 Task: Find connections with filter location Gudiyatham with filter topic #Inspirationwith filter profile language English with filter current company Arabian Construction Co. with filter school Sri Balaji University,Pune with filter industry Entertainment Providers with filter service category Coaching & Mentoring with filter keywords title Brand Strategist
Action: Mouse pressed left at (691, 115)
Screenshot: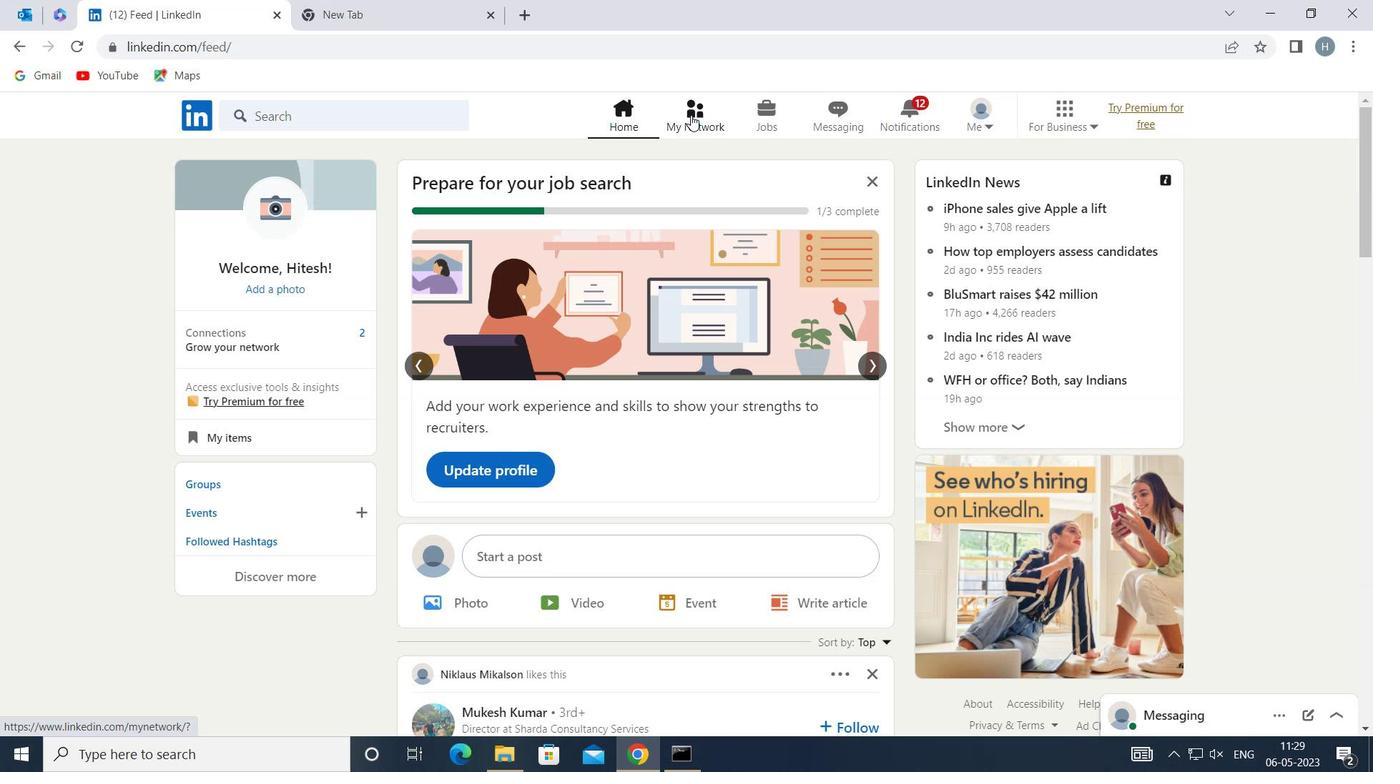 
Action: Mouse moved to (393, 214)
Screenshot: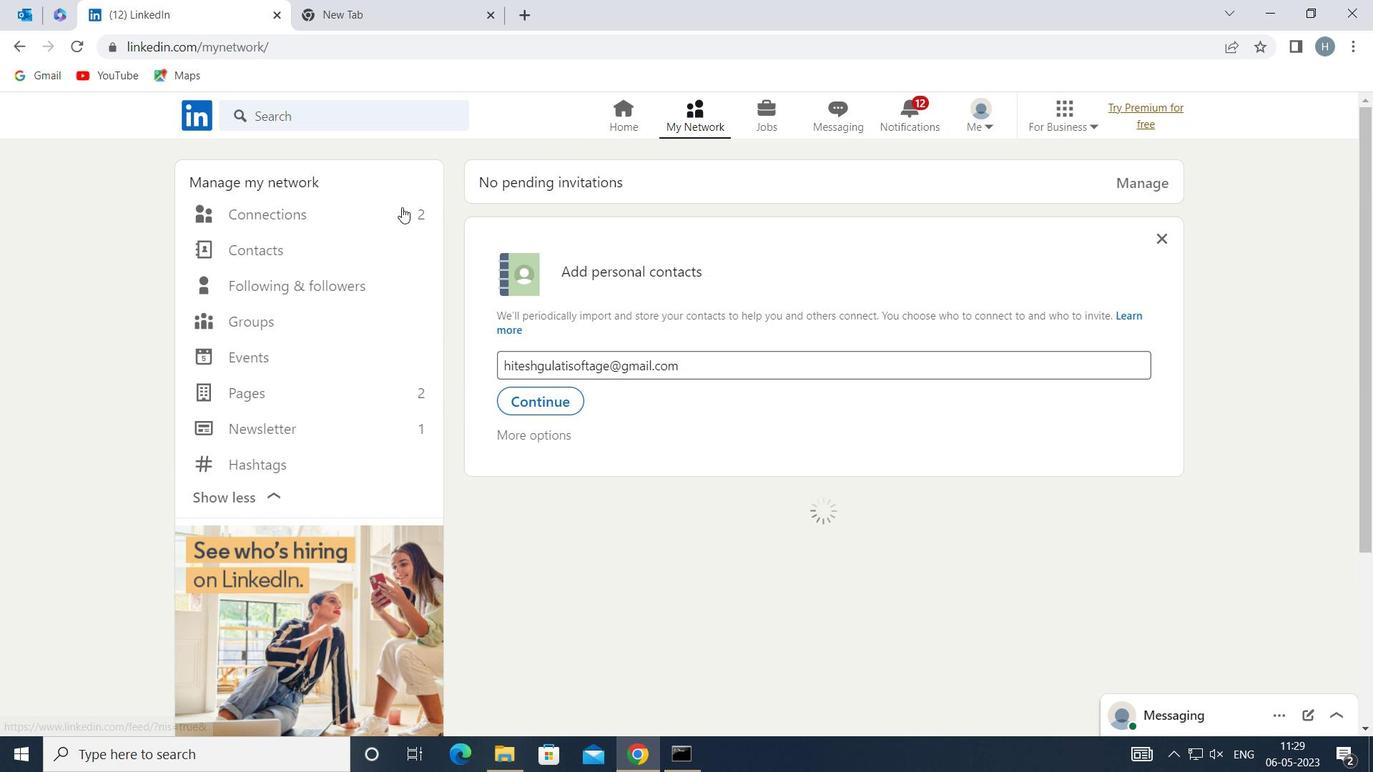 
Action: Mouse pressed left at (393, 214)
Screenshot: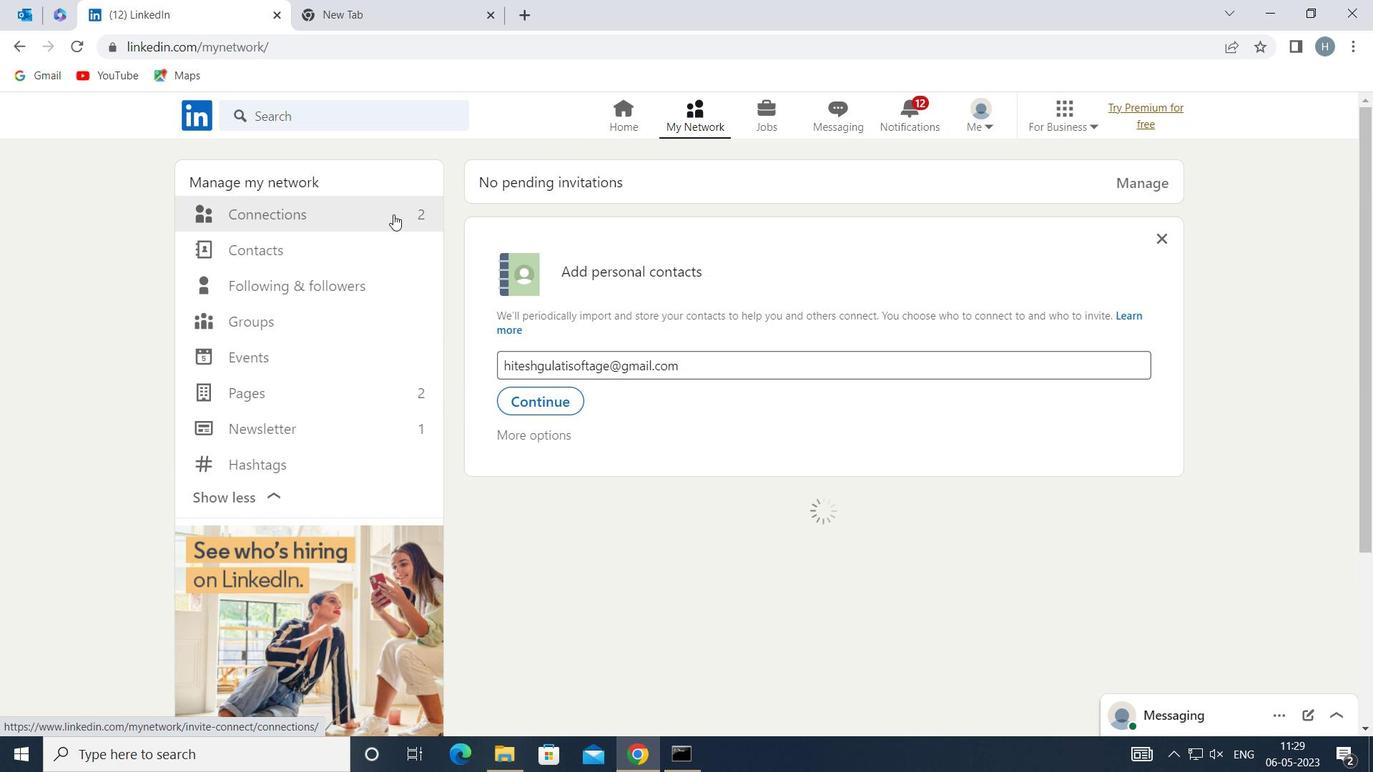 
Action: Mouse moved to (784, 216)
Screenshot: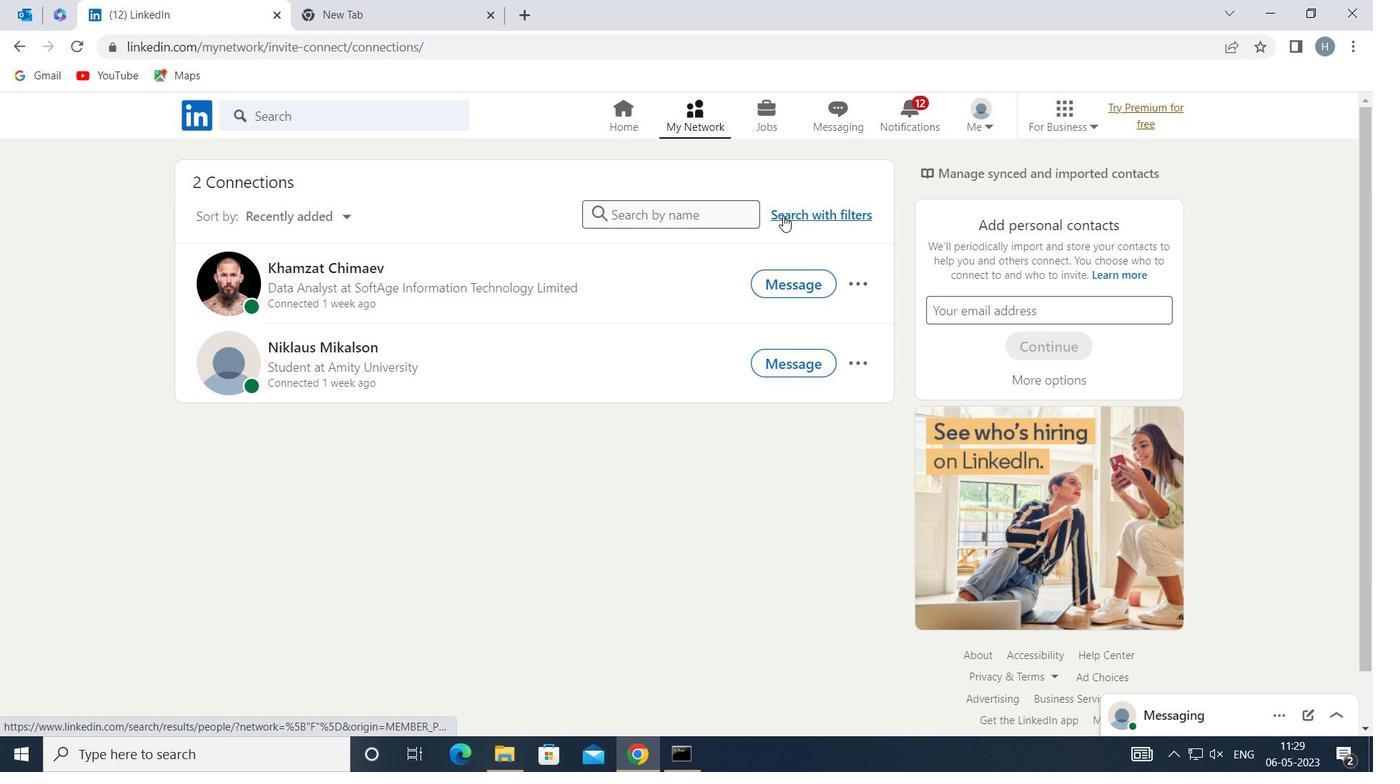 
Action: Mouse pressed left at (784, 216)
Screenshot: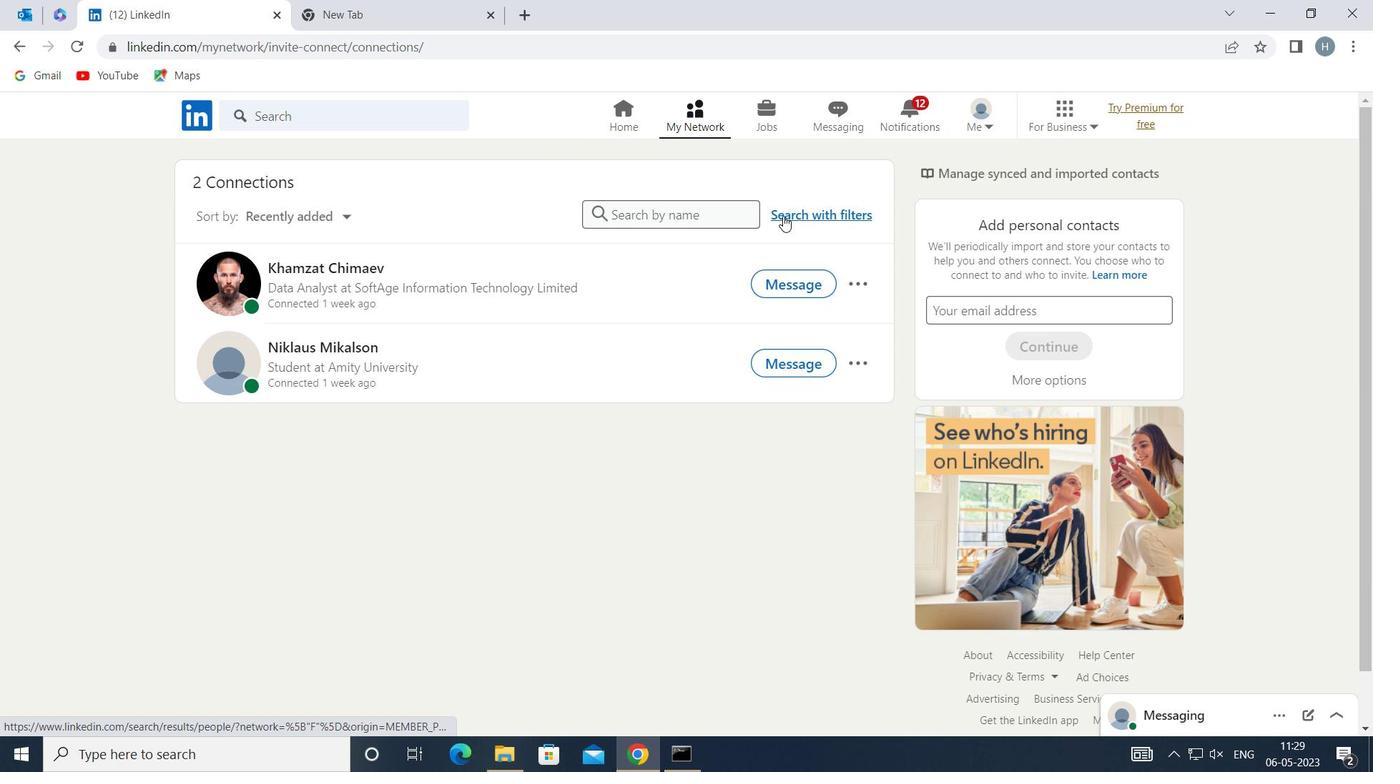 
Action: Mouse moved to (754, 163)
Screenshot: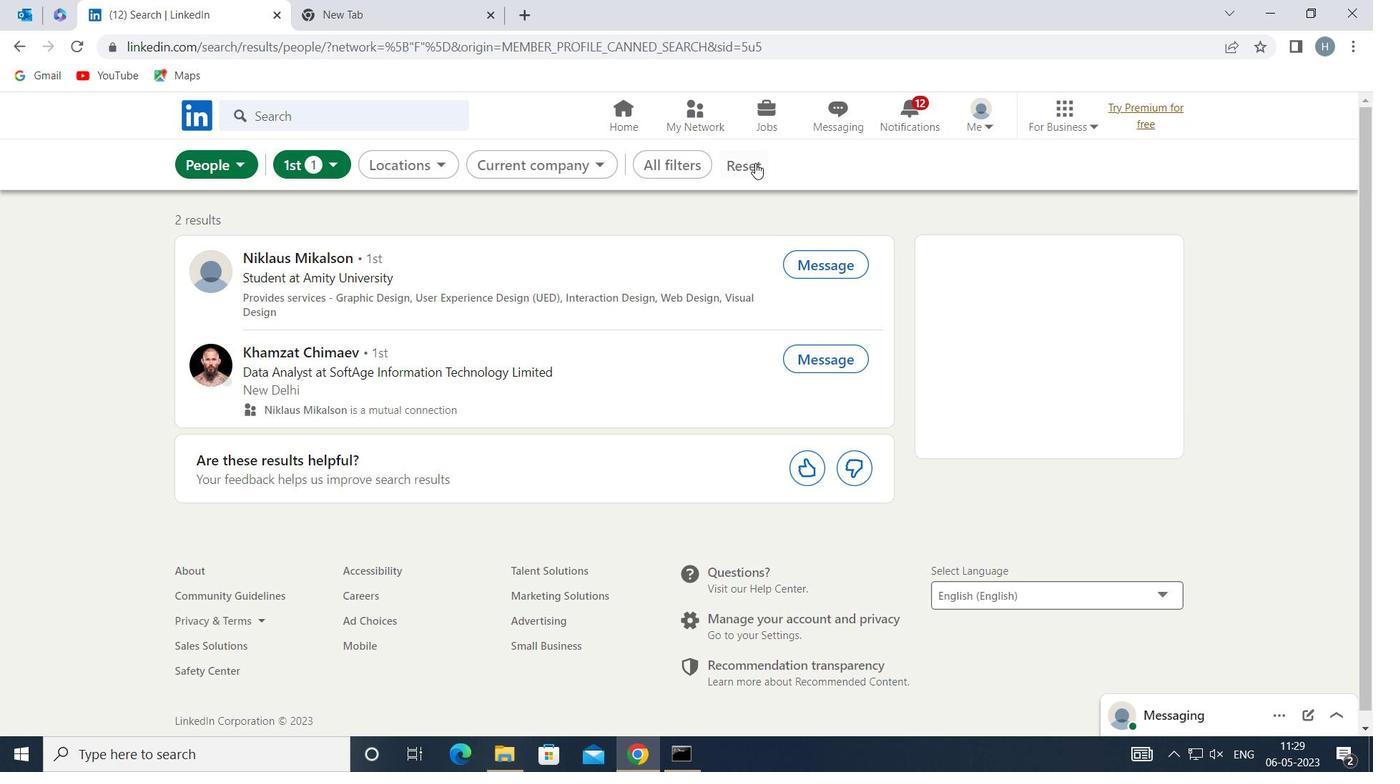 
Action: Mouse pressed left at (754, 163)
Screenshot: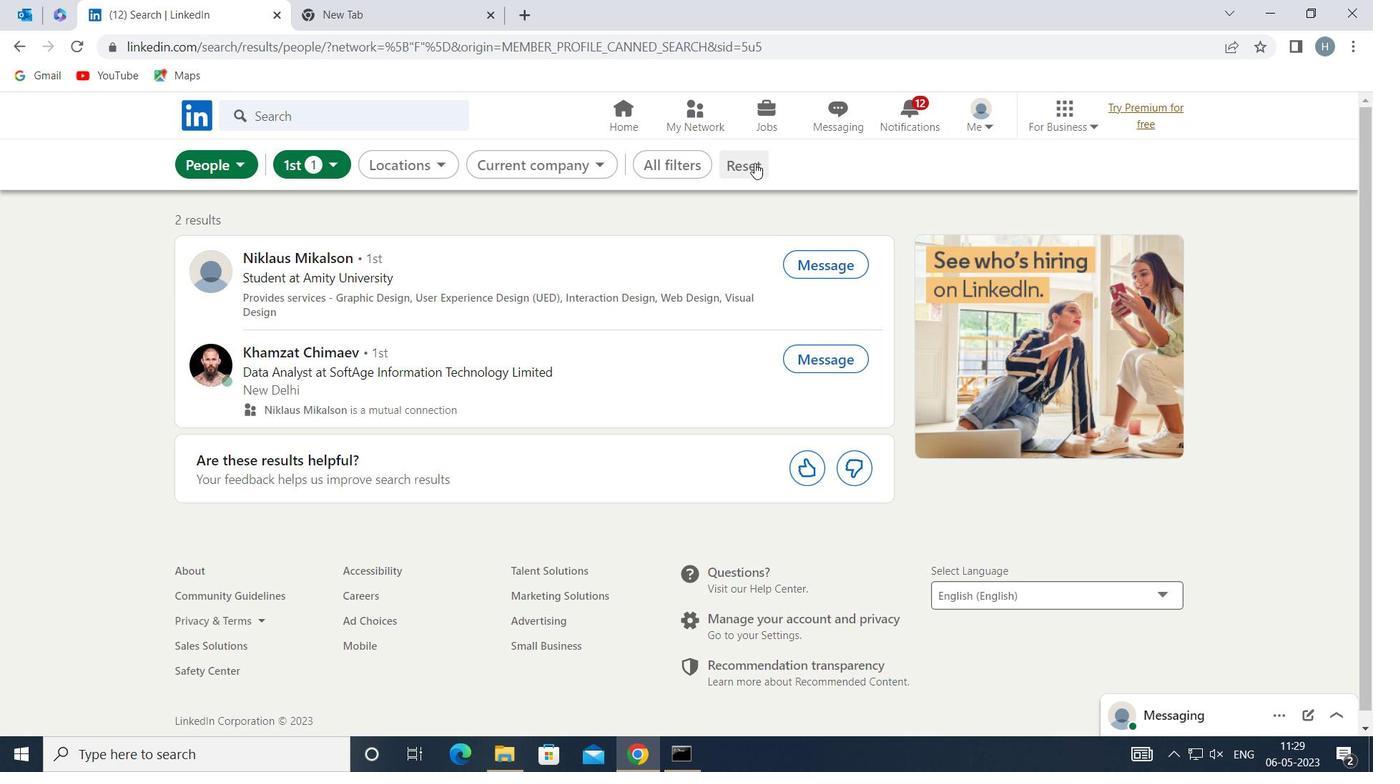 
Action: Mouse moved to (727, 162)
Screenshot: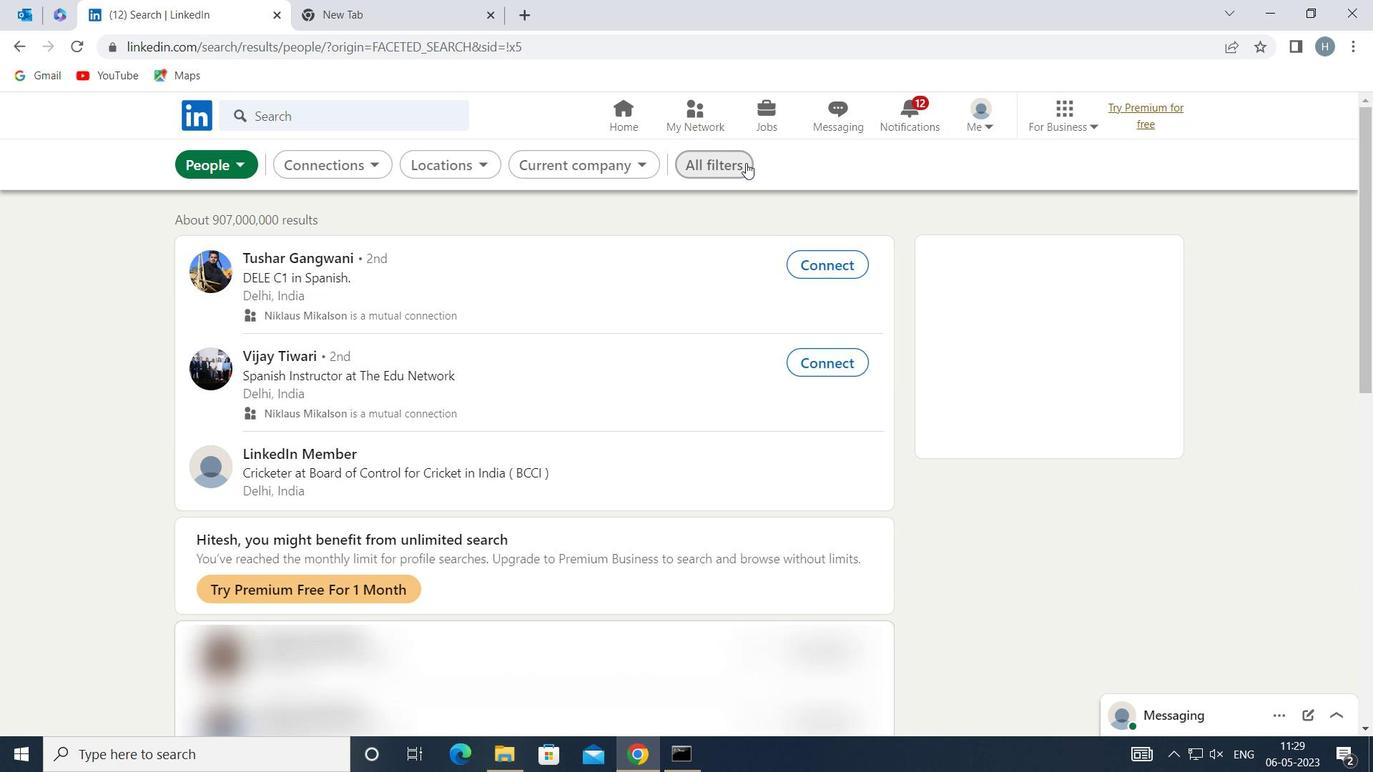 
Action: Mouse pressed left at (727, 162)
Screenshot: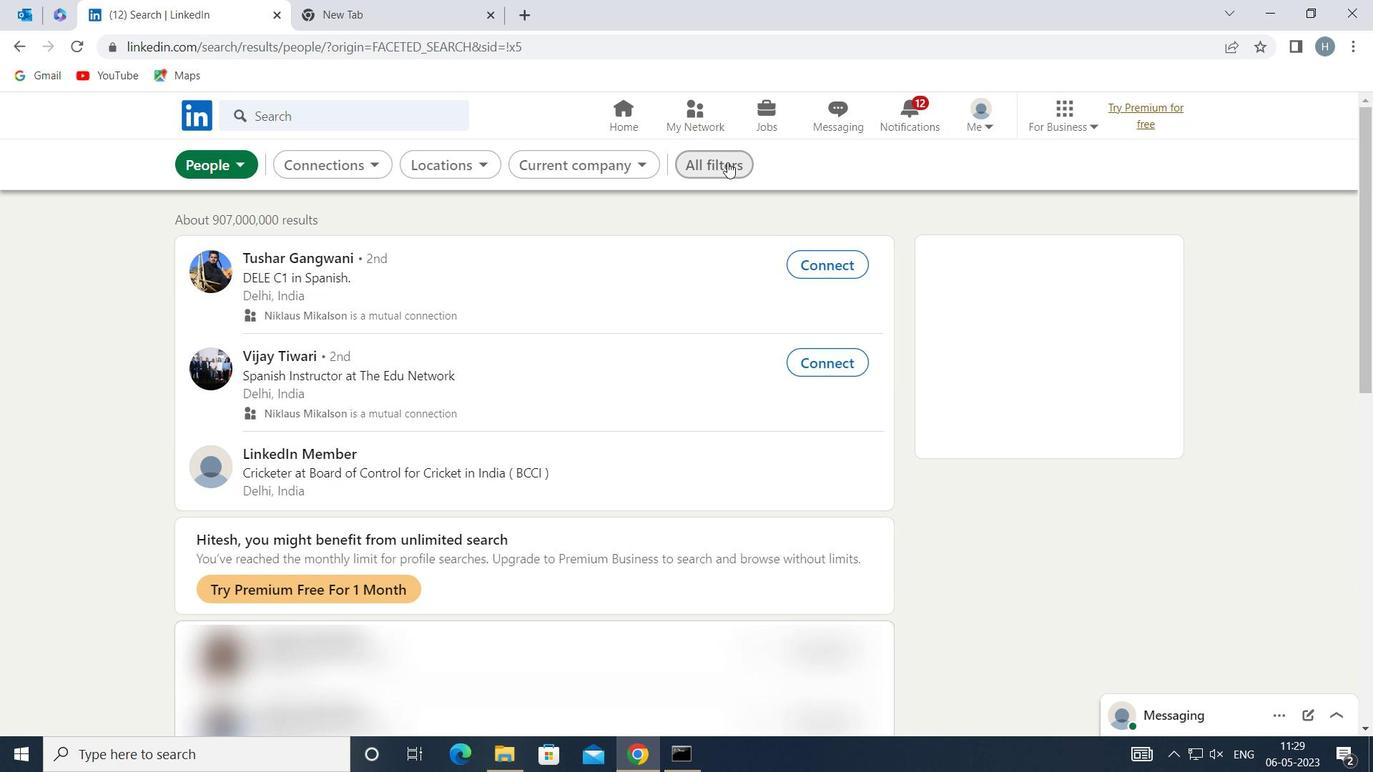 
Action: Mouse moved to (1145, 409)
Screenshot: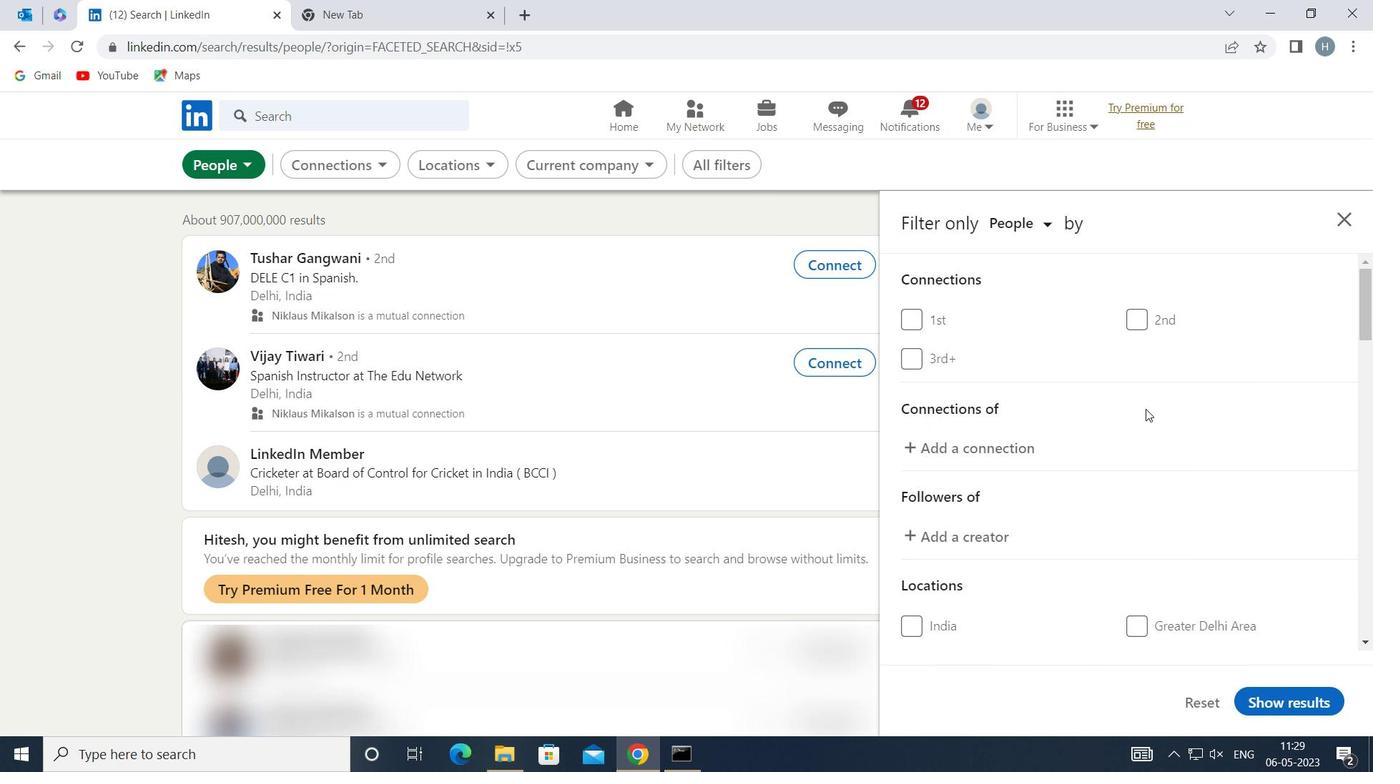 
Action: Mouse scrolled (1145, 409) with delta (0, 0)
Screenshot: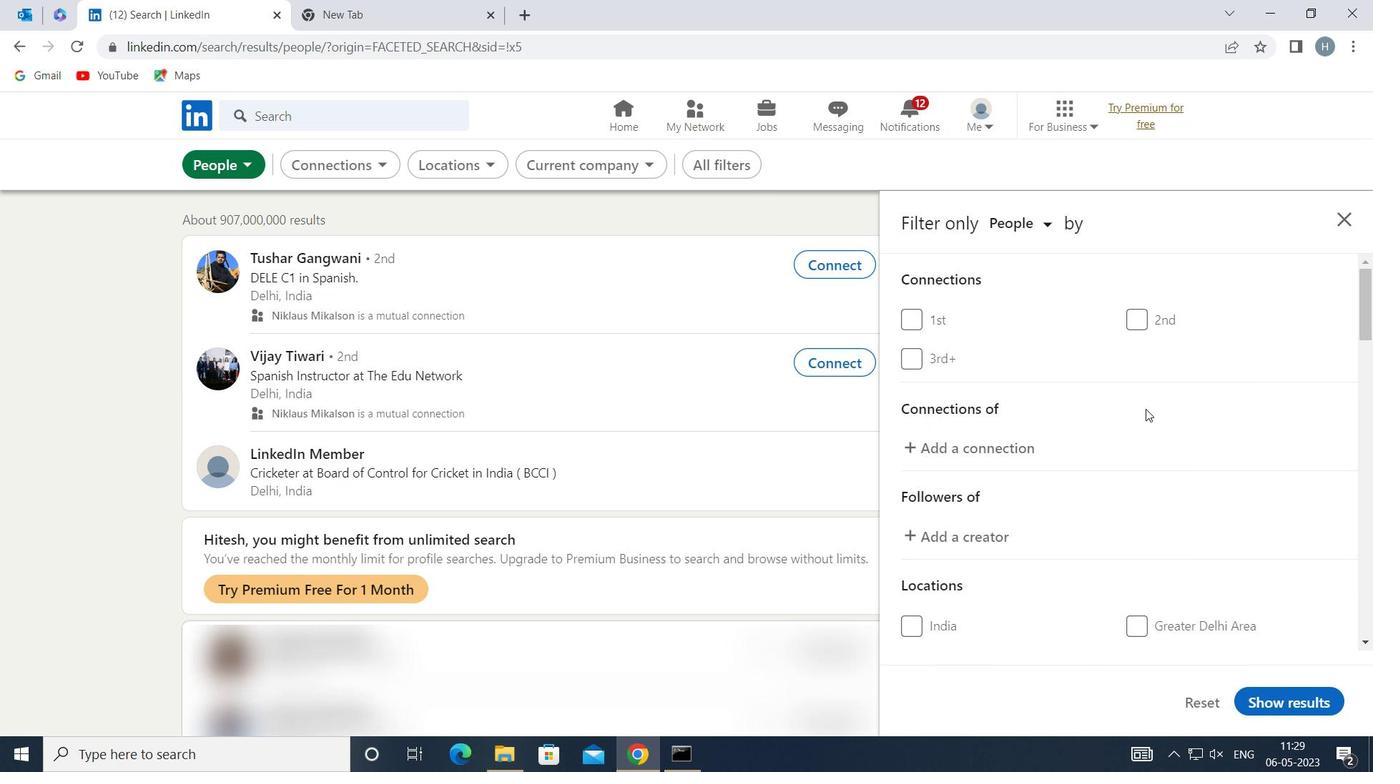 
Action: Mouse moved to (1145, 409)
Screenshot: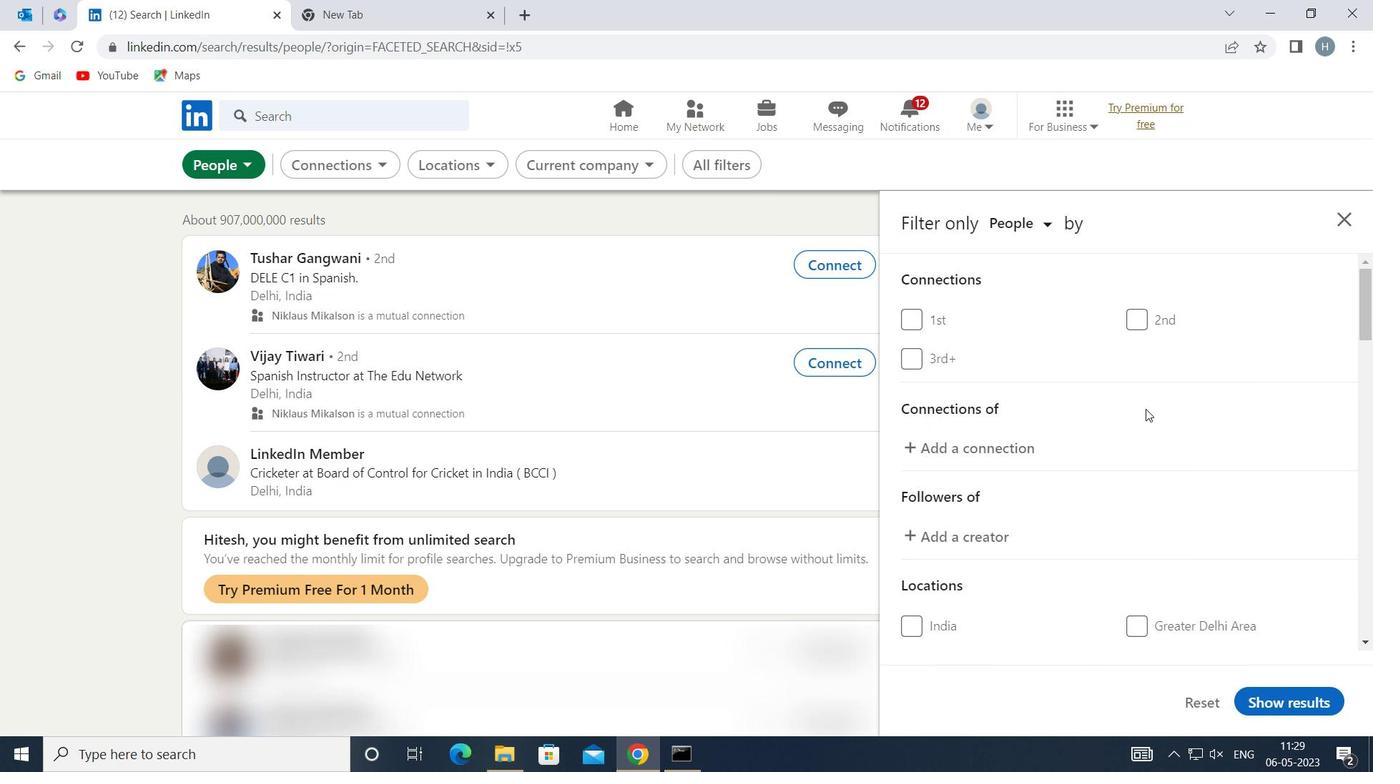 
Action: Mouse scrolled (1145, 409) with delta (0, 0)
Screenshot: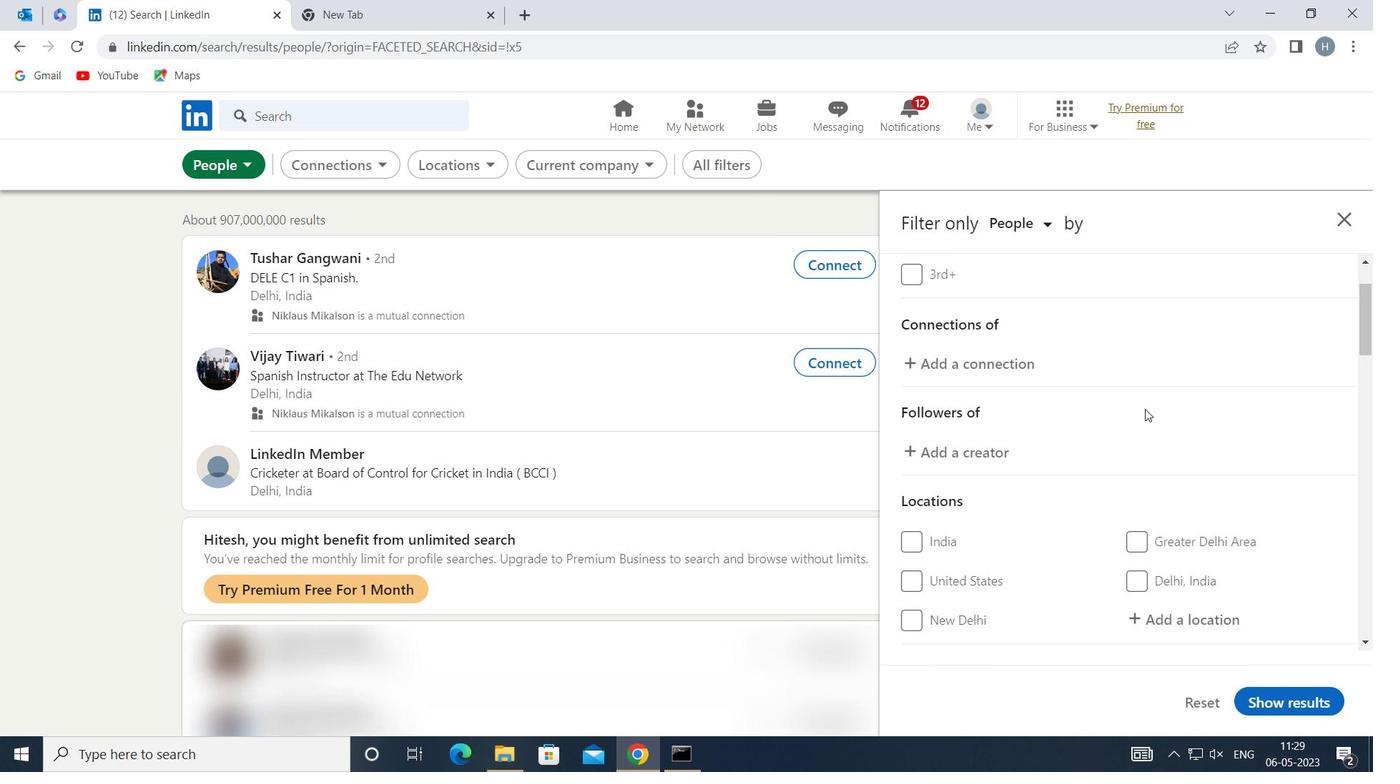 
Action: Mouse moved to (1224, 516)
Screenshot: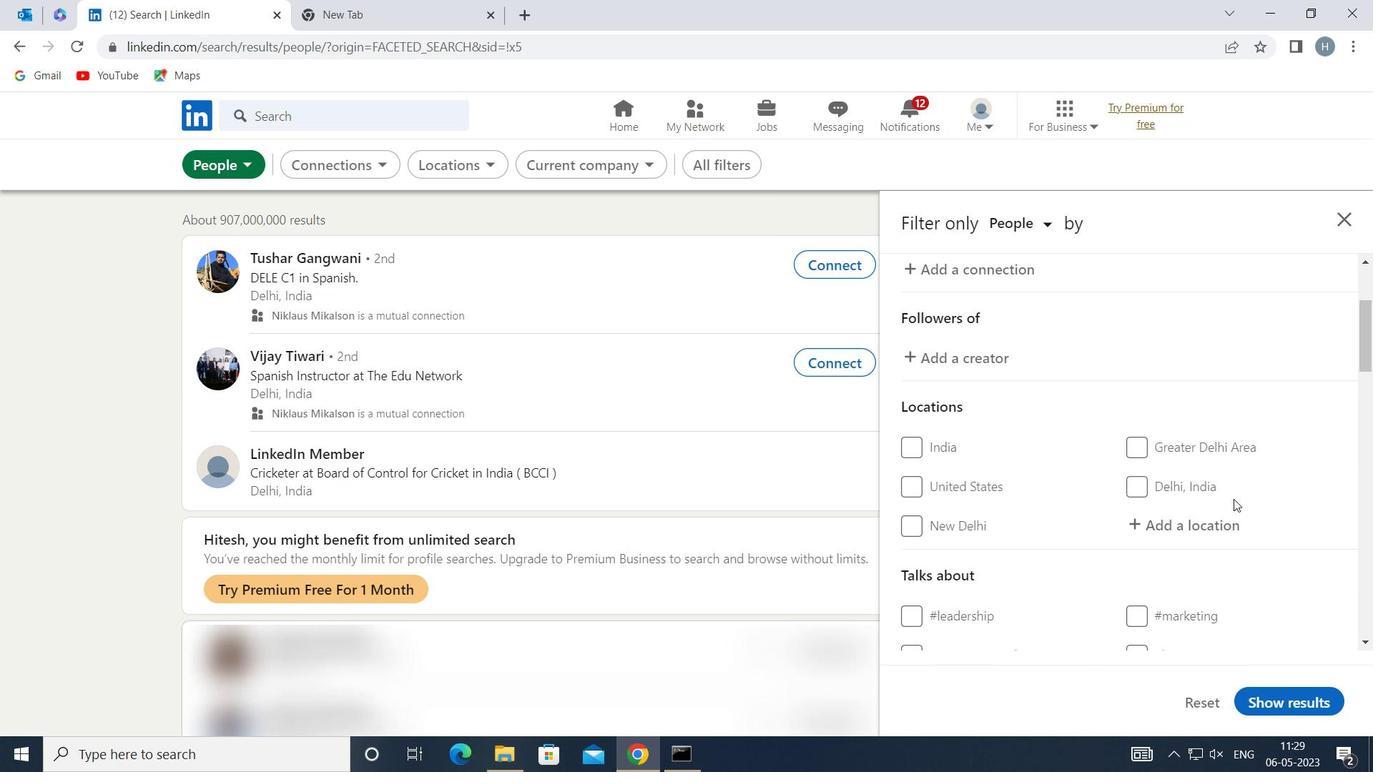 
Action: Mouse pressed left at (1224, 516)
Screenshot: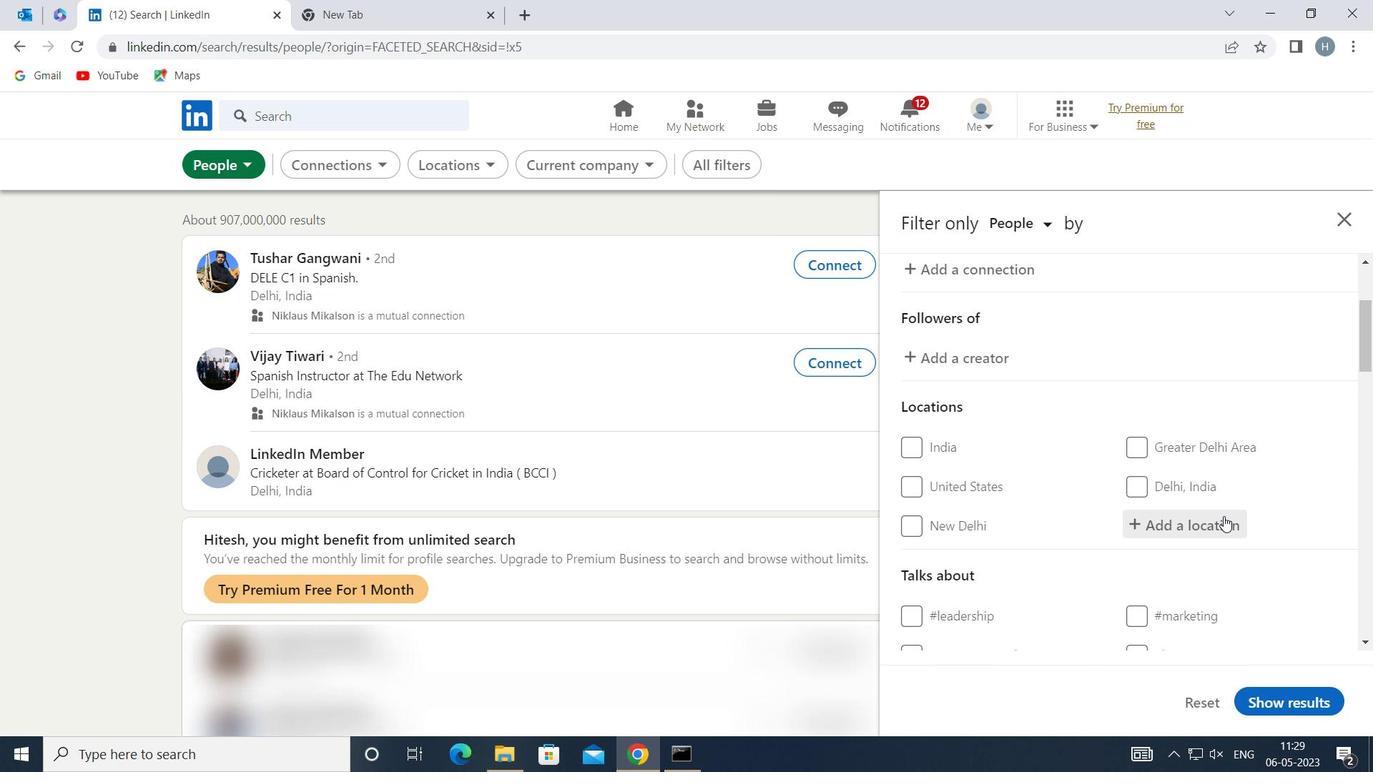 
Action: Key pressed <Key.shift>GUDIYATHAM
Screenshot: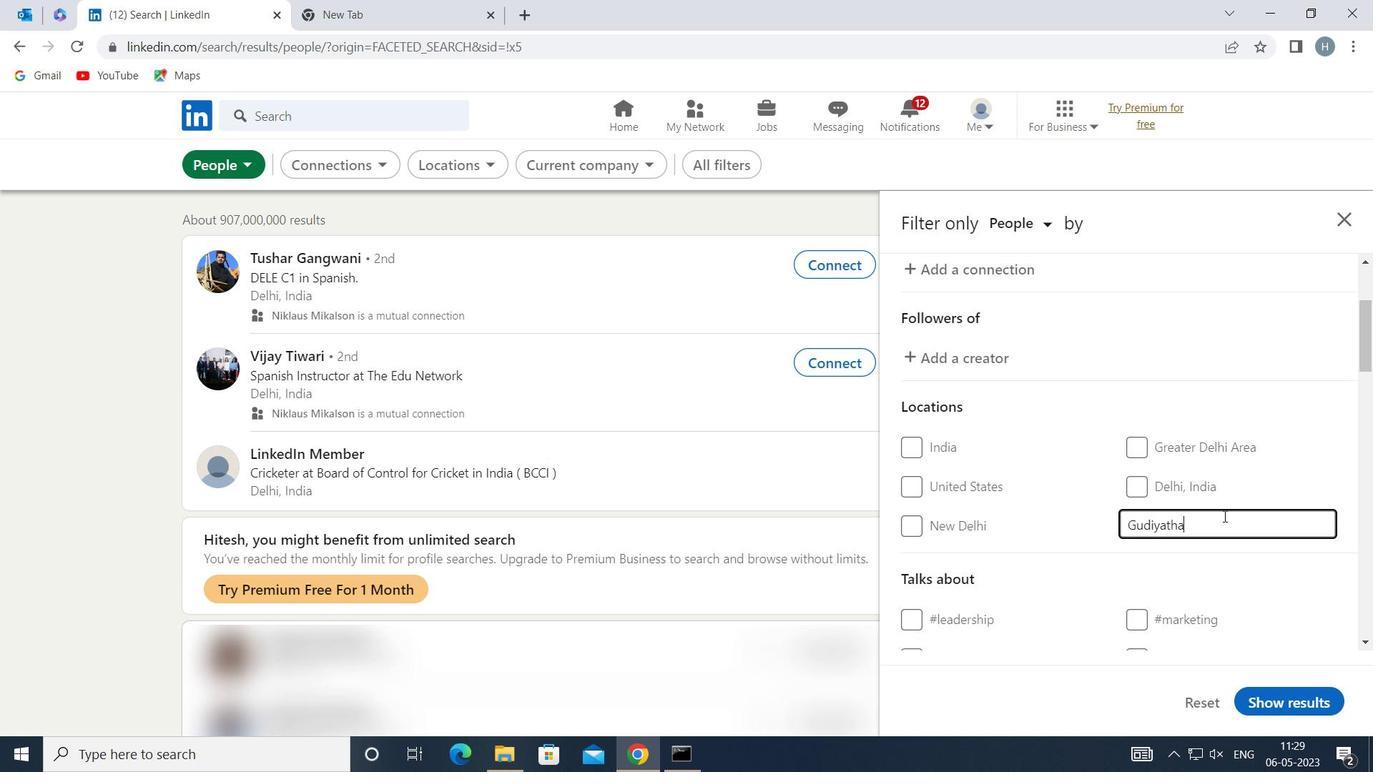 
Action: Mouse moved to (1189, 558)
Screenshot: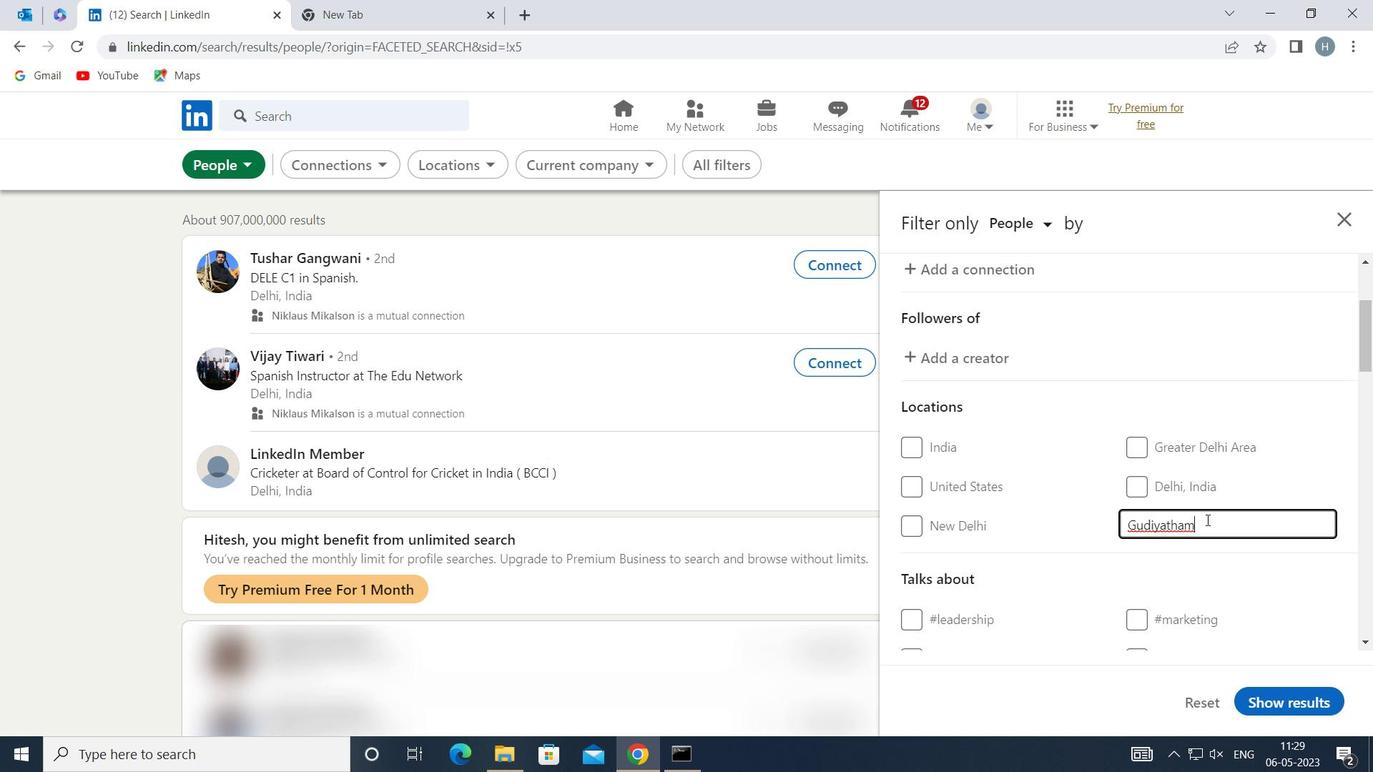 
Action: Mouse pressed left at (1189, 558)
Screenshot: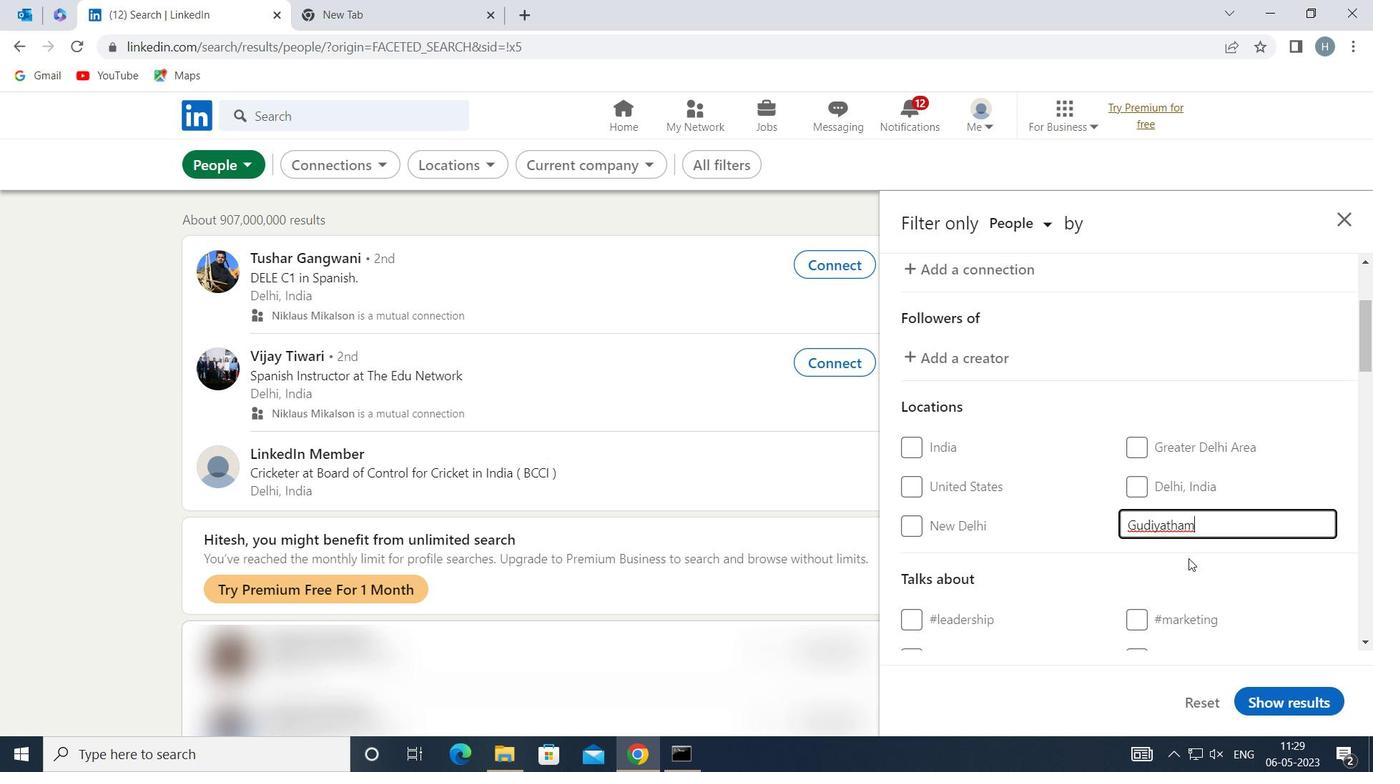 
Action: Mouse moved to (1171, 524)
Screenshot: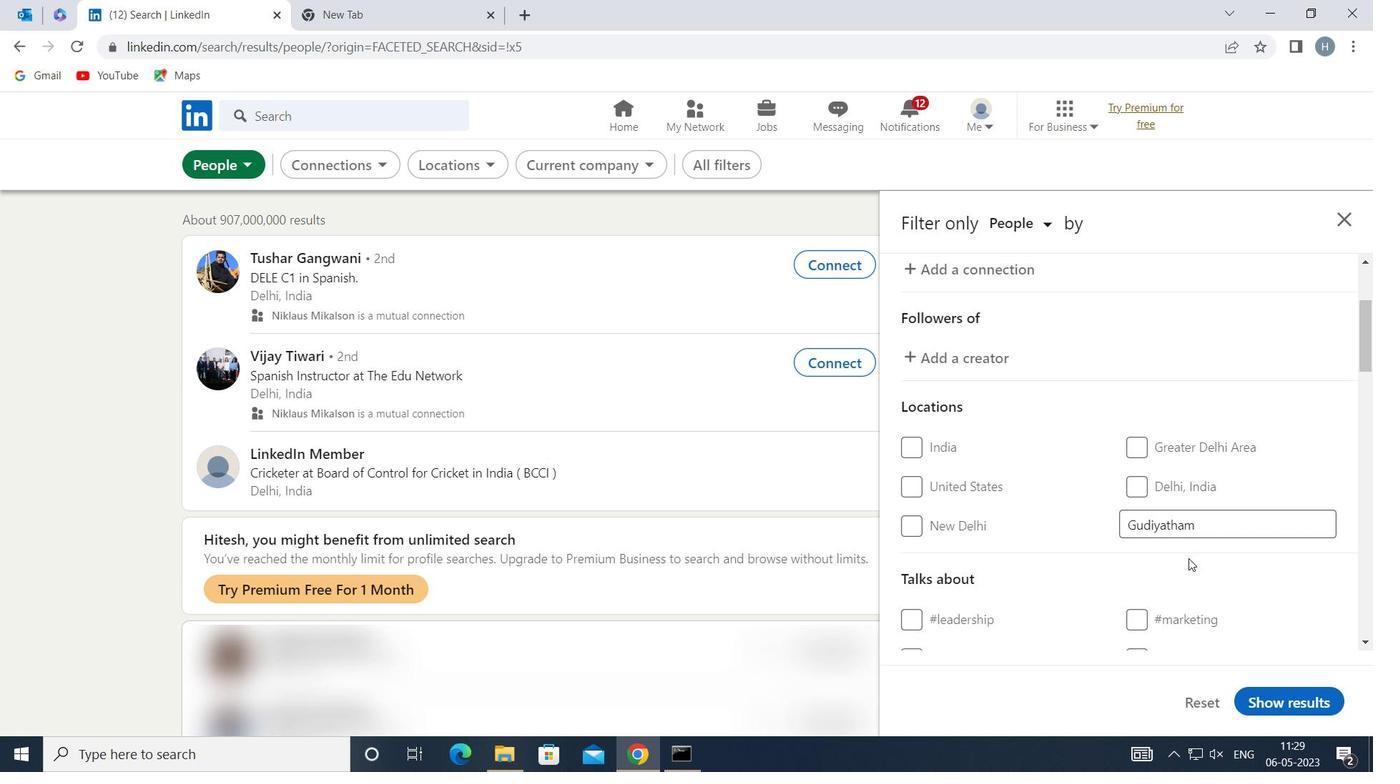 
Action: Mouse scrolled (1171, 523) with delta (0, 0)
Screenshot: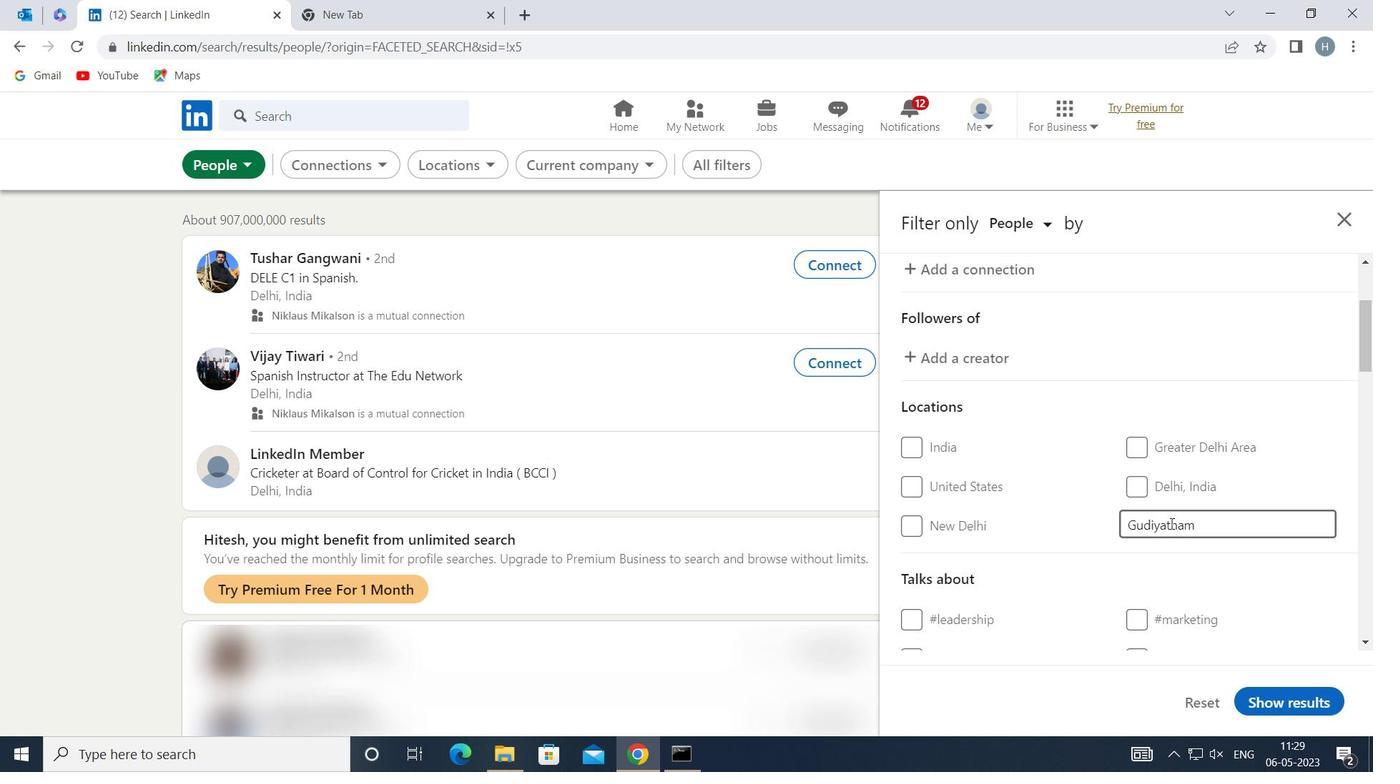 
Action: Mouse scrolled (1171, 523) with delta (0, 0)
Screenshot: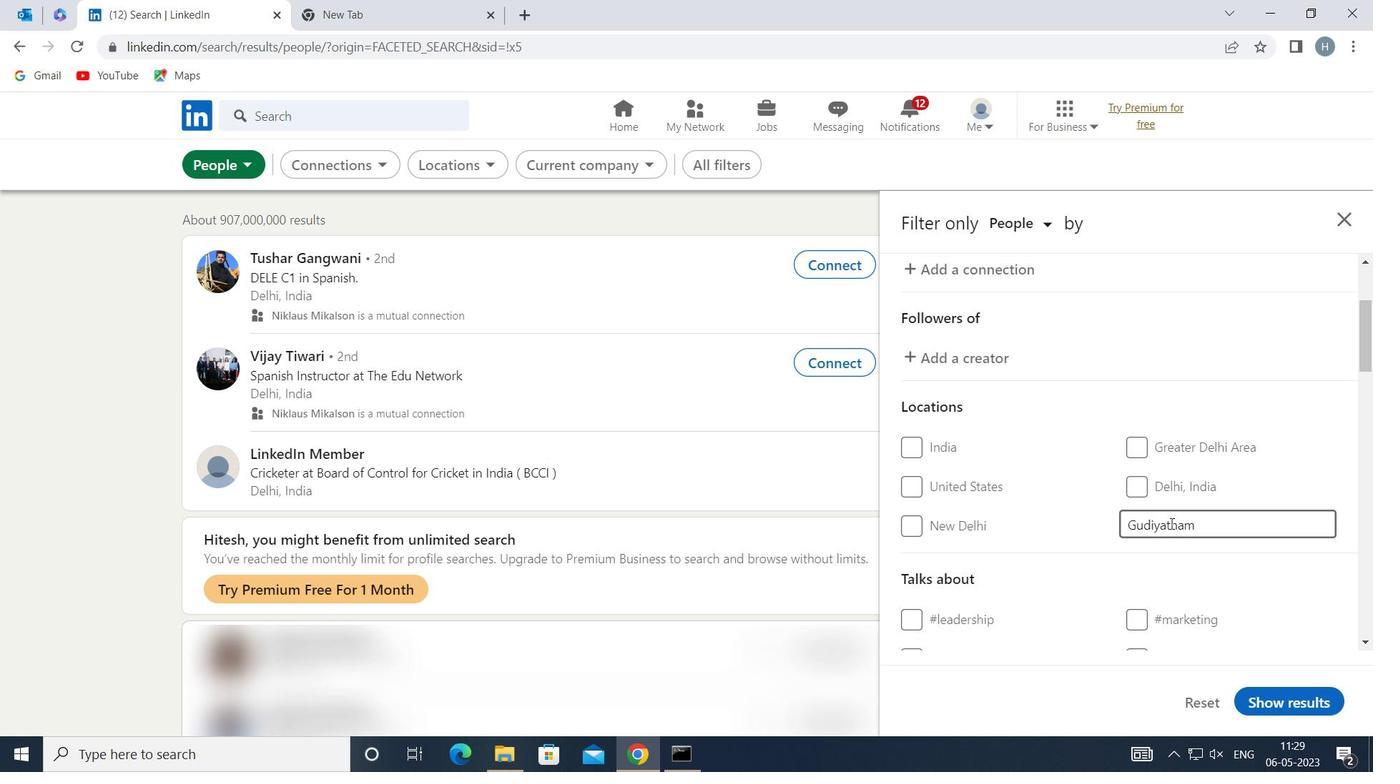 
Action: Mouse moved to (1185, 510)
Screenshot: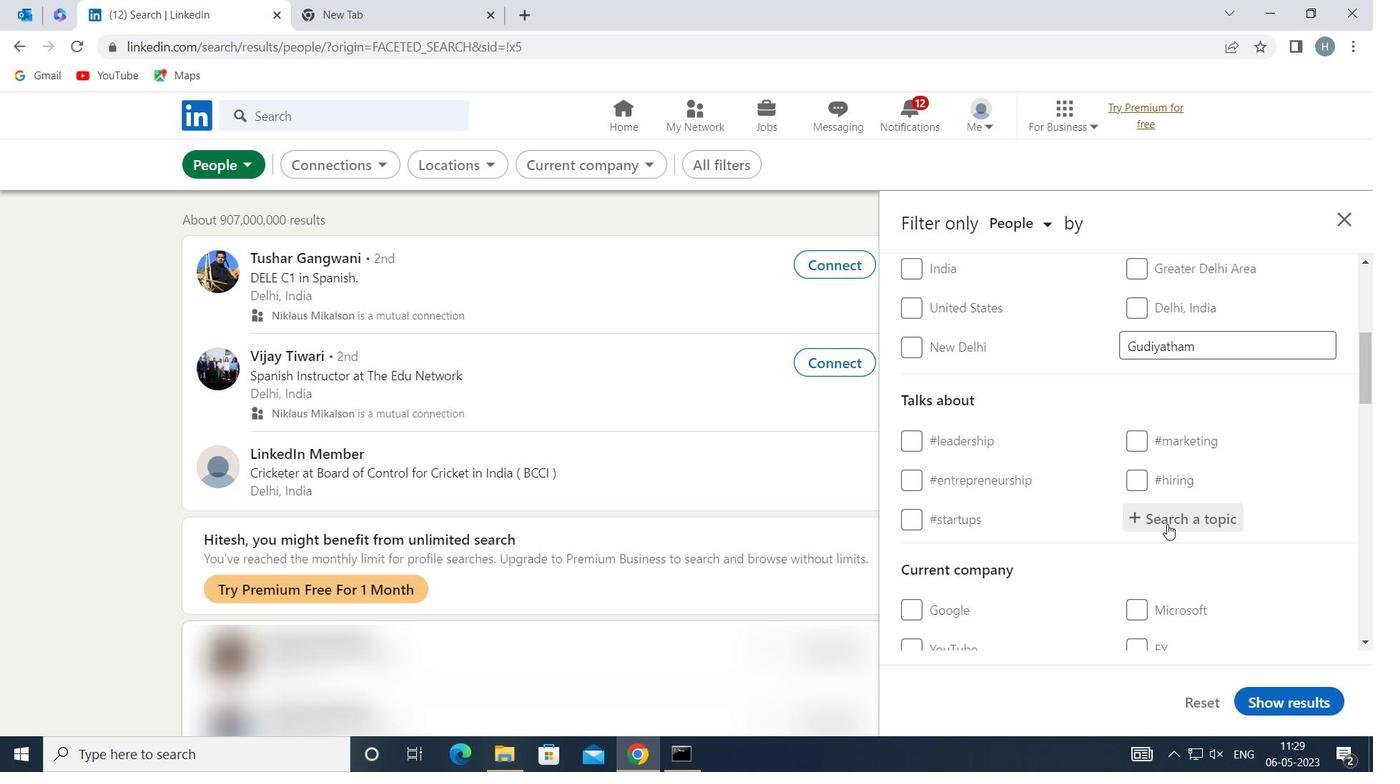 
Action: Mouse pressed left at (1185, 510)
Screenshot: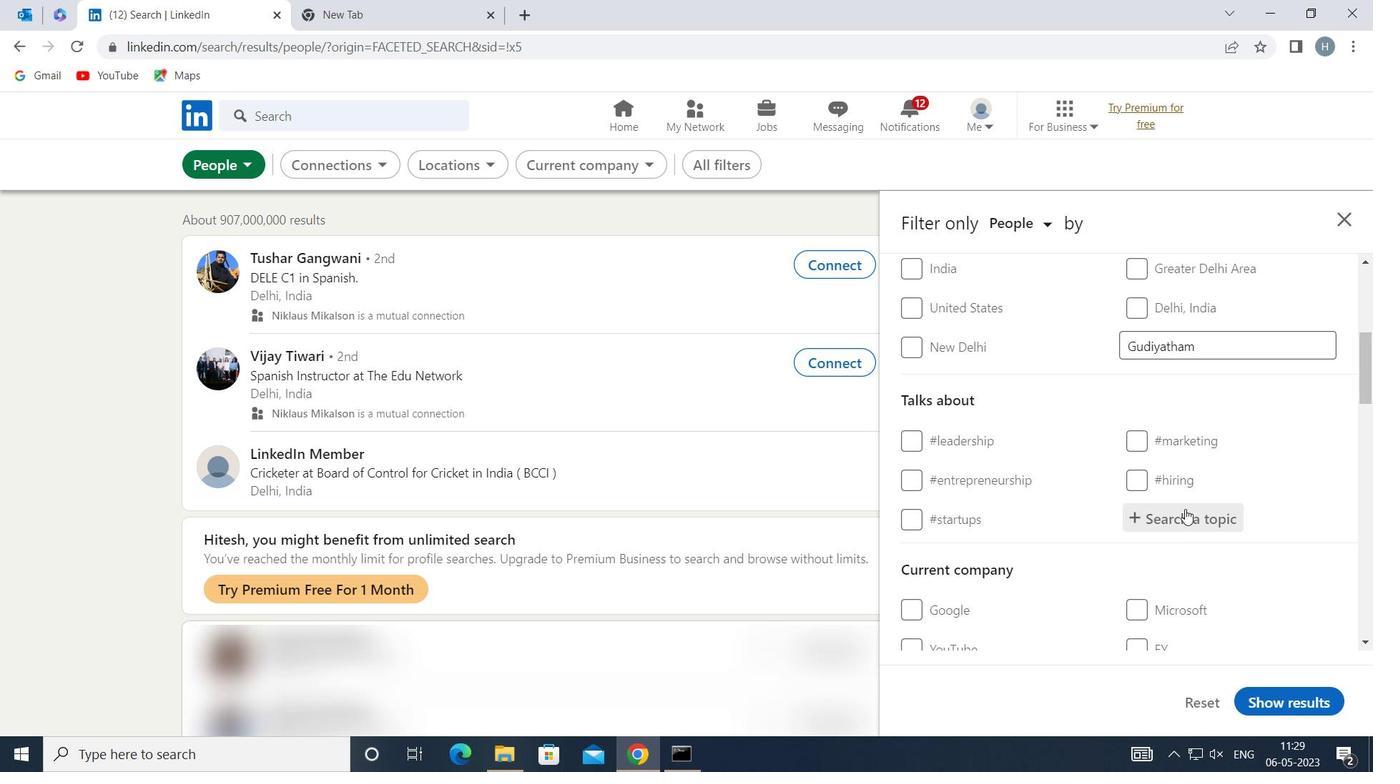 
Action: Key pressed <Key.shift>INSPIRATION
Screenshot: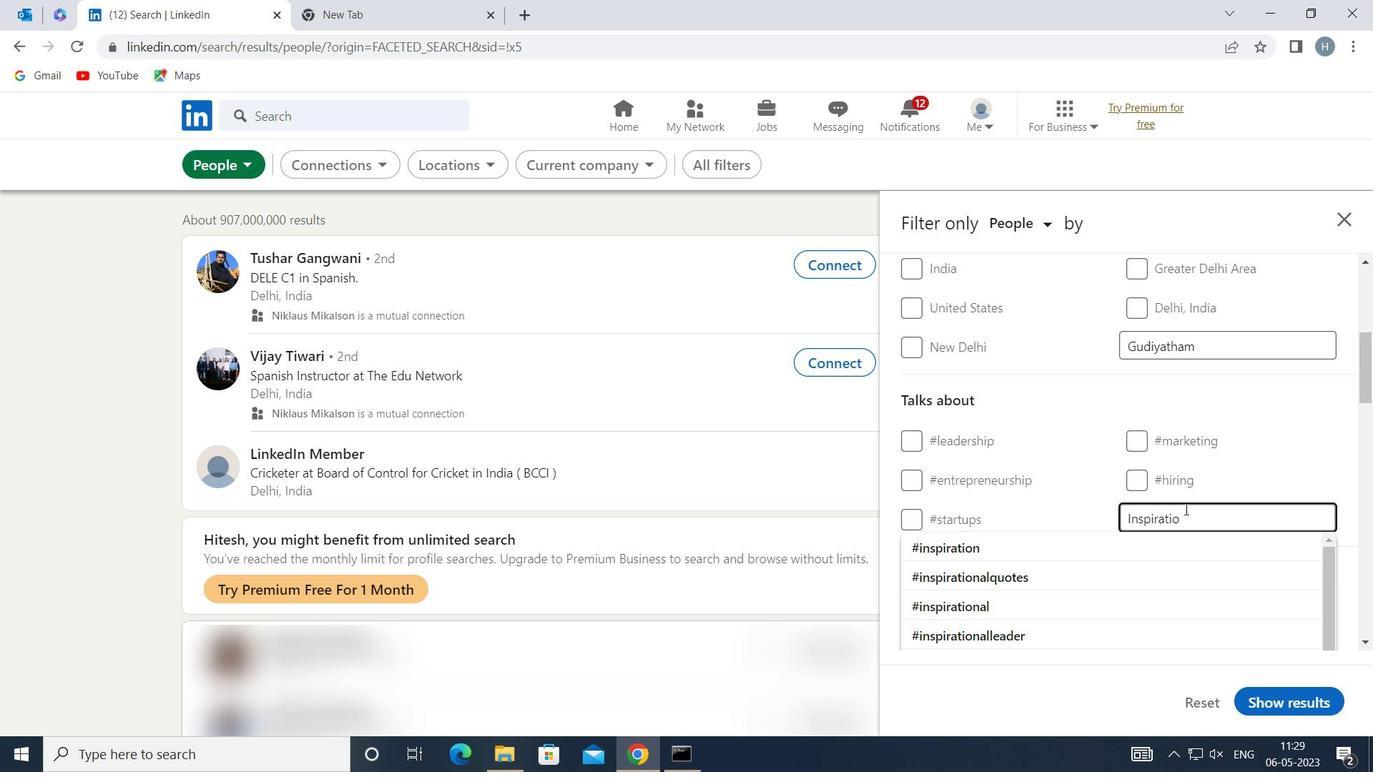 
Action: Mouse moved to (1079, 538)
Screenshot: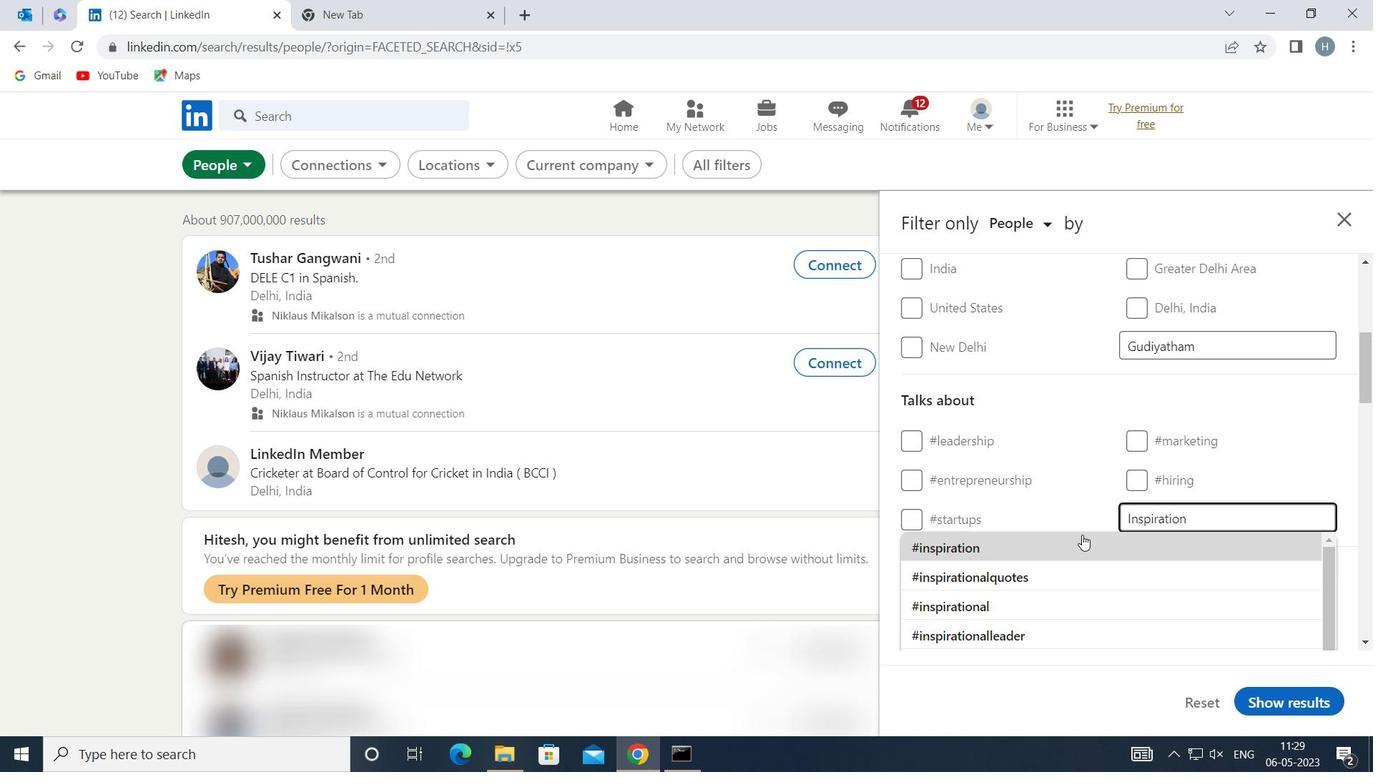 
Action: Mouse pressed left at (1079, 538)
Screenshot: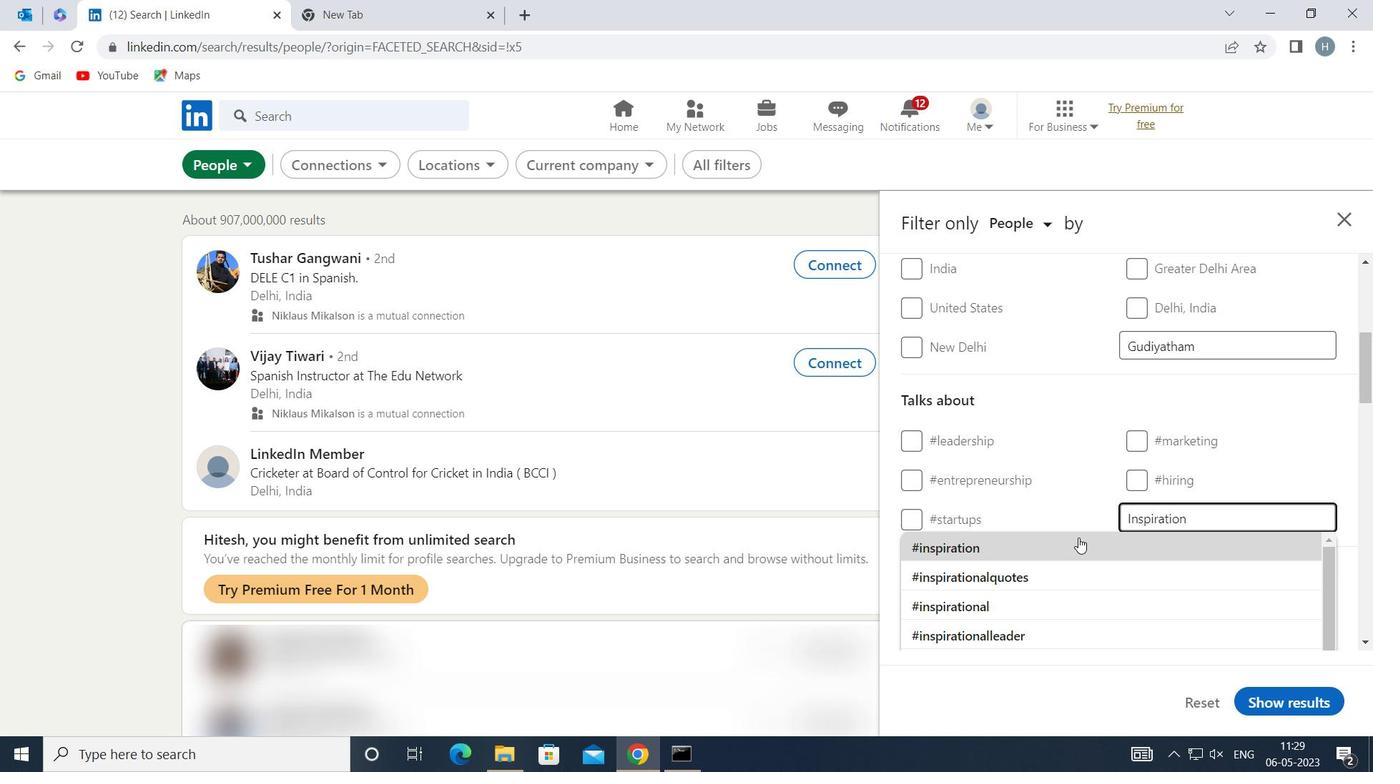
Action: Mouse moved to (1065, 507)
Screenshot: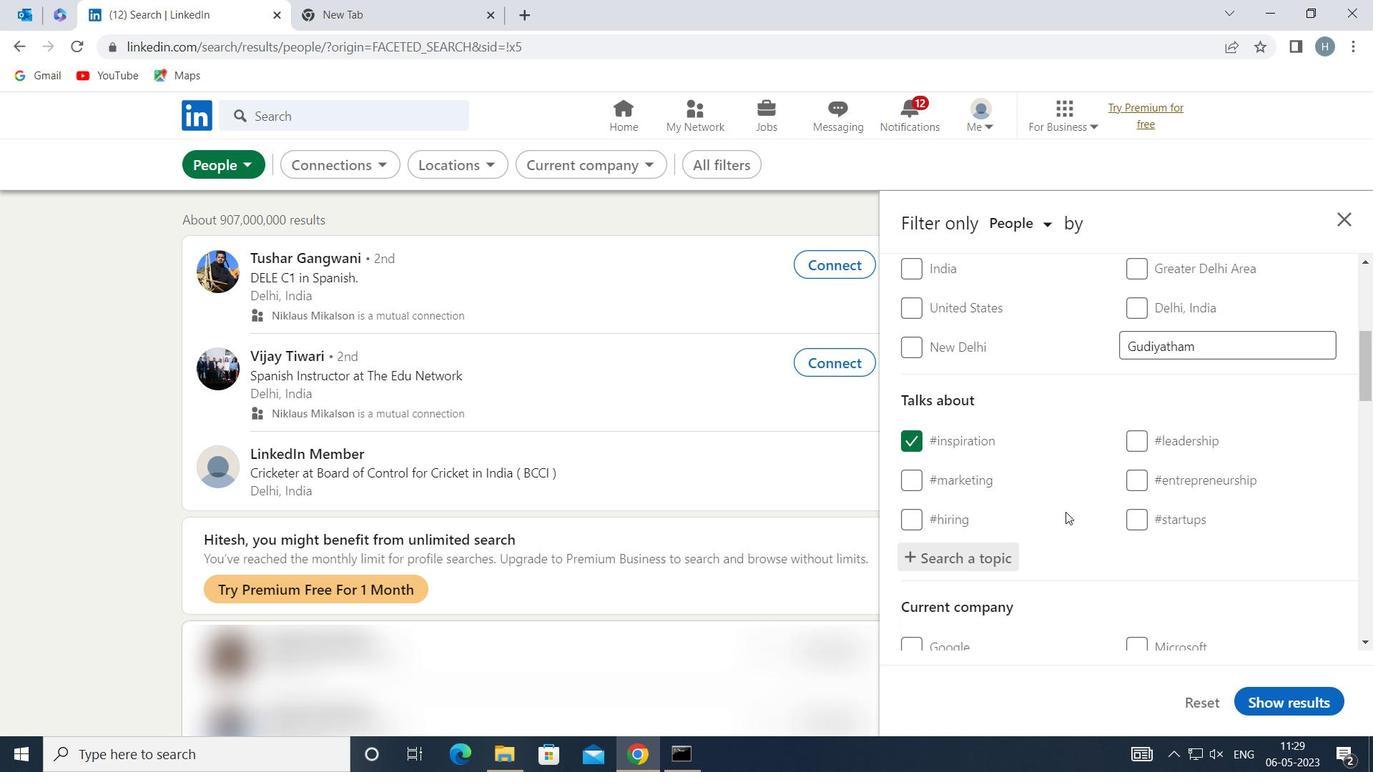 
Action: Mouse scrolled (1065, 506) with delta (0, 0)
Screenshot: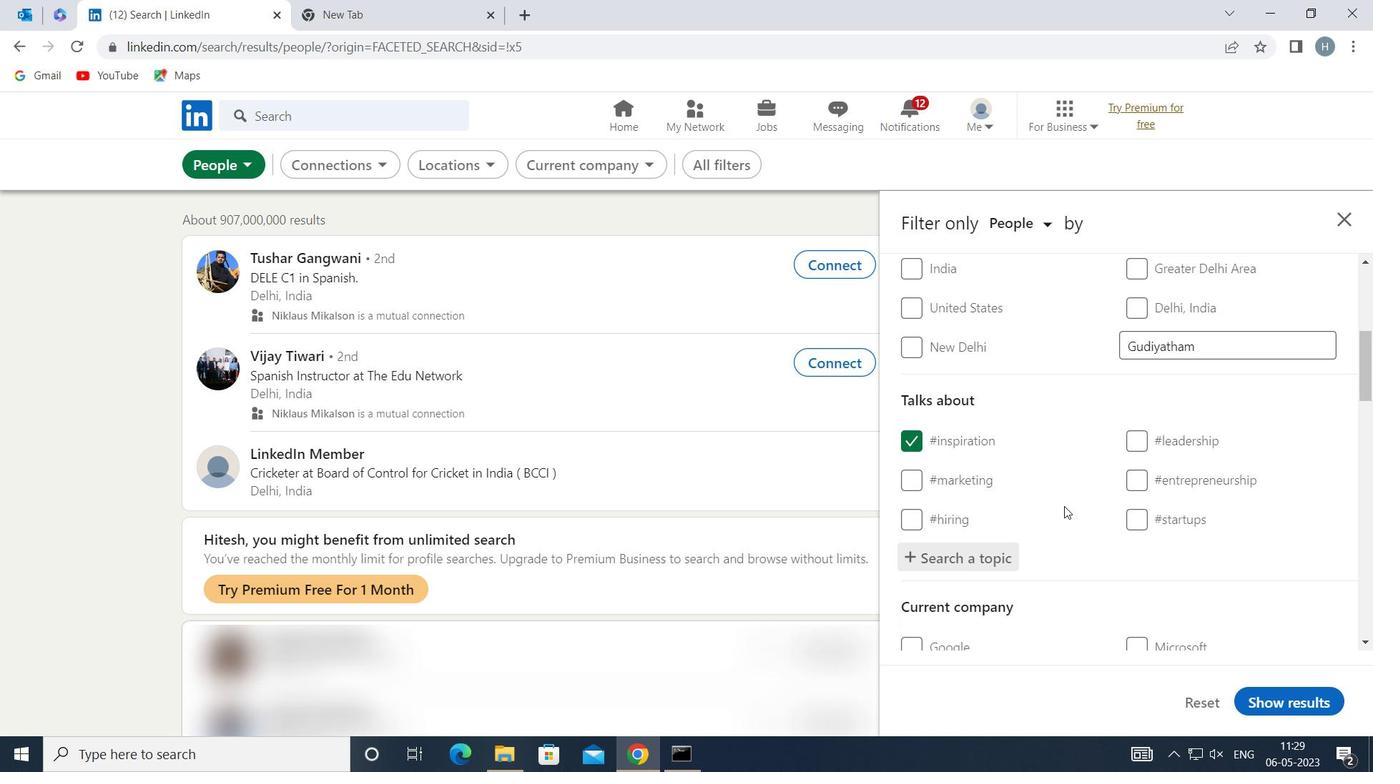
Action: Mouse moved to (1061, 490)
Screenshot: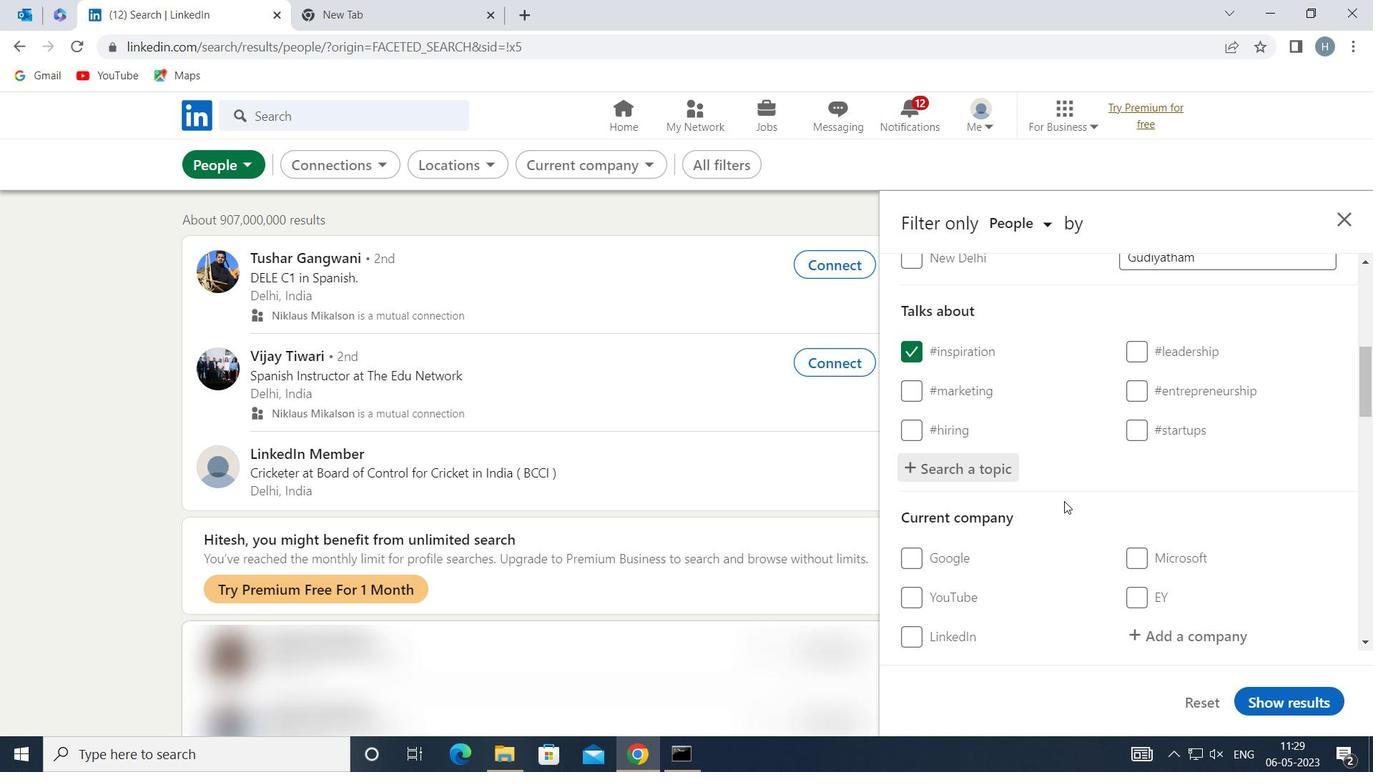 
Action: Mouse scrolled (1061, 489) with delta (0, 0)
Screenshot: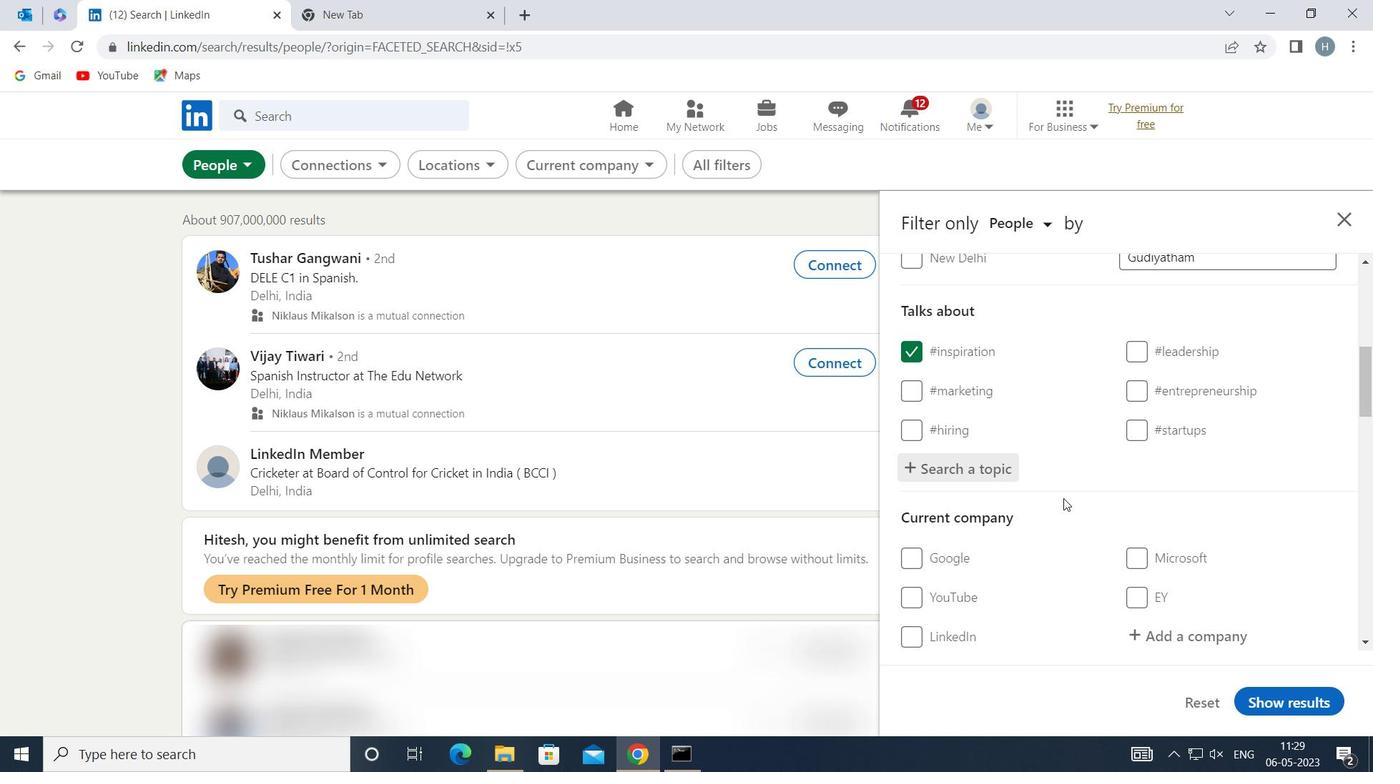 
Action: Mouse moved to (1060, 485)
Screenshot: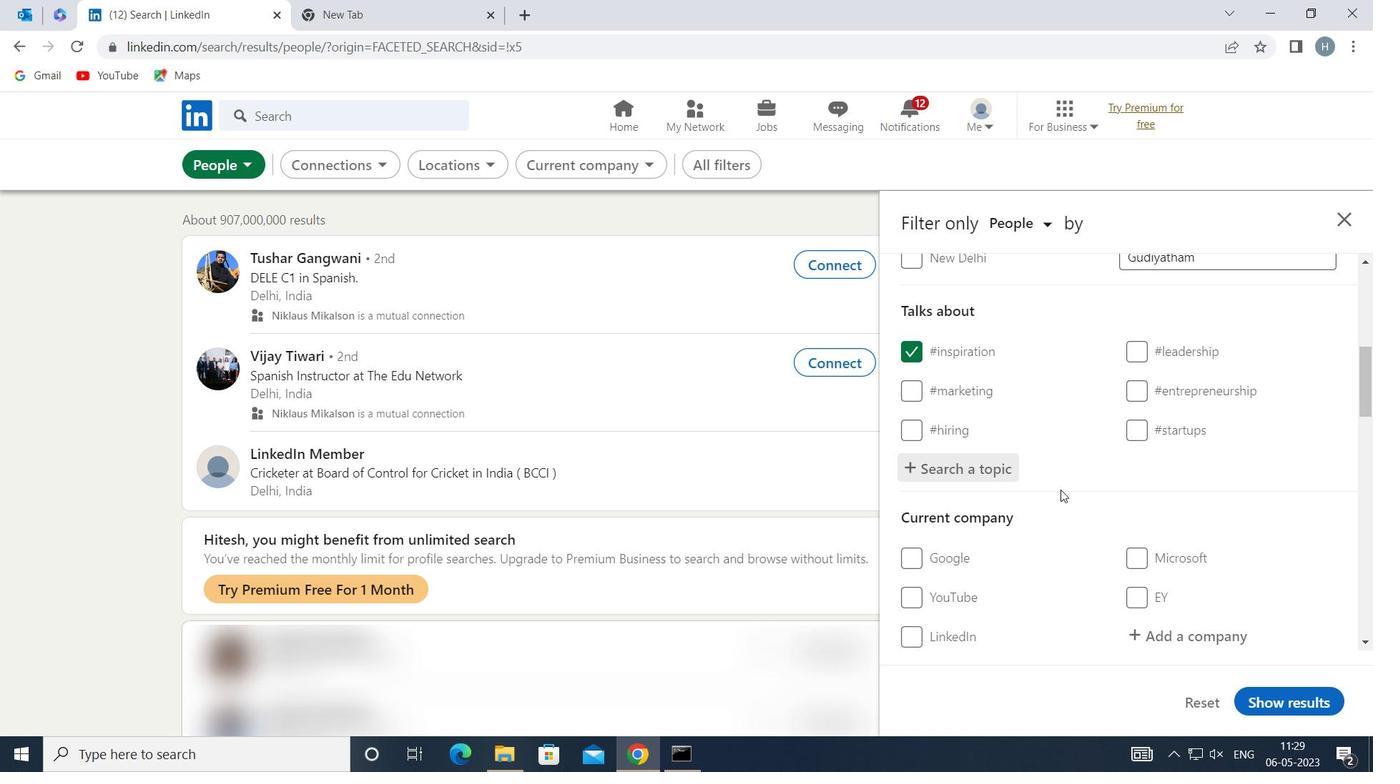 
Action: Mouse scrolled (1060, 485) with delta (0, 0)
Screenshot: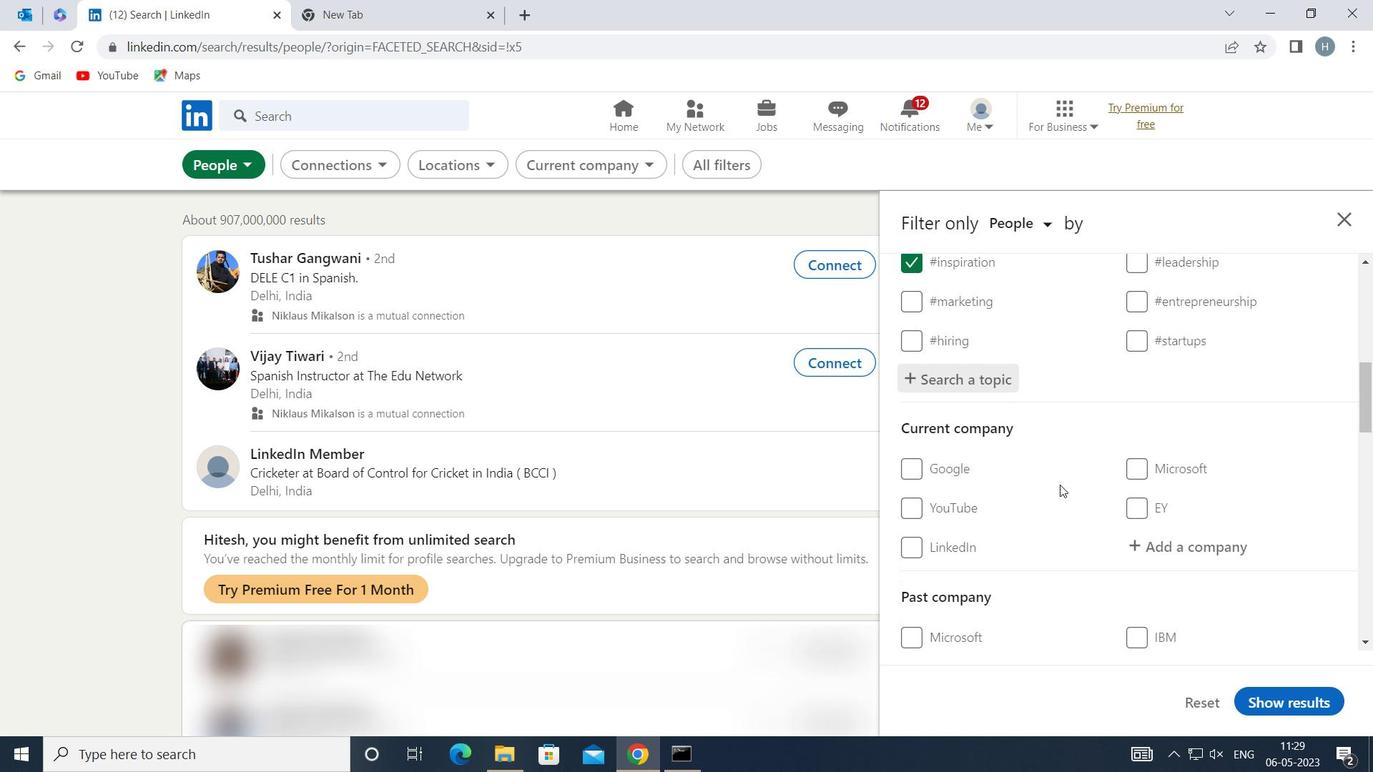 
Action: Mouse scrolled (1060, 485) with delta (0, 0)
Screenshot: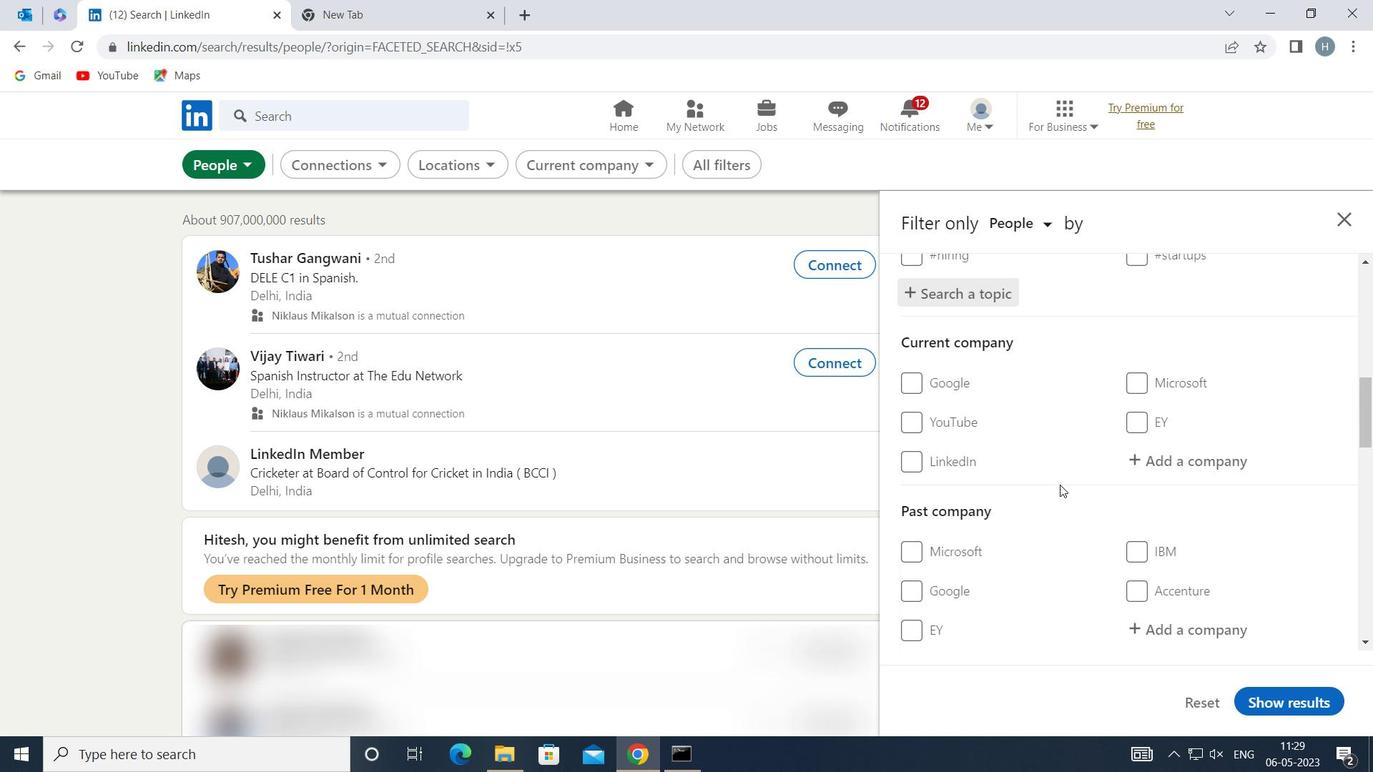 
Action: Mouse moved to (1059, 485)
Screenshot: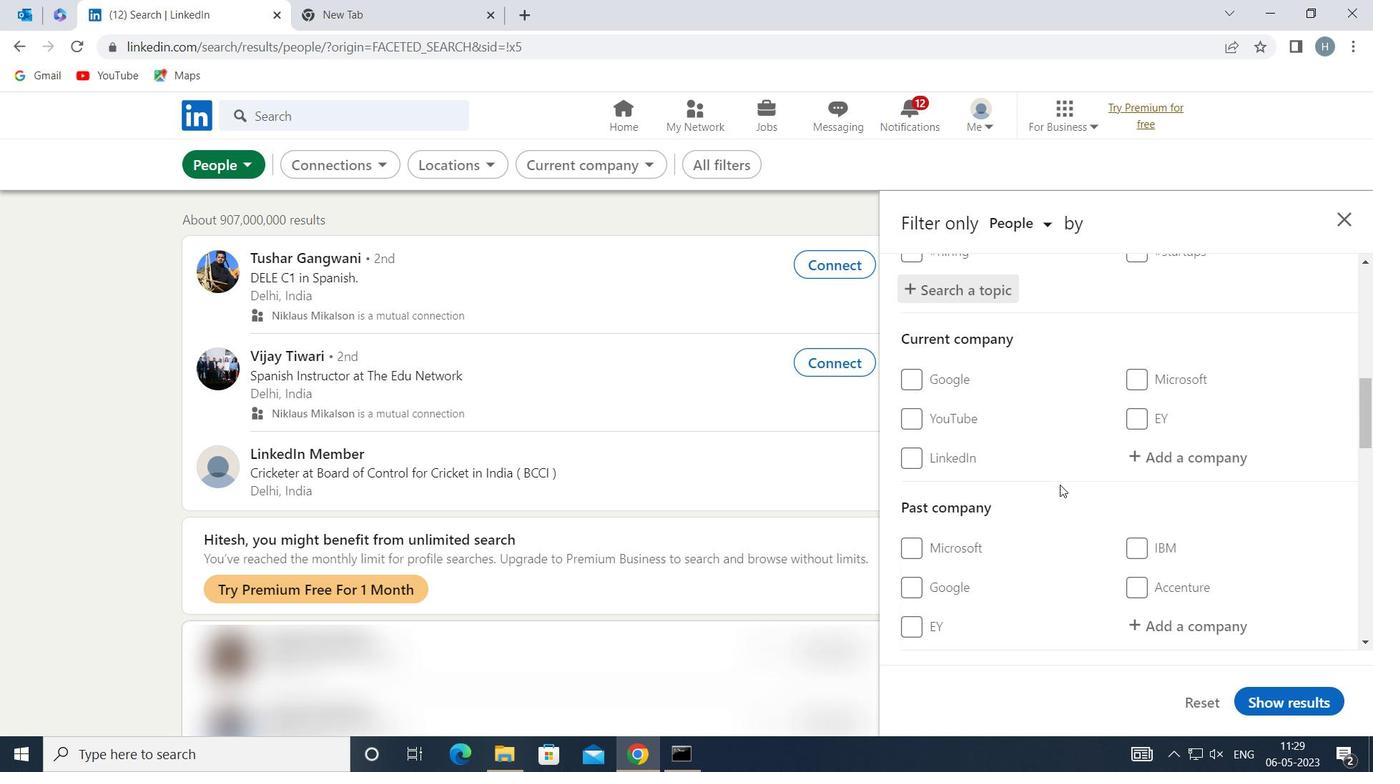 
Action: Mouse scrolled (1059, 485) with delta (0, 0)
Screenshot: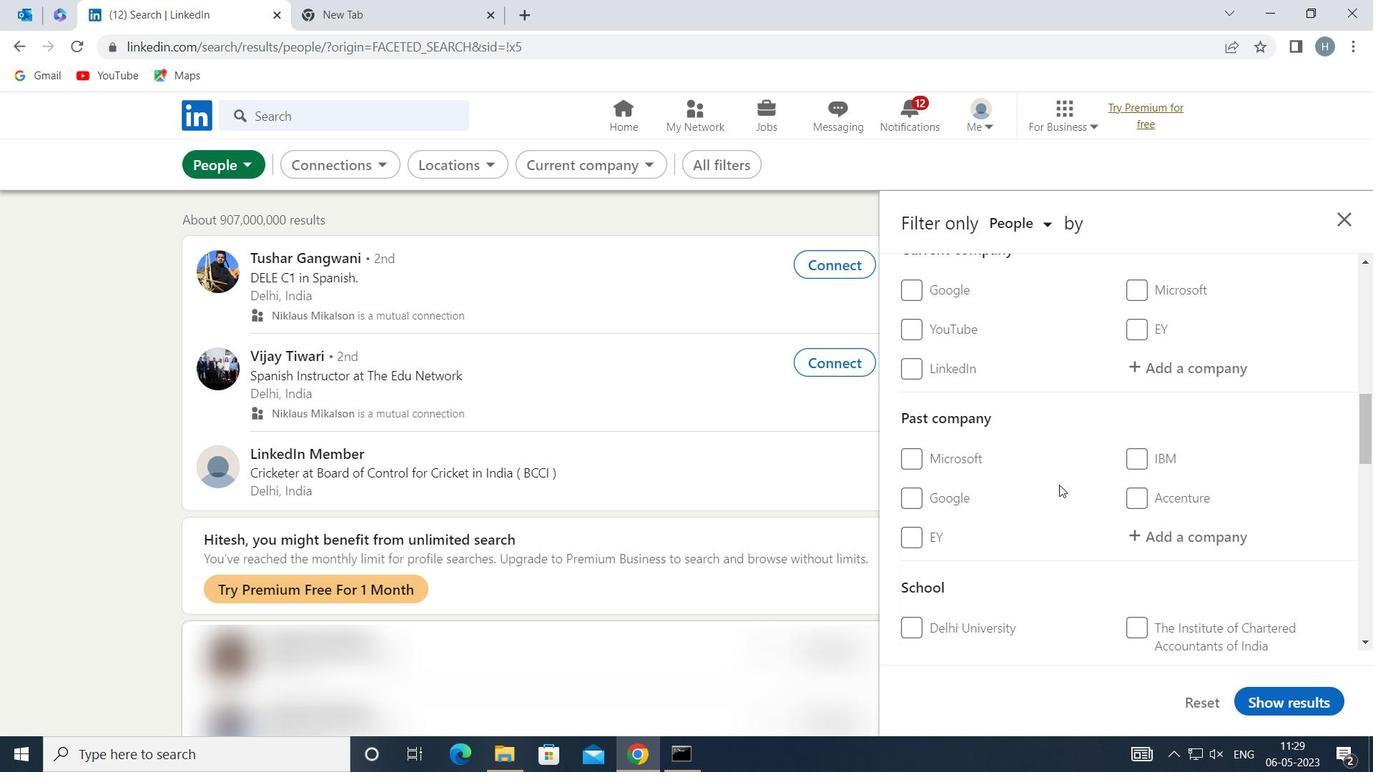 
Action: Mouse scrolled (1059, 485) with delta (0, 0)
Screenshot: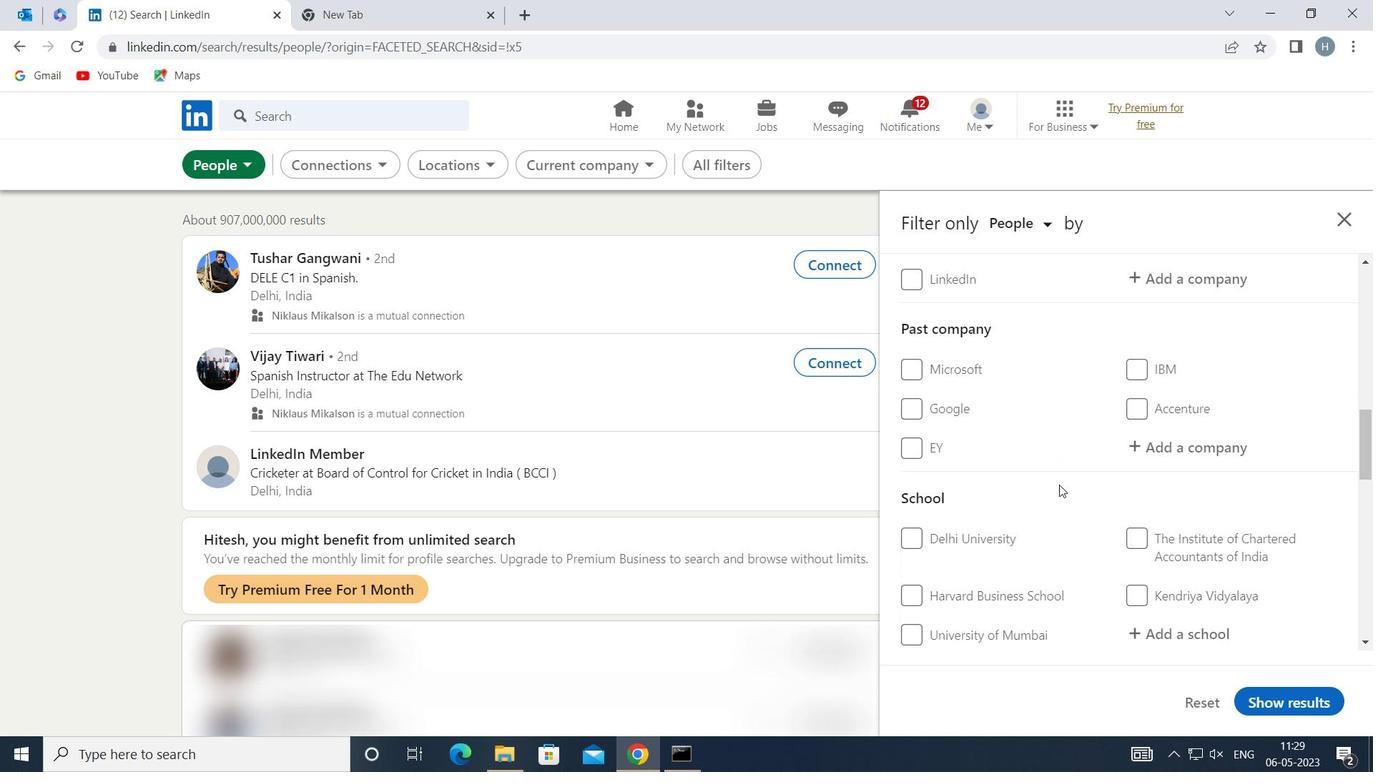 
Action: Mouse scrolled (1059, 485) with delta (0, 0)
Screenshot: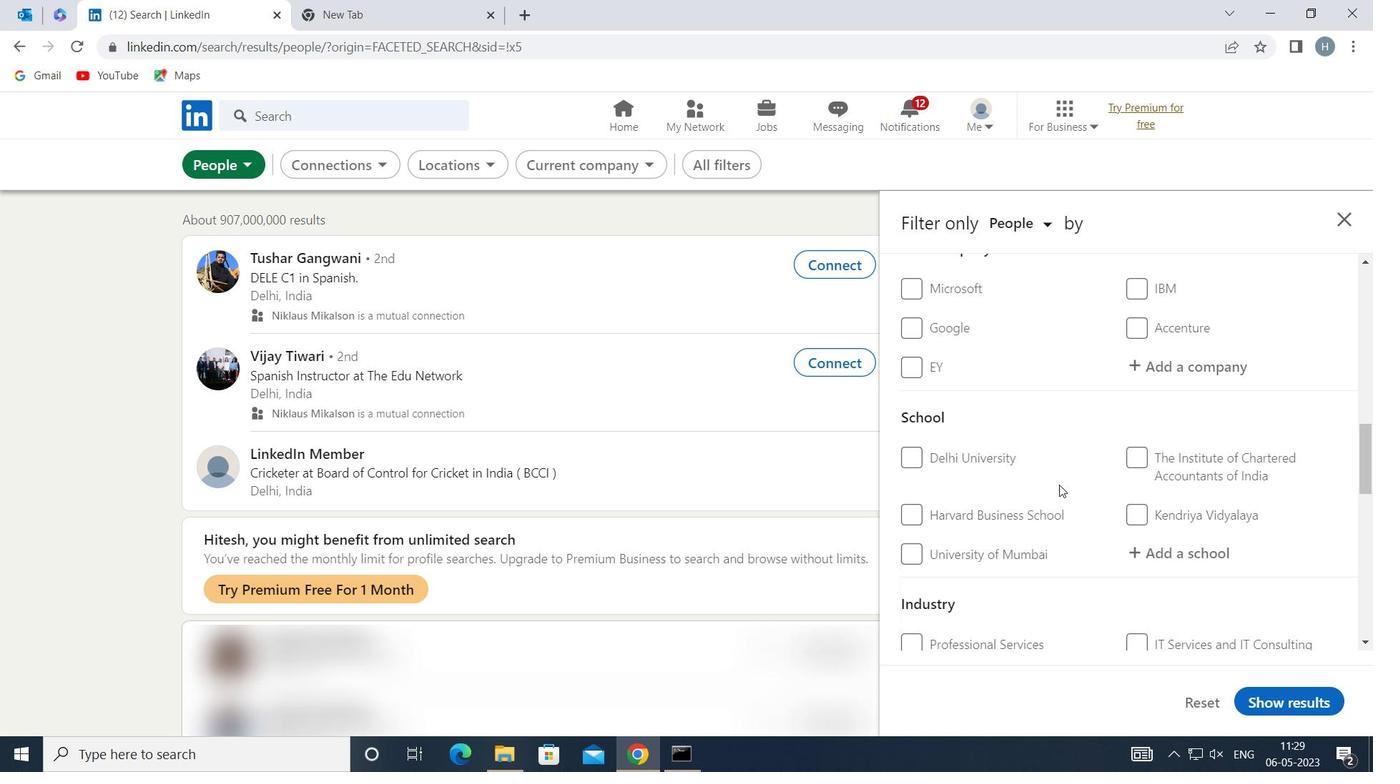 
Action: Mouse moved to (985, 562)
Screenshot: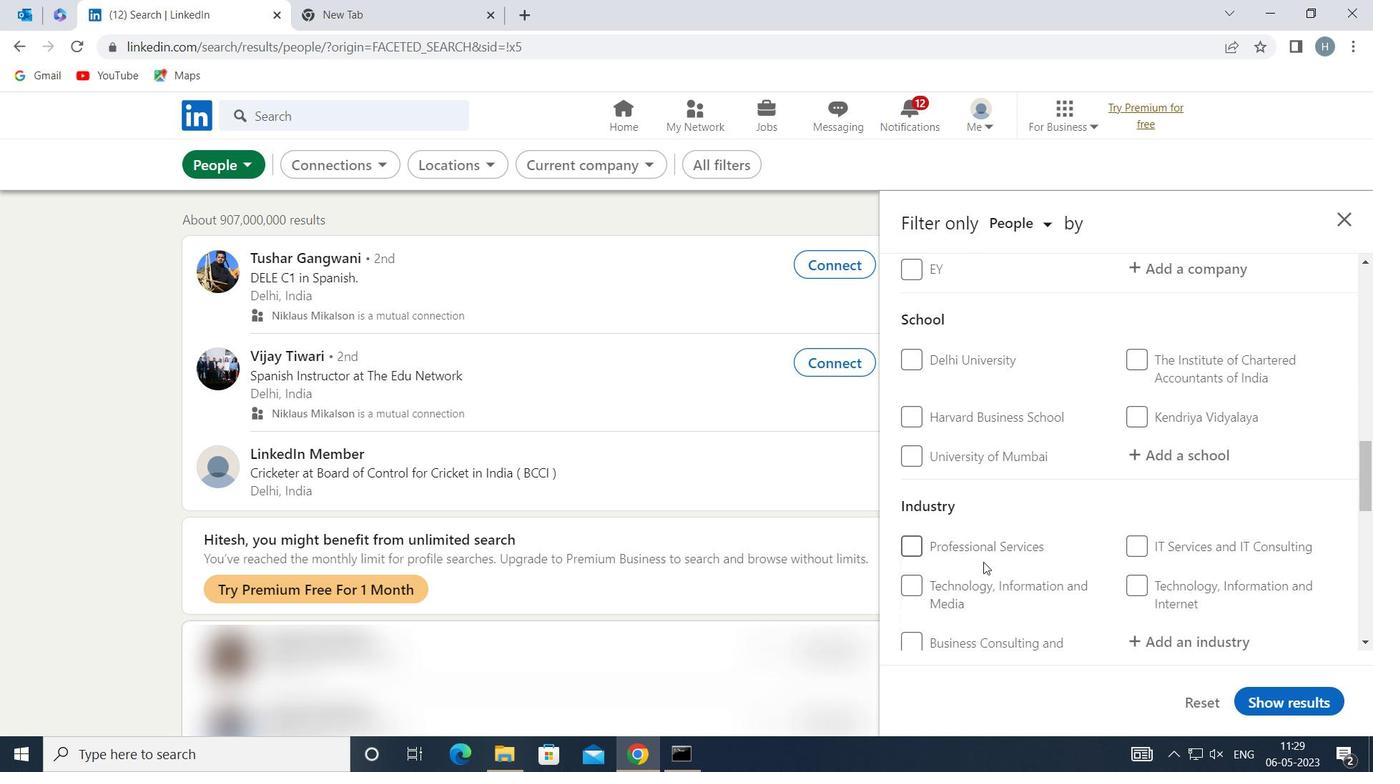 
Action: Mouse scrolled (985, 561) with delta (0, 0)
Screenshot: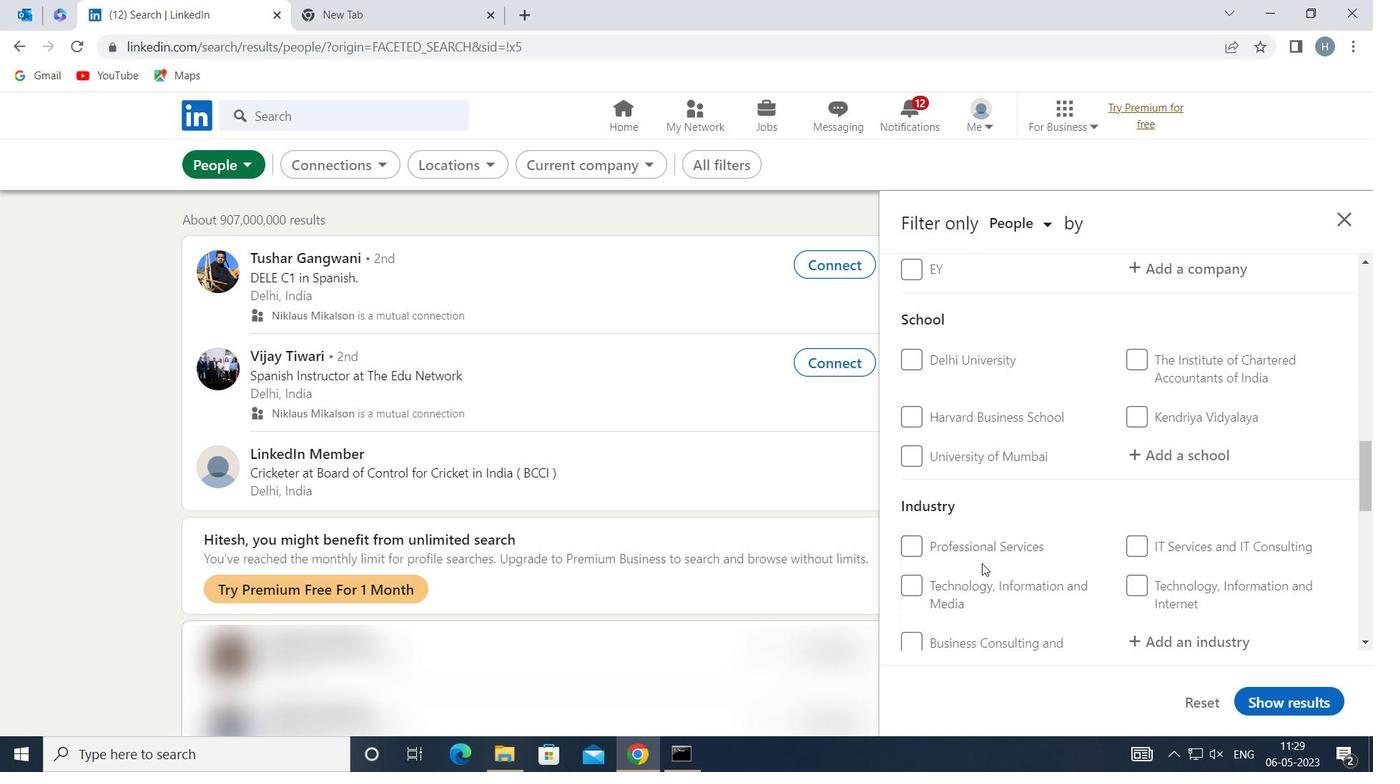 
Action: Mouse scrolled (985, 561) with delta (0, 0)
Screenshot: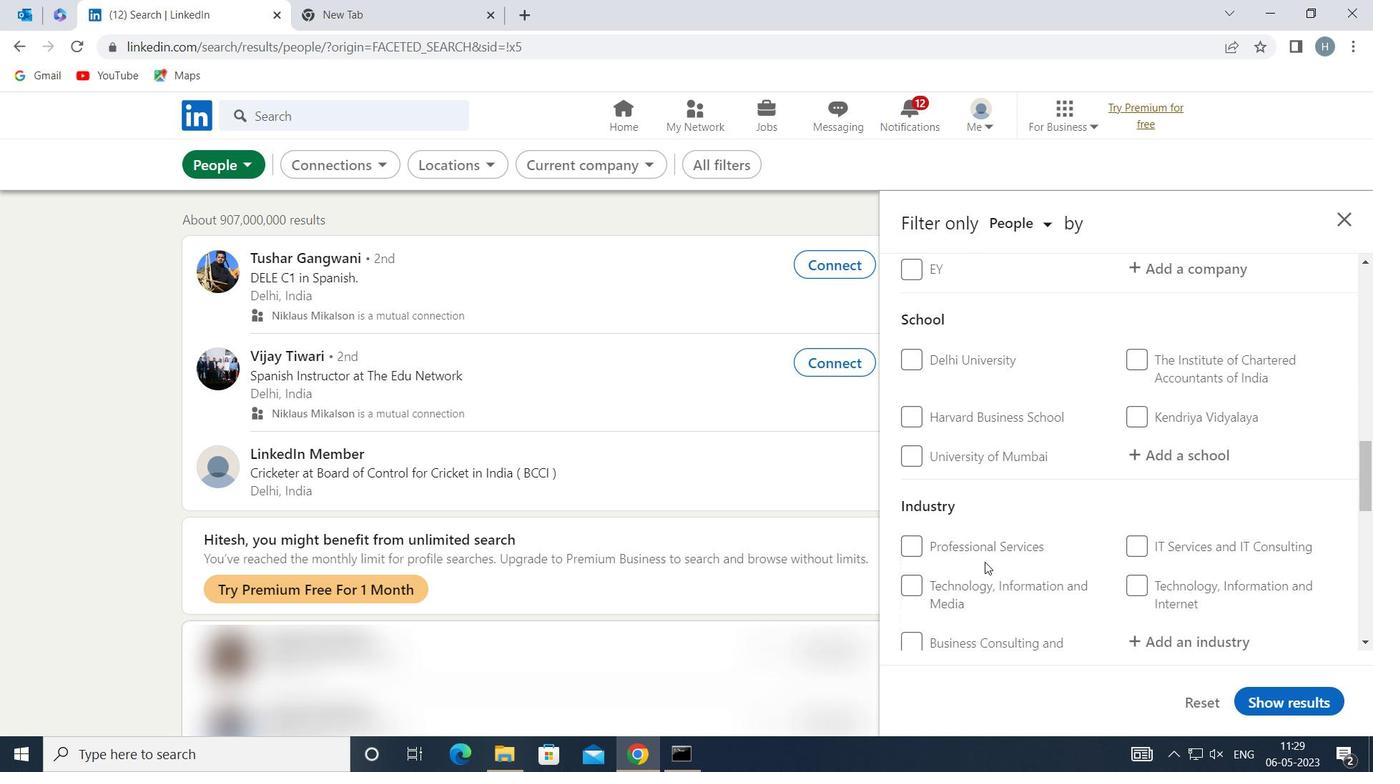 
Action: Mouse moved to (988, 555)
Screenshot: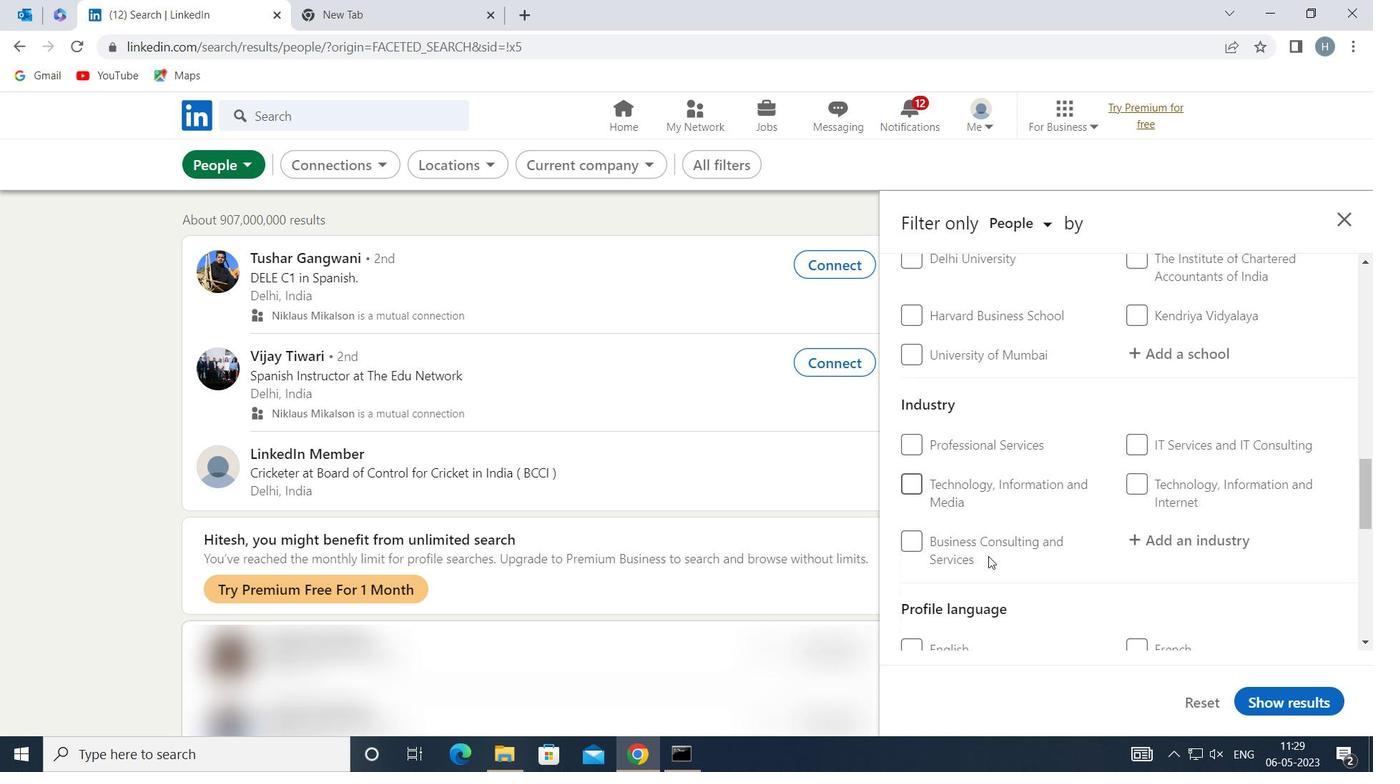 
Action: Mouse scrolled (988, 555) with delta (0, 0)
Screenshot: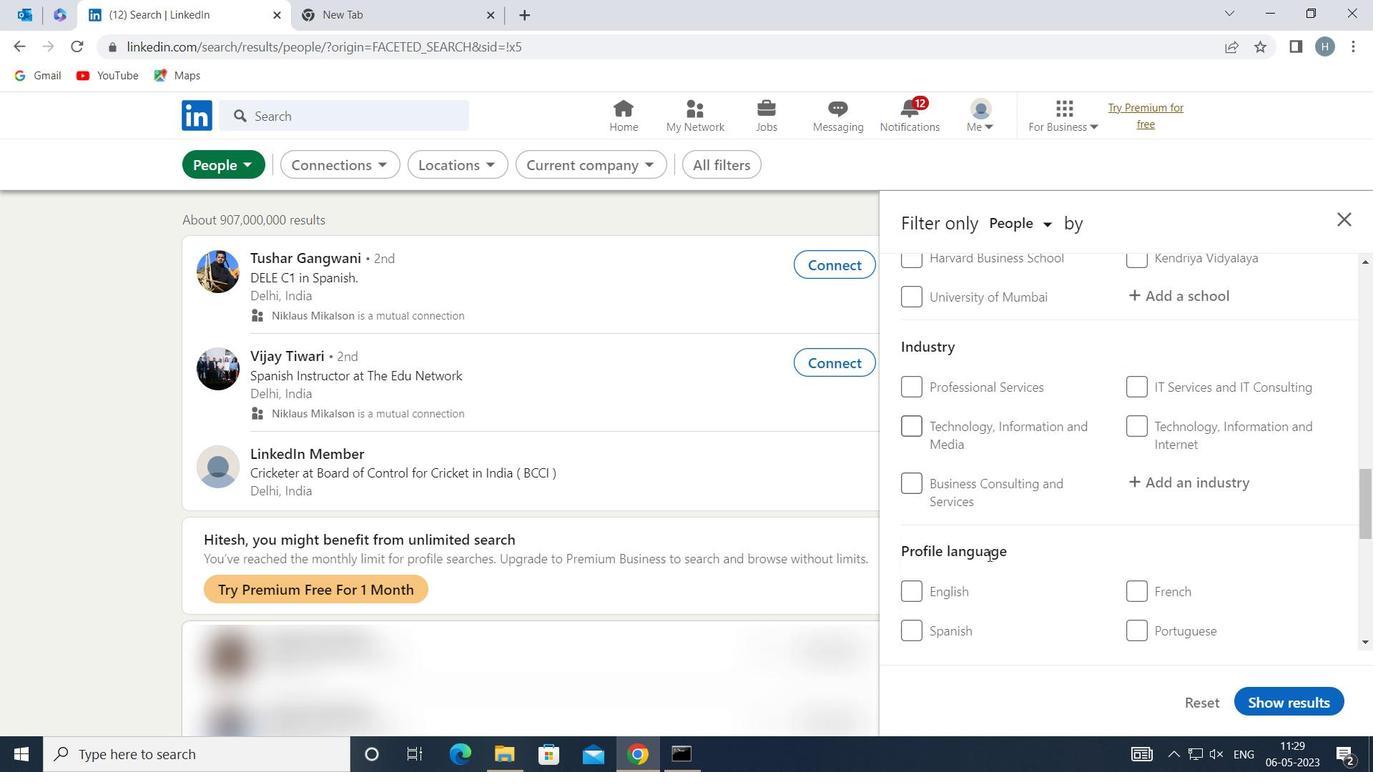 
Action: Mouse moved to (926, 480)
Screenshot: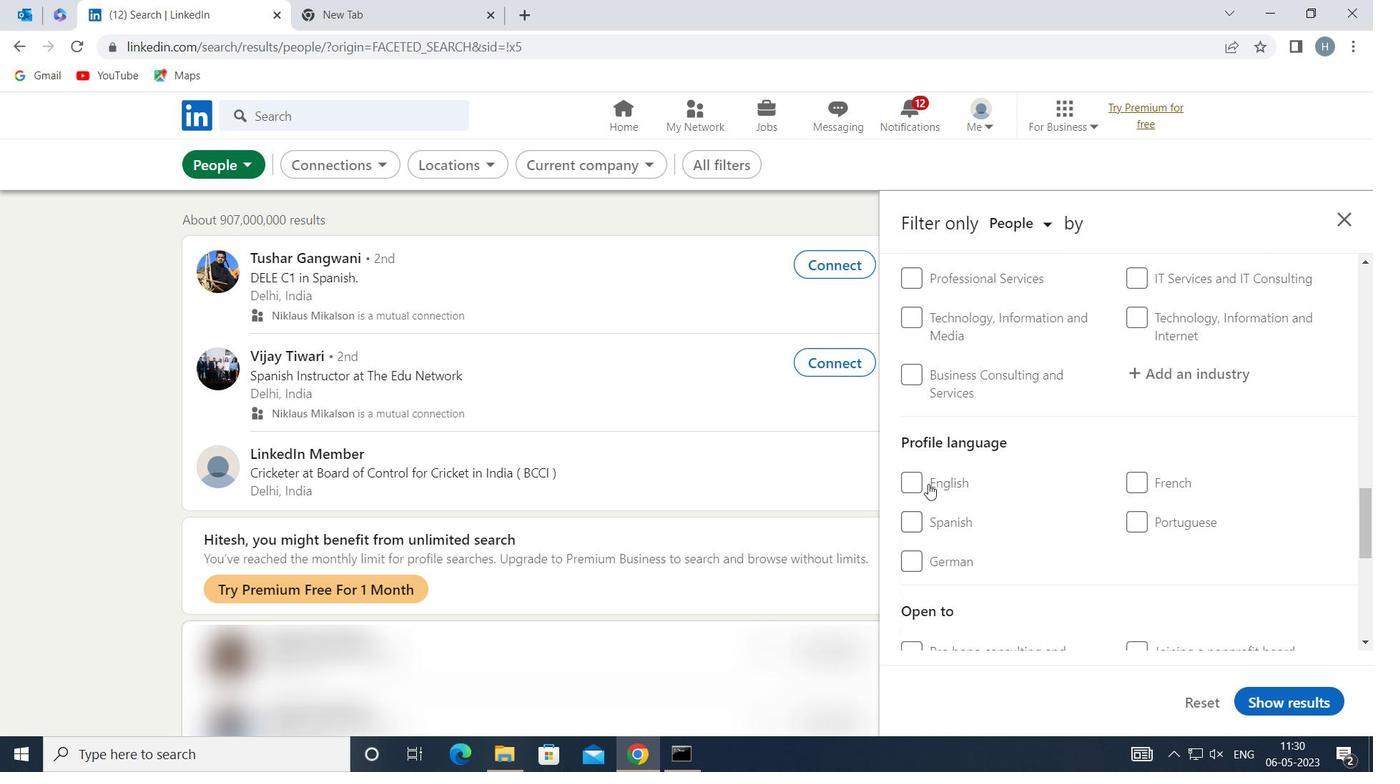 
Action: Mouse pressed left at (926, 480)
Screenshot: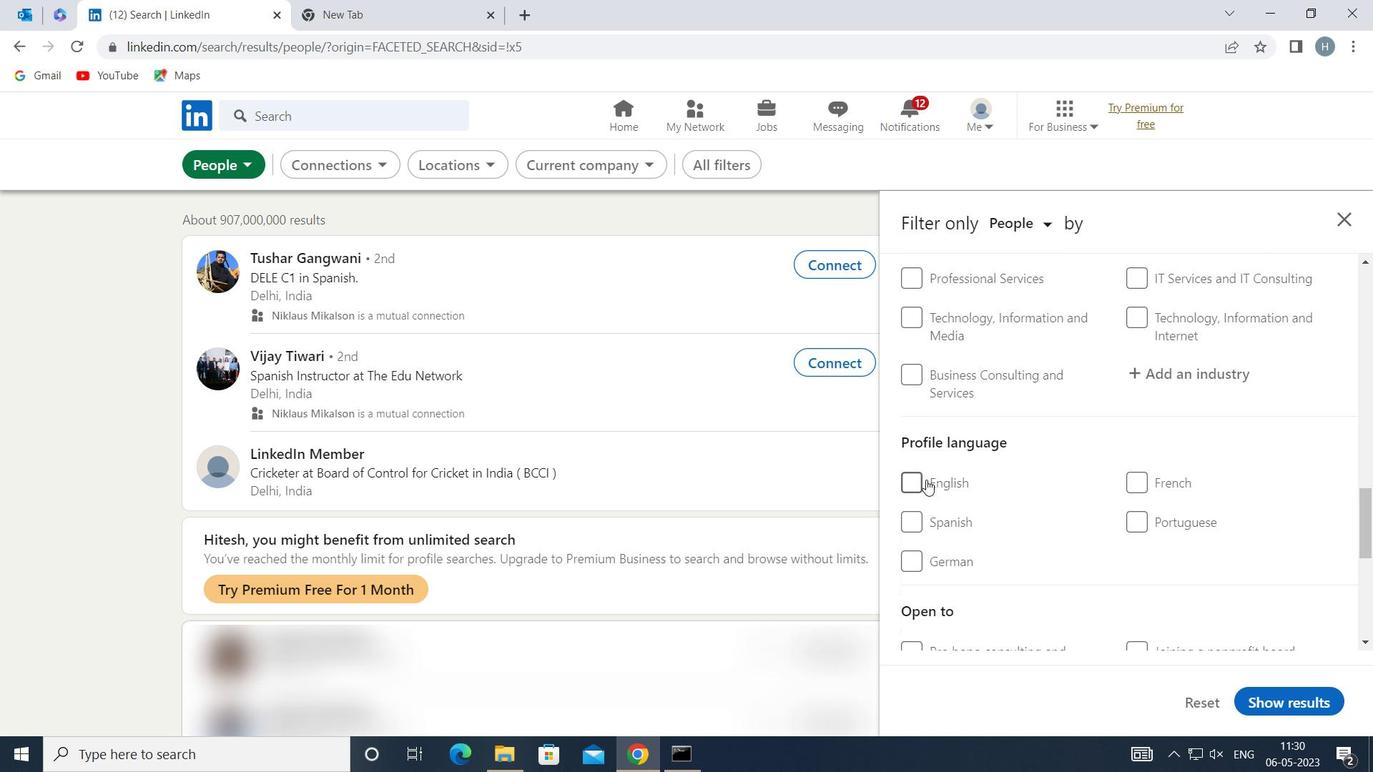 
Action: Mouse moved to (1056, 485)
Screenshot: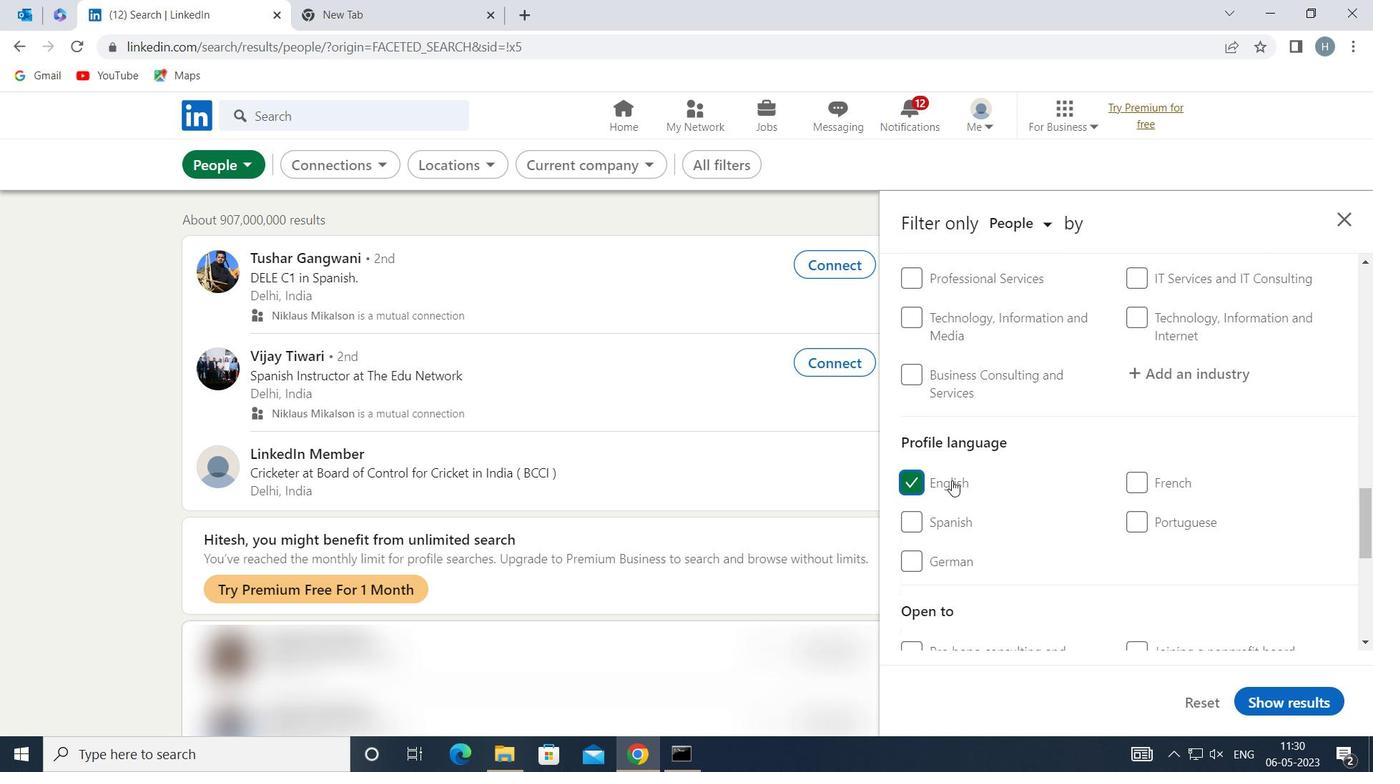 
Action: Mouse scrolled (1056, 486) with delta (0, 0)
Screenshot: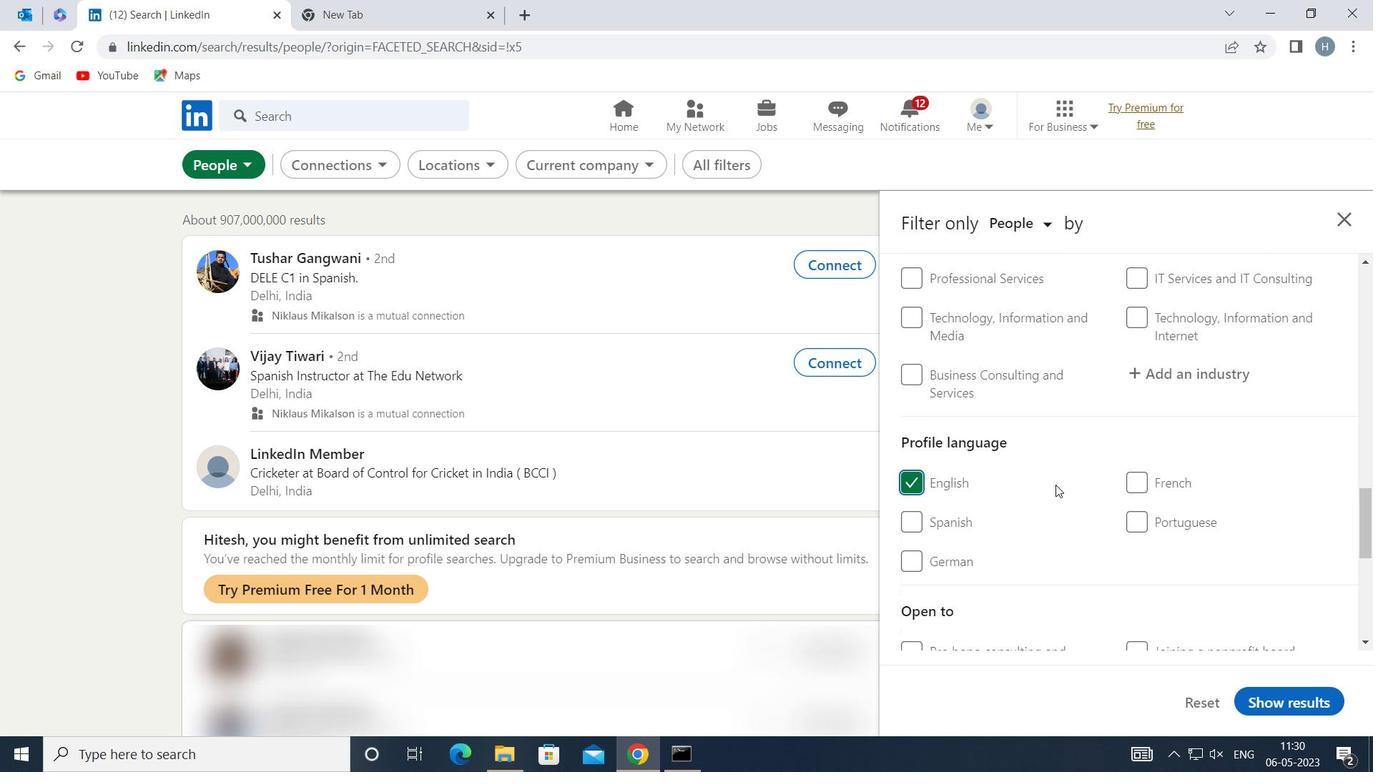 
Action: Mouse scrolled (1056, 486) with delta (0, 0)
Screenshot: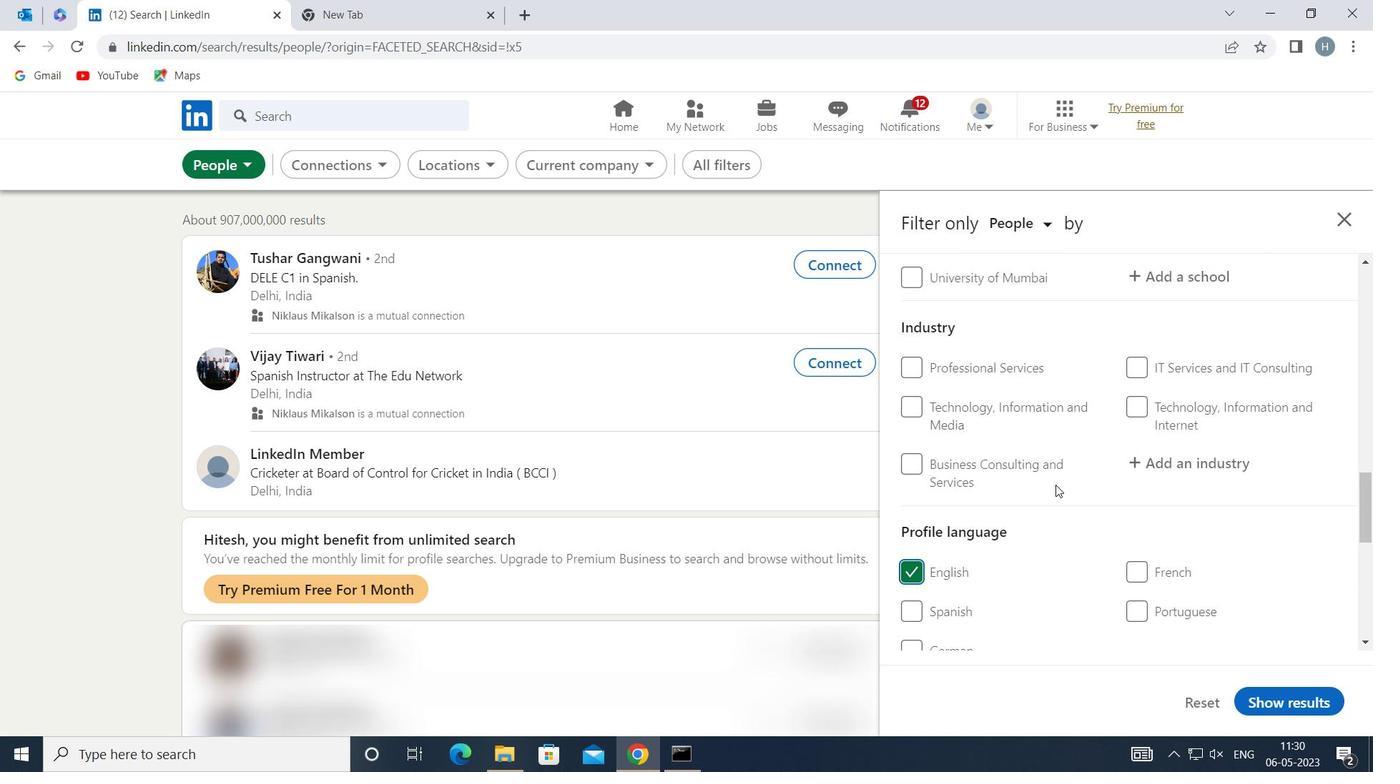 
Action: Mouse scrolled (1056, 486) with delta (0, 0)
Screenshot: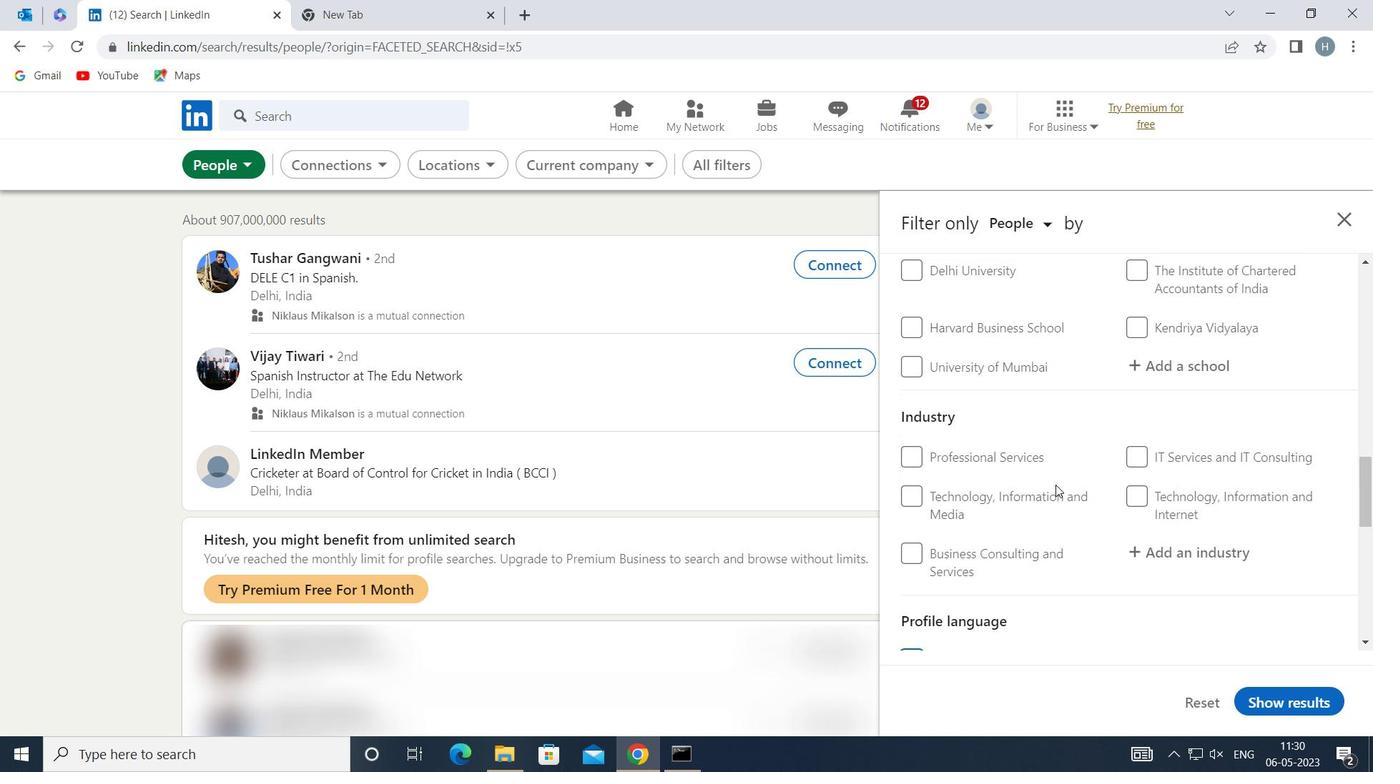 
Action: Mouse scrolled (1056, 486) with delta (0, 0)
Screenshot: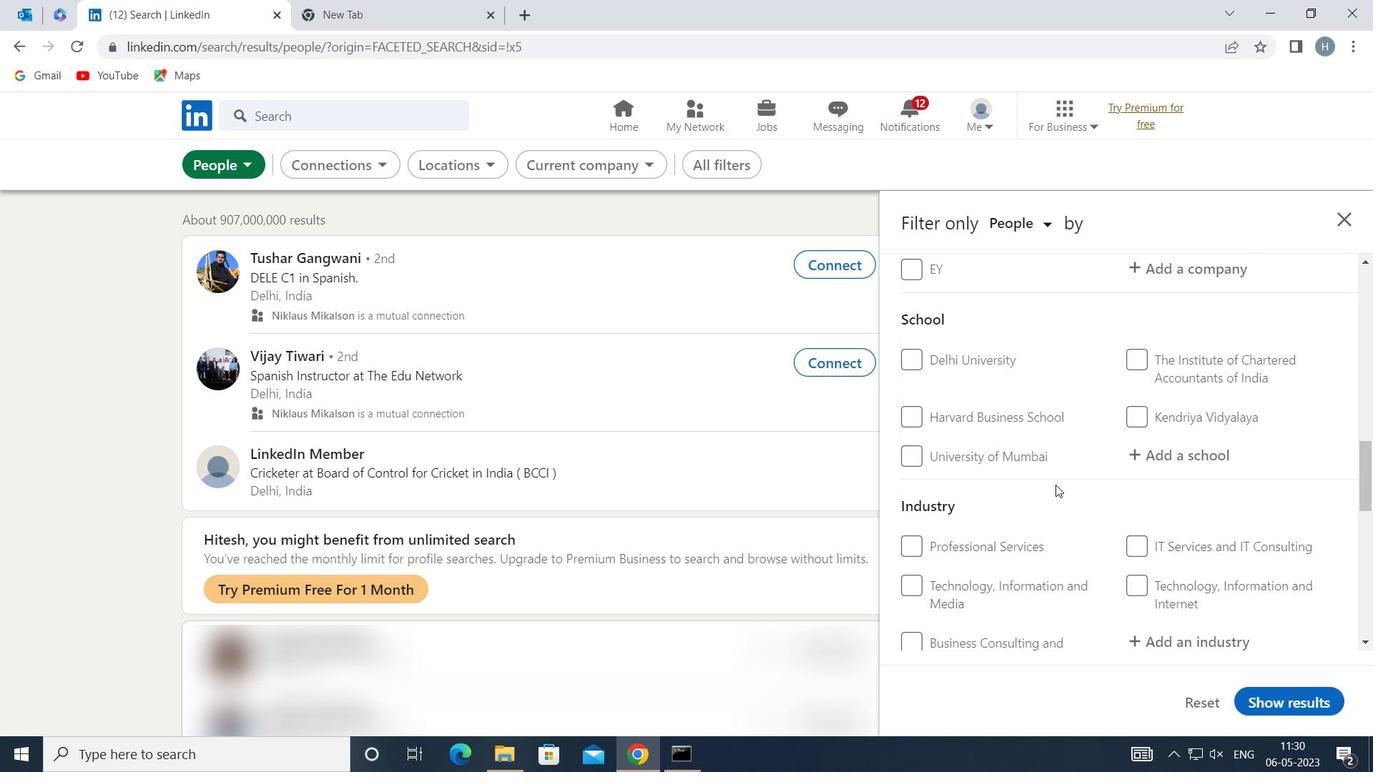 
Action: Mouse scrolled (1056, 486) with delta (0, 0)
Screenshot: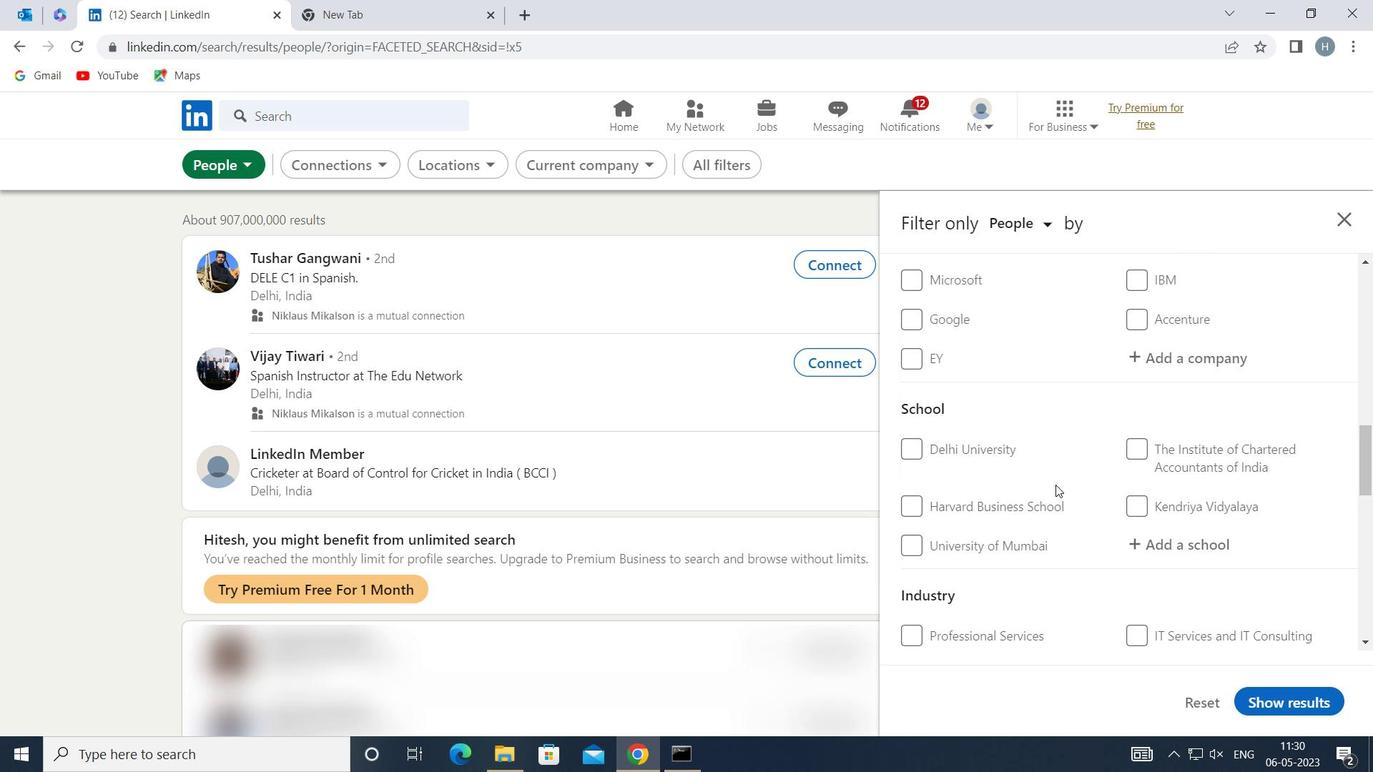 
Action: Mouse scrolled (1056, 486) with delta (0, 0)
Screenshot: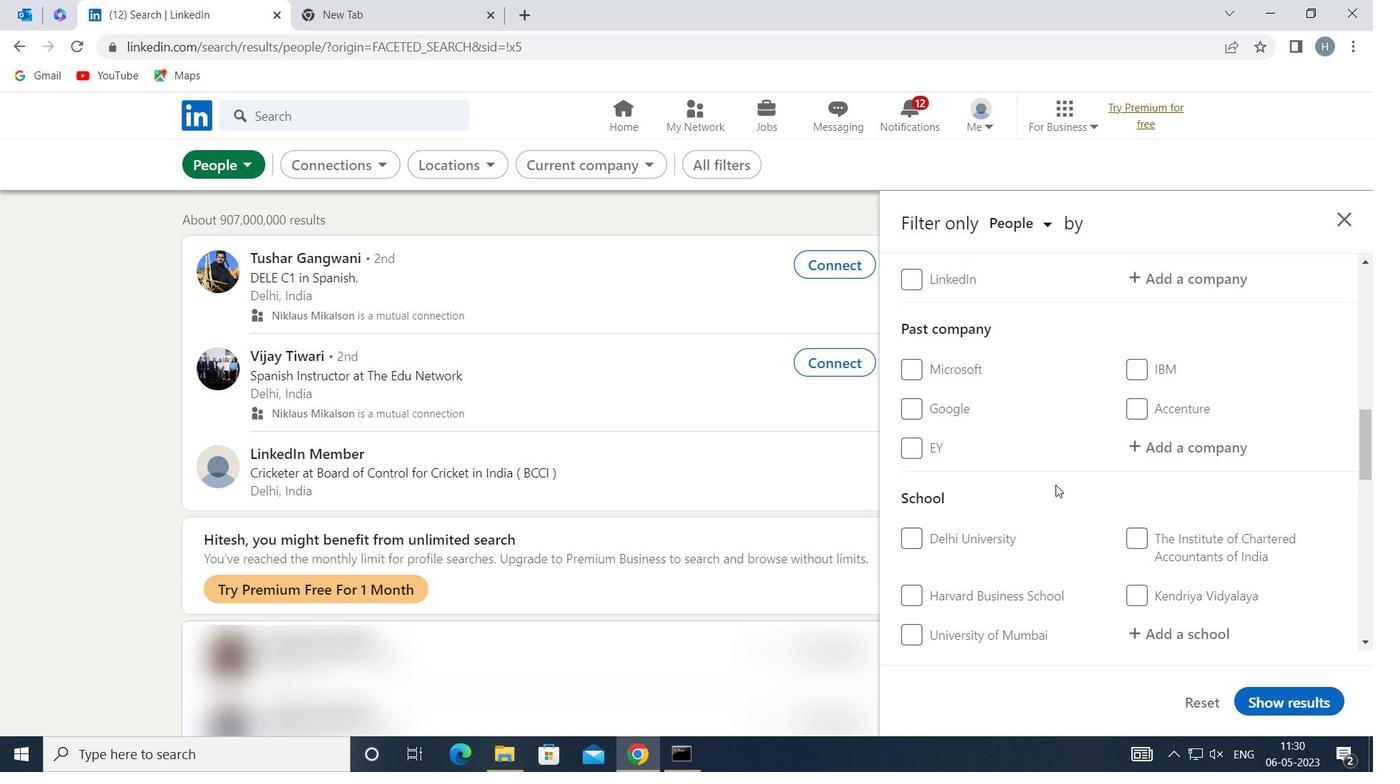 
Action: Mouse moved to (1056, 486)
Screenshot: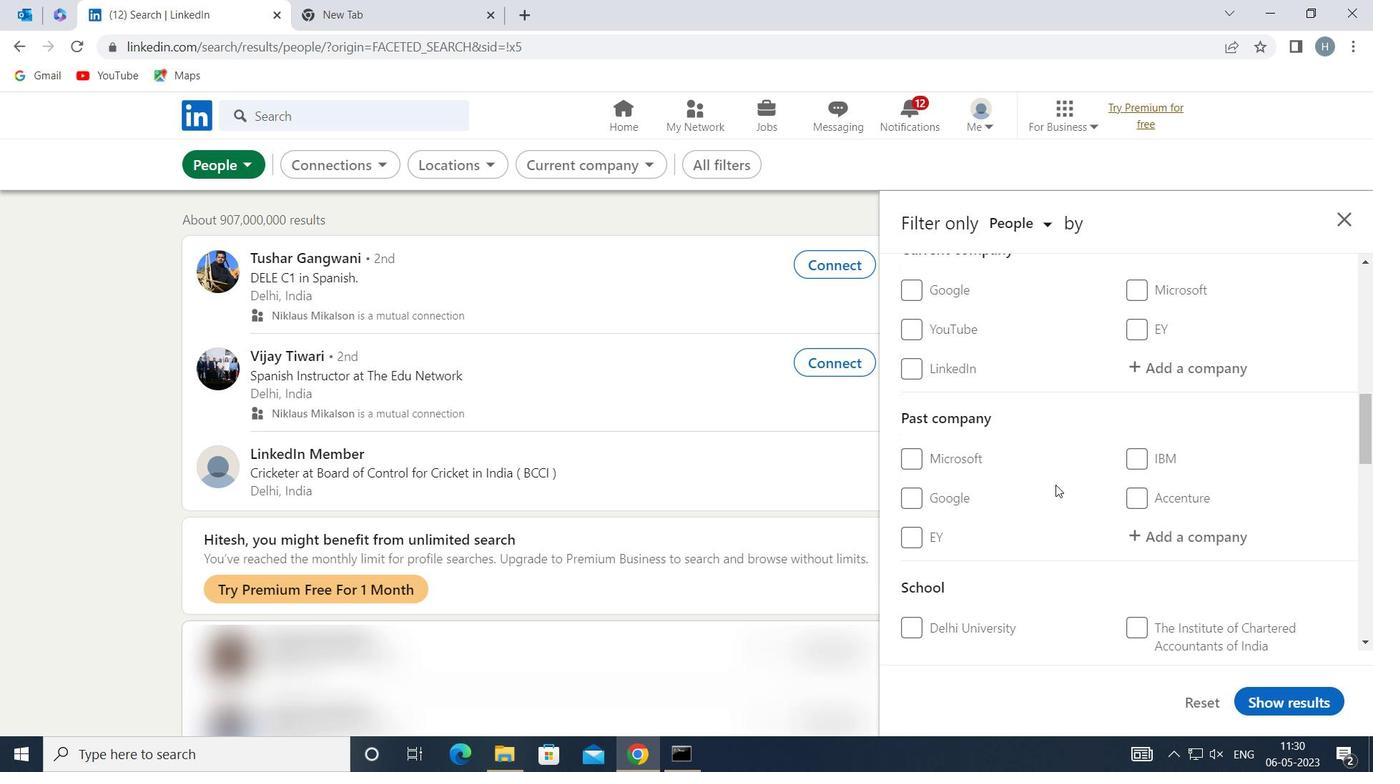 
Action: Mouse scrolled (1056, 487) with delta (0, 0)
Screenshot: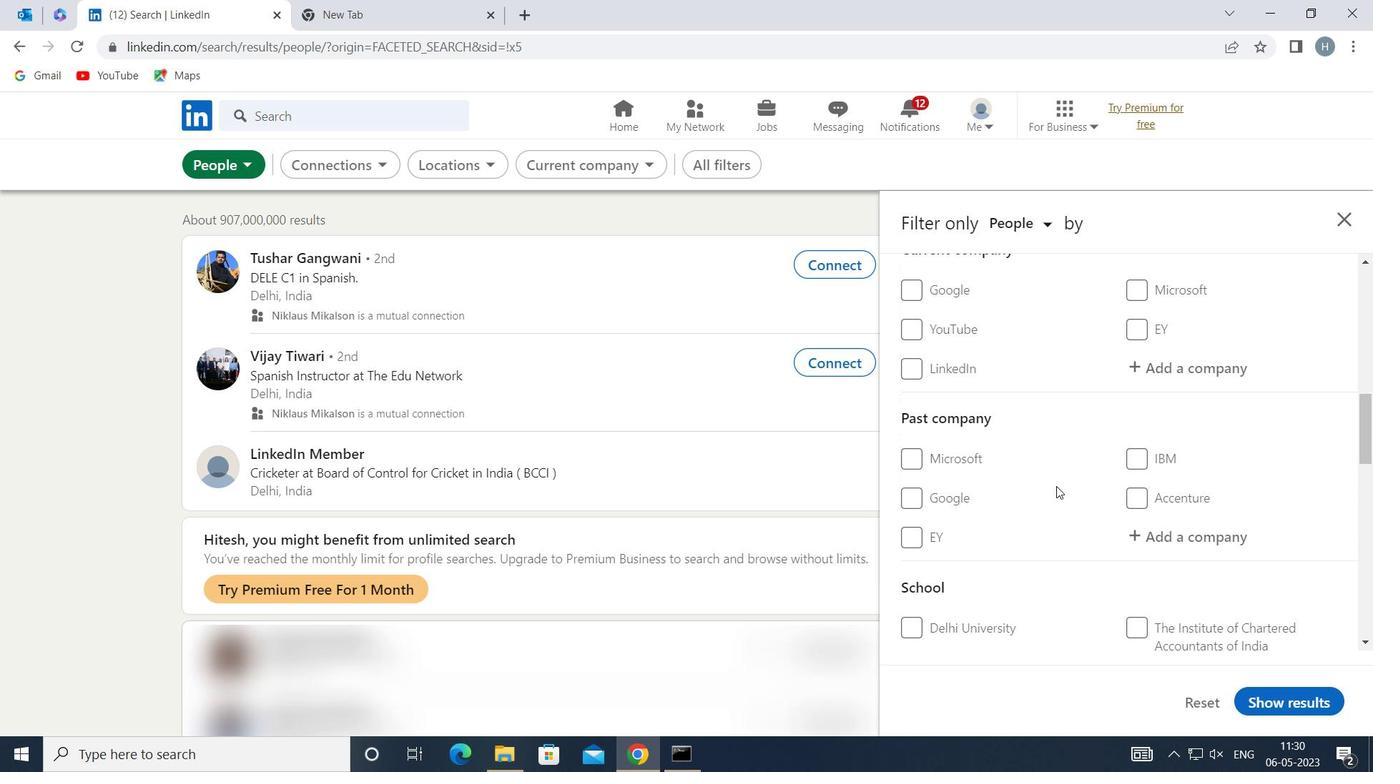 
Action: Mouse moved to (1141, 460)
Screenshot: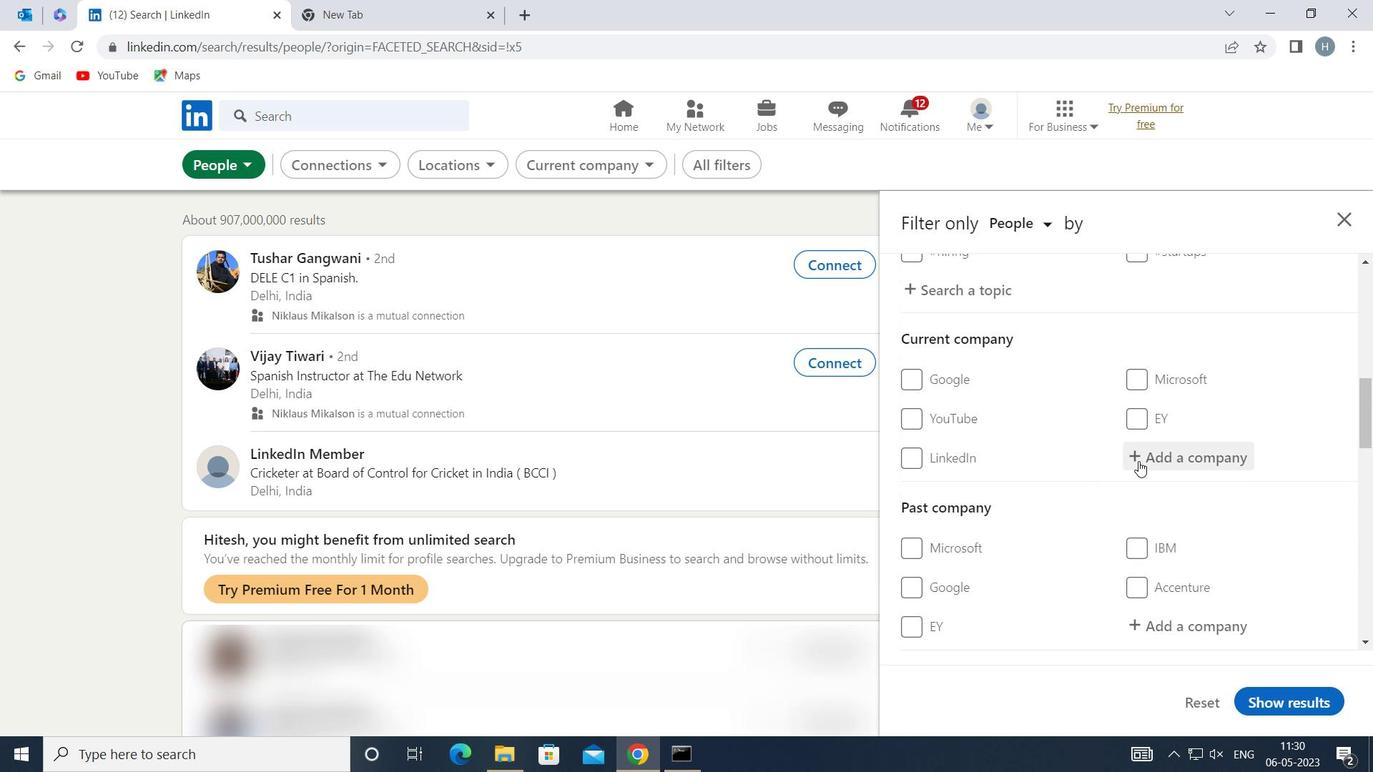 
Action: Mouse pressed left at (1141, 460)
Screenshot: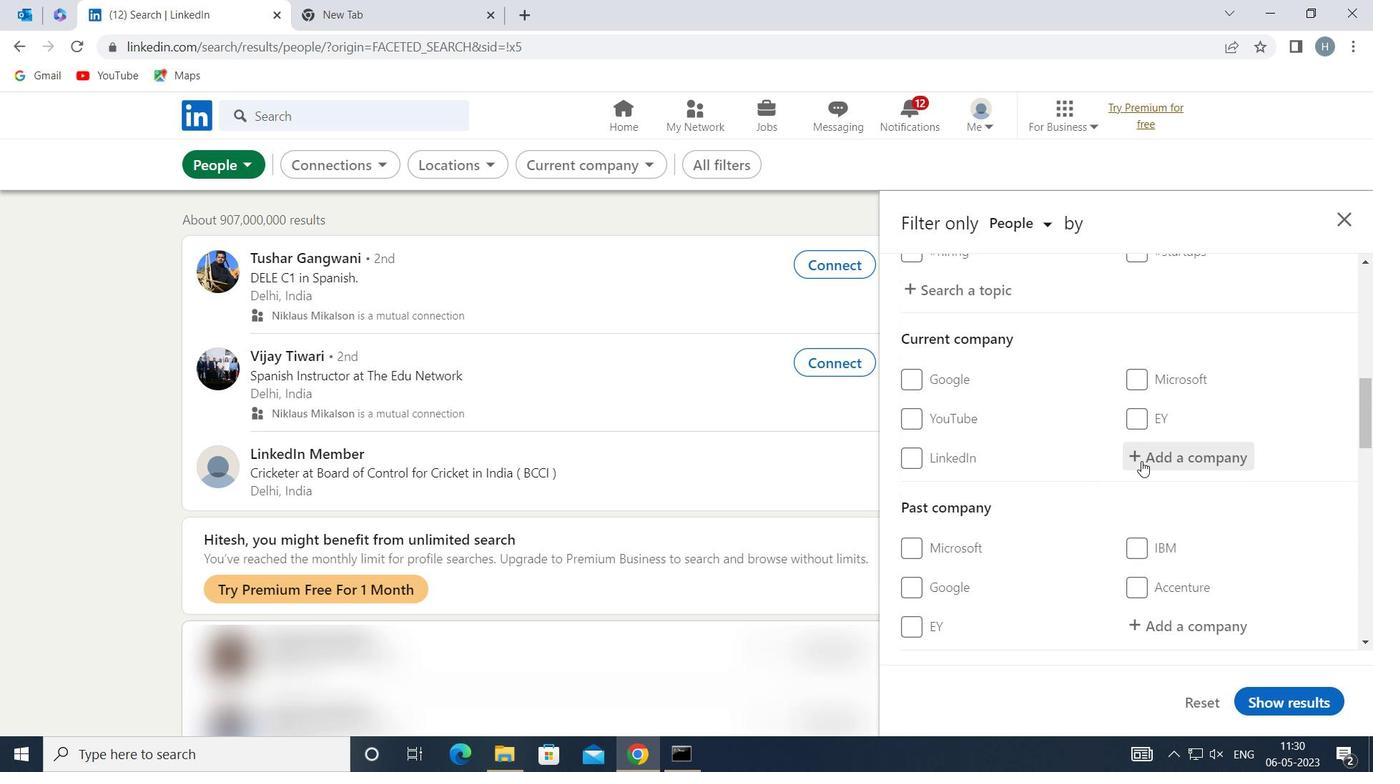 
Action: Mouse moved to (1138, 458)
Screenshot: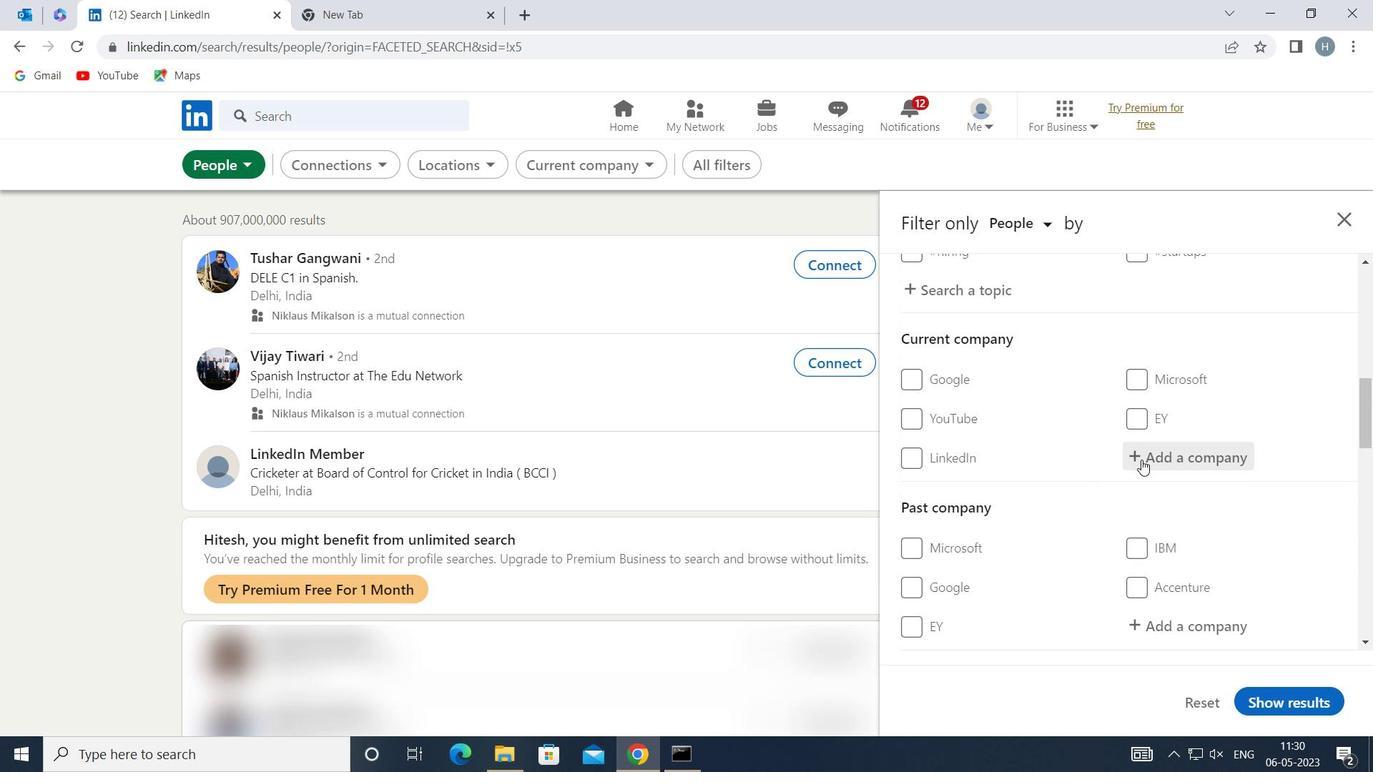 
Action: Key pressed <Key.shift>ARABIAN<Key.space><Key.shift>CON
Screenshot: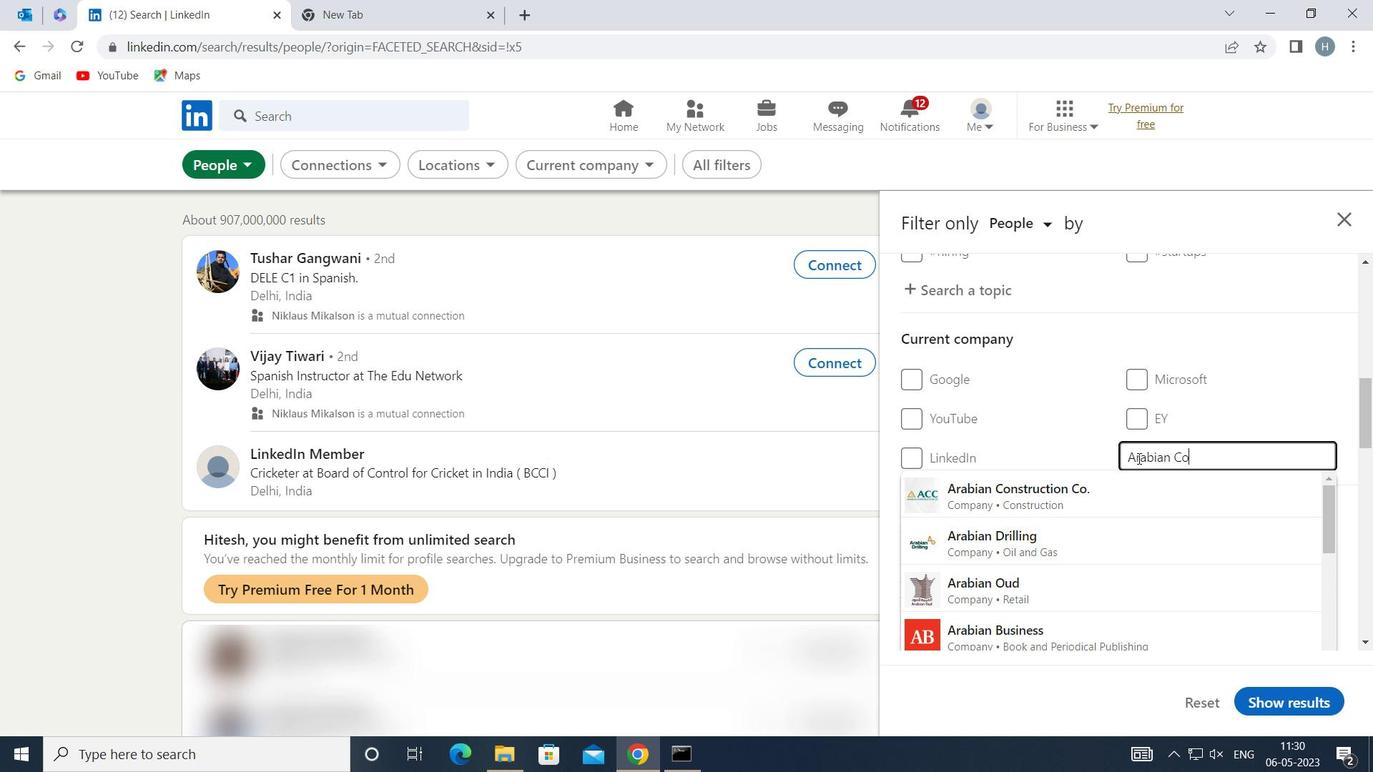 
Action: Mouse moved to (1052, 495)
Screenshot: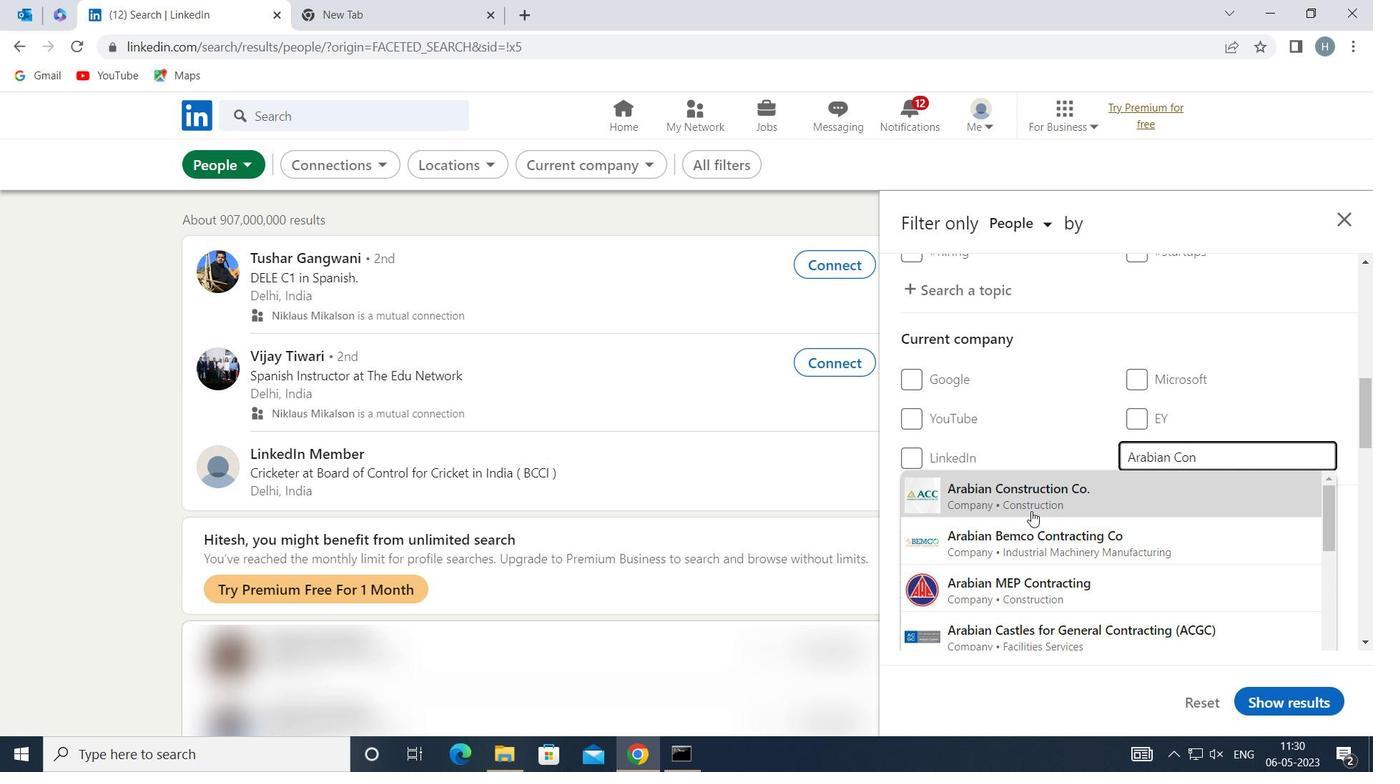 
Action: Mouse pressed left at (1052, 495)
Screenshot: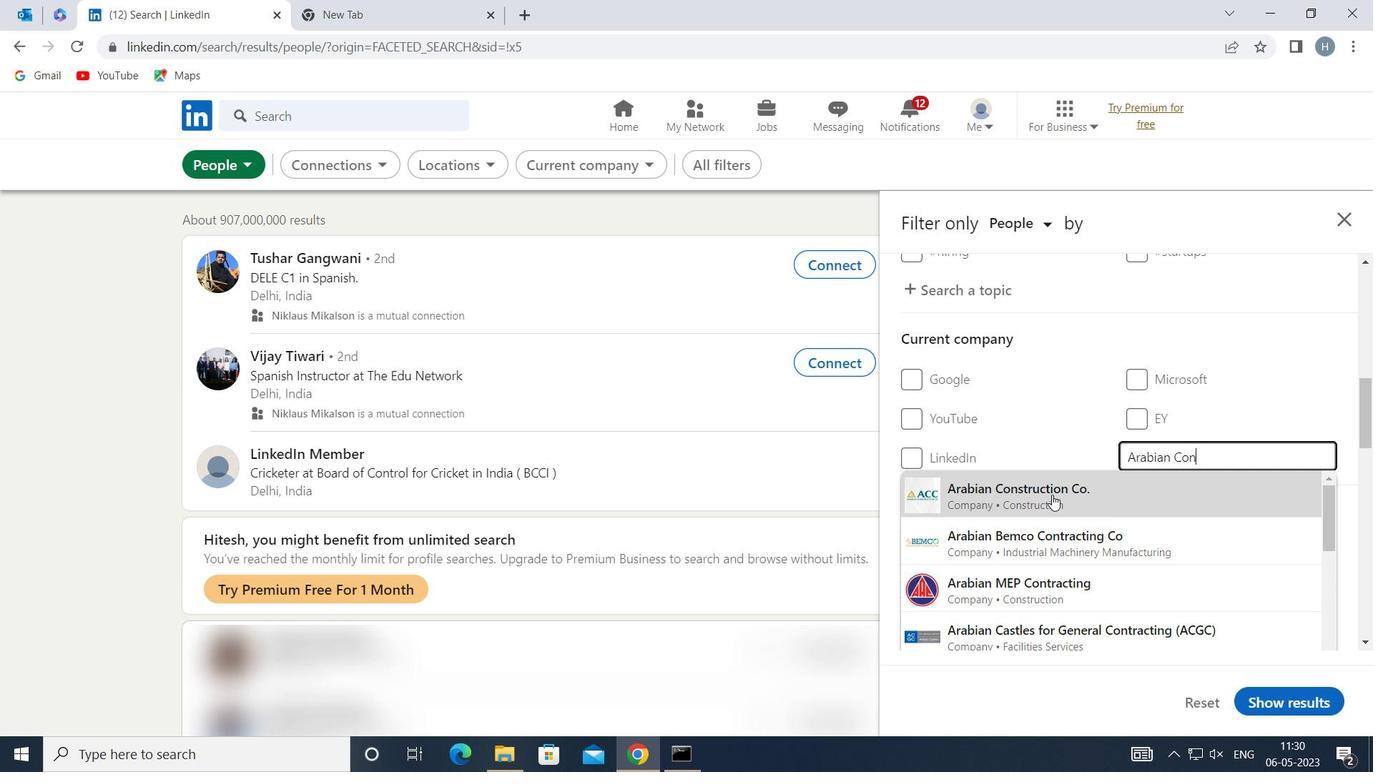 
Action: Mouse moved to (1040, 487)
Screenshot: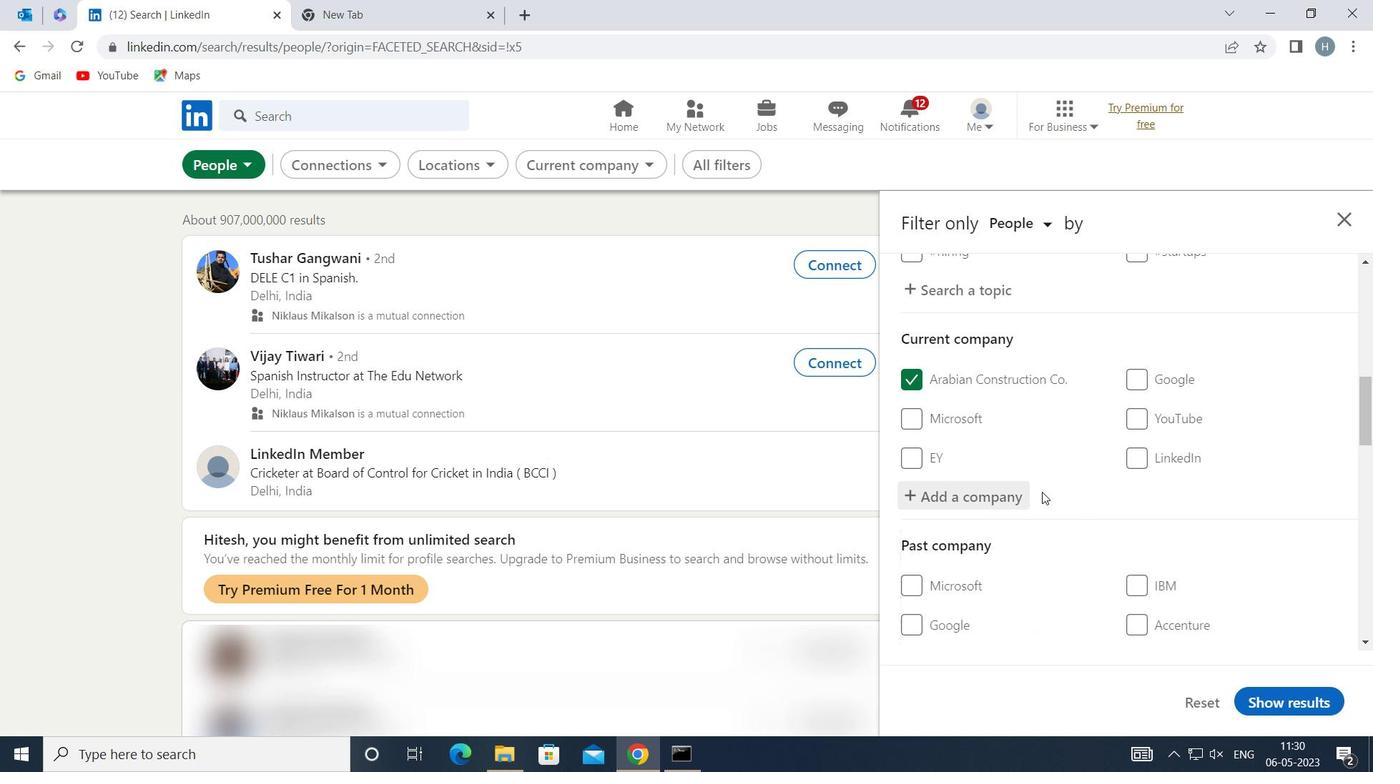 
Action: Mouse scrolled (1040, 486) with delta (0, 0)
Screenshot: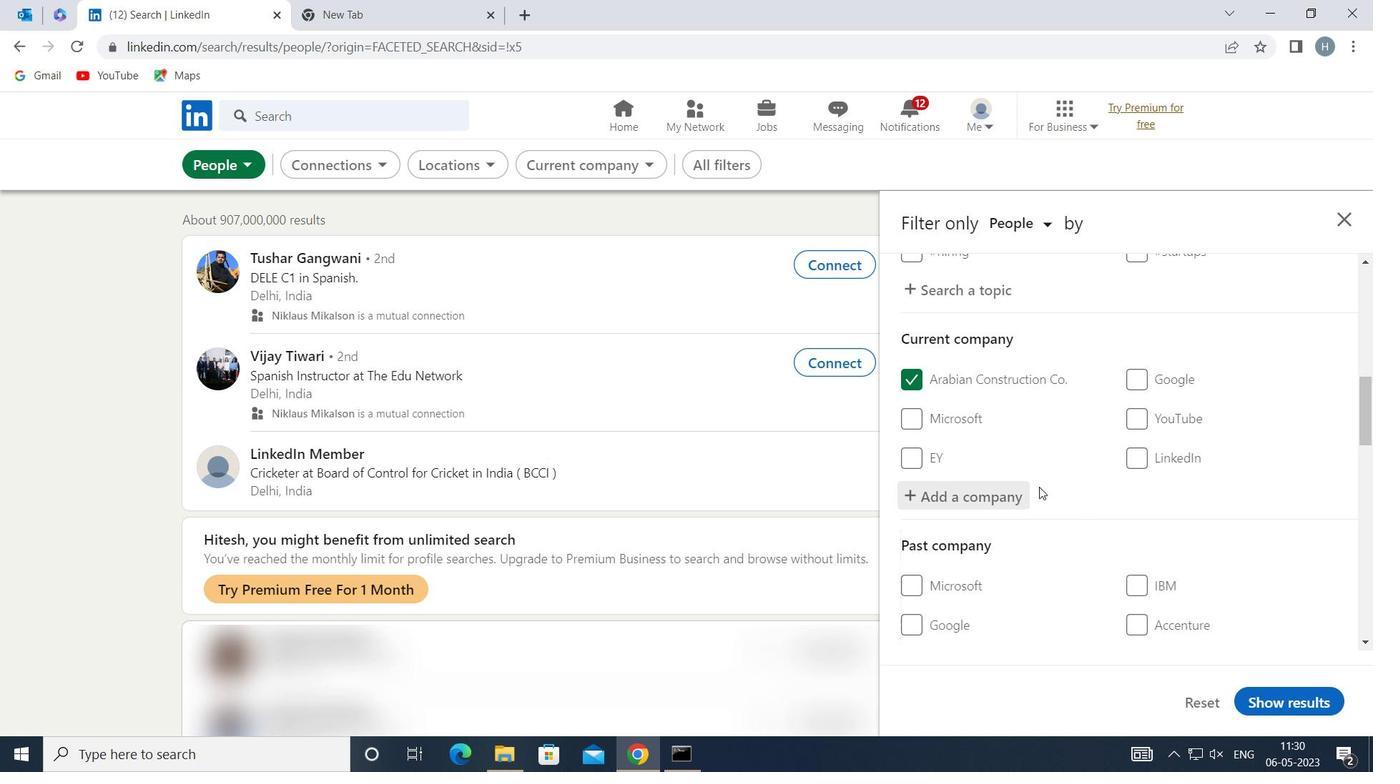 
Action: Mouse scrolled (1040, 486) with delta (0, 0)
Screenshot: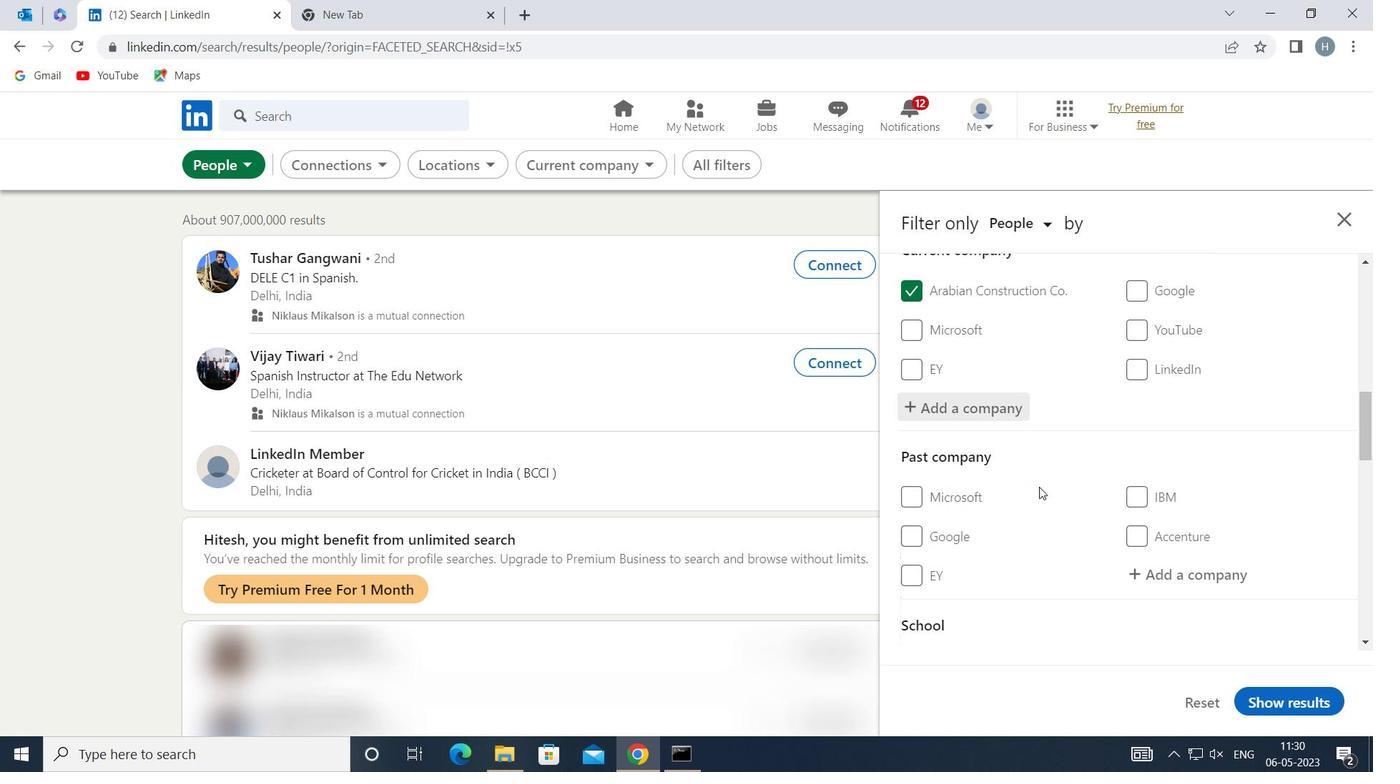 
Action: Mouse scrolled (1040, 486) with delta (0, 0)
Screenshot: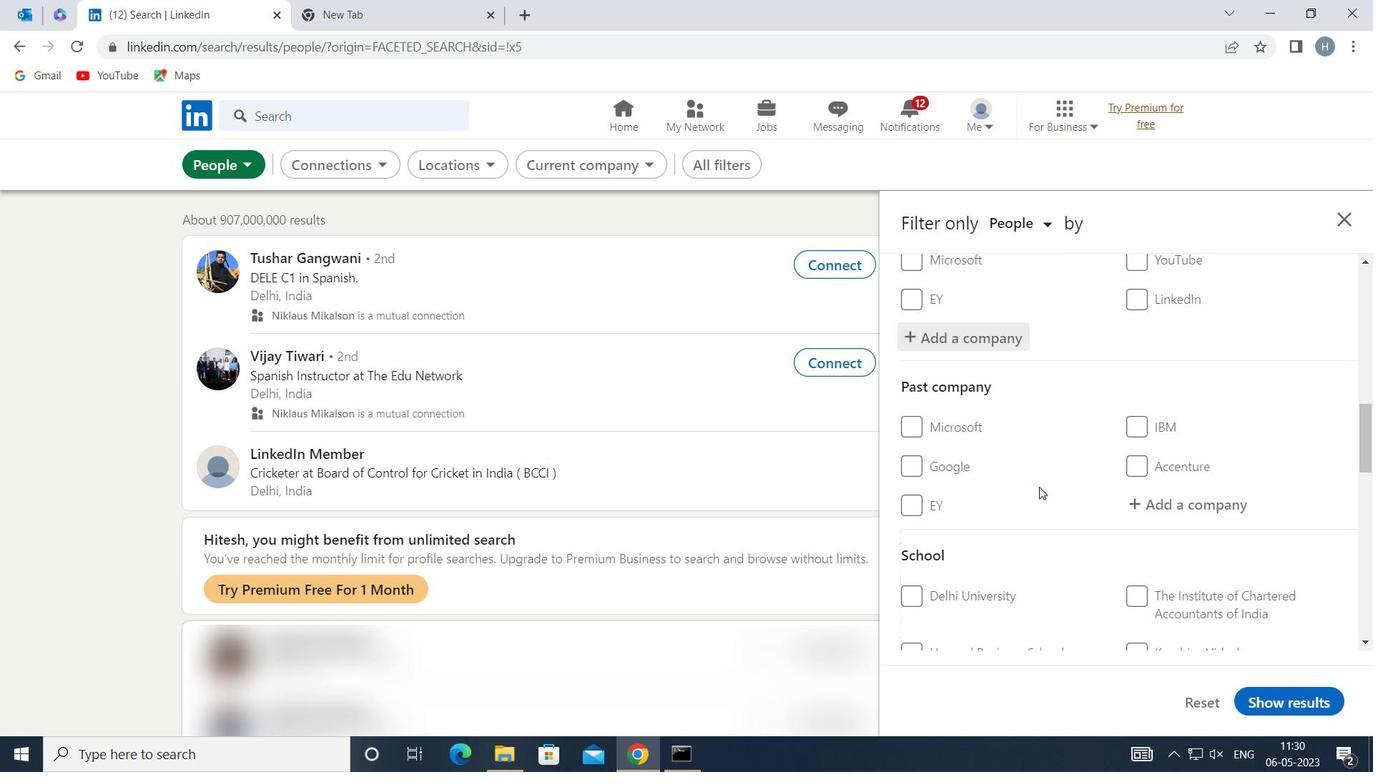 
Action: Mouse scrolled (1040, 486) with delta (0, 0)
Screenshot: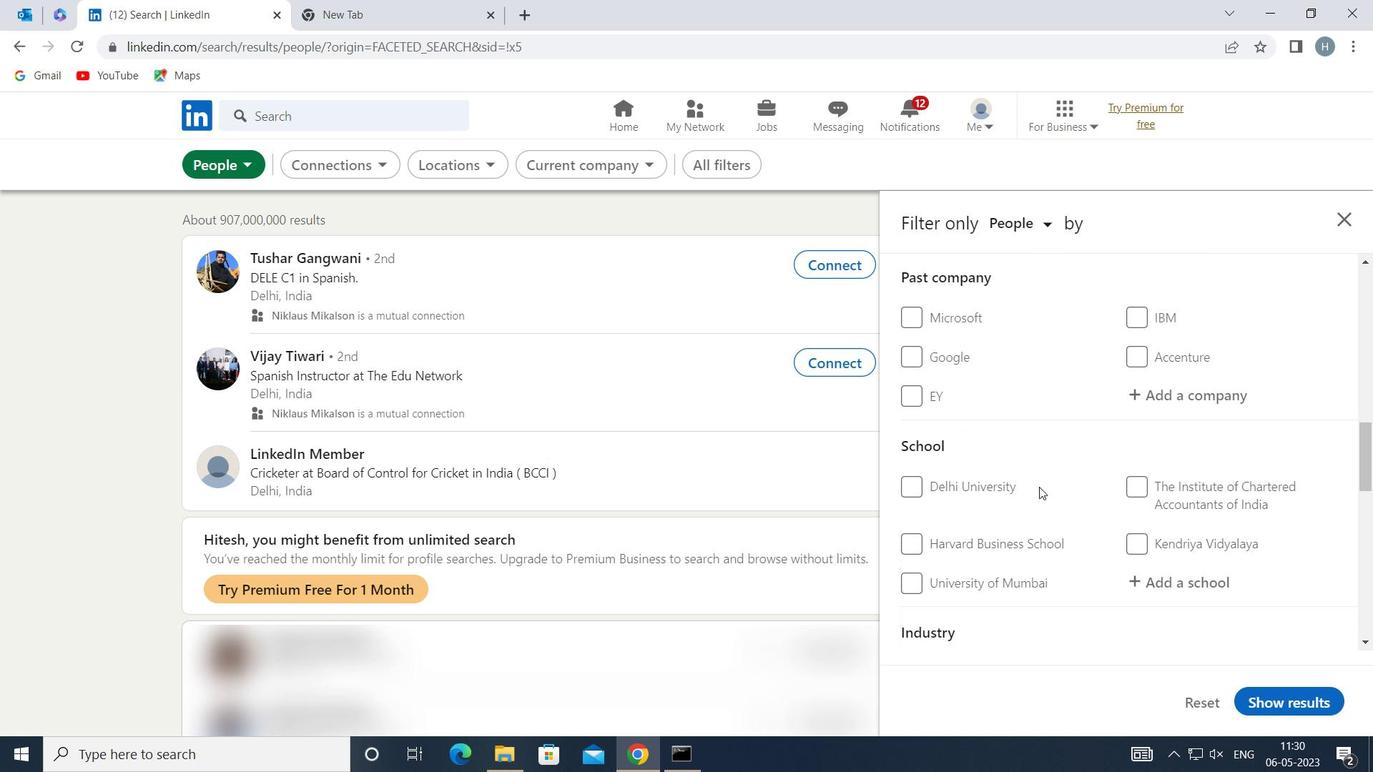 
Action: Mouse moved to (1164, 485)
Screenshot: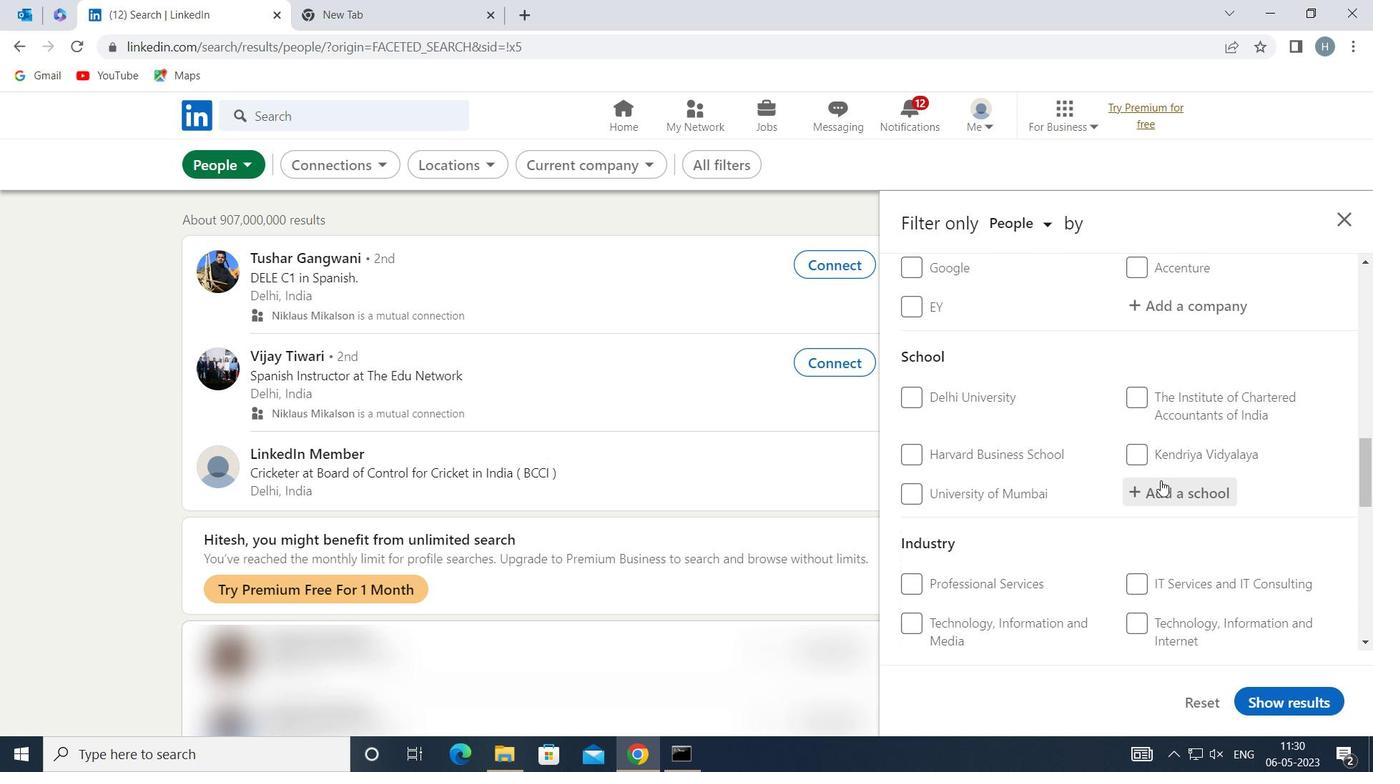 
Action: Mouse pressed left at (1164, 485)
Screenshot: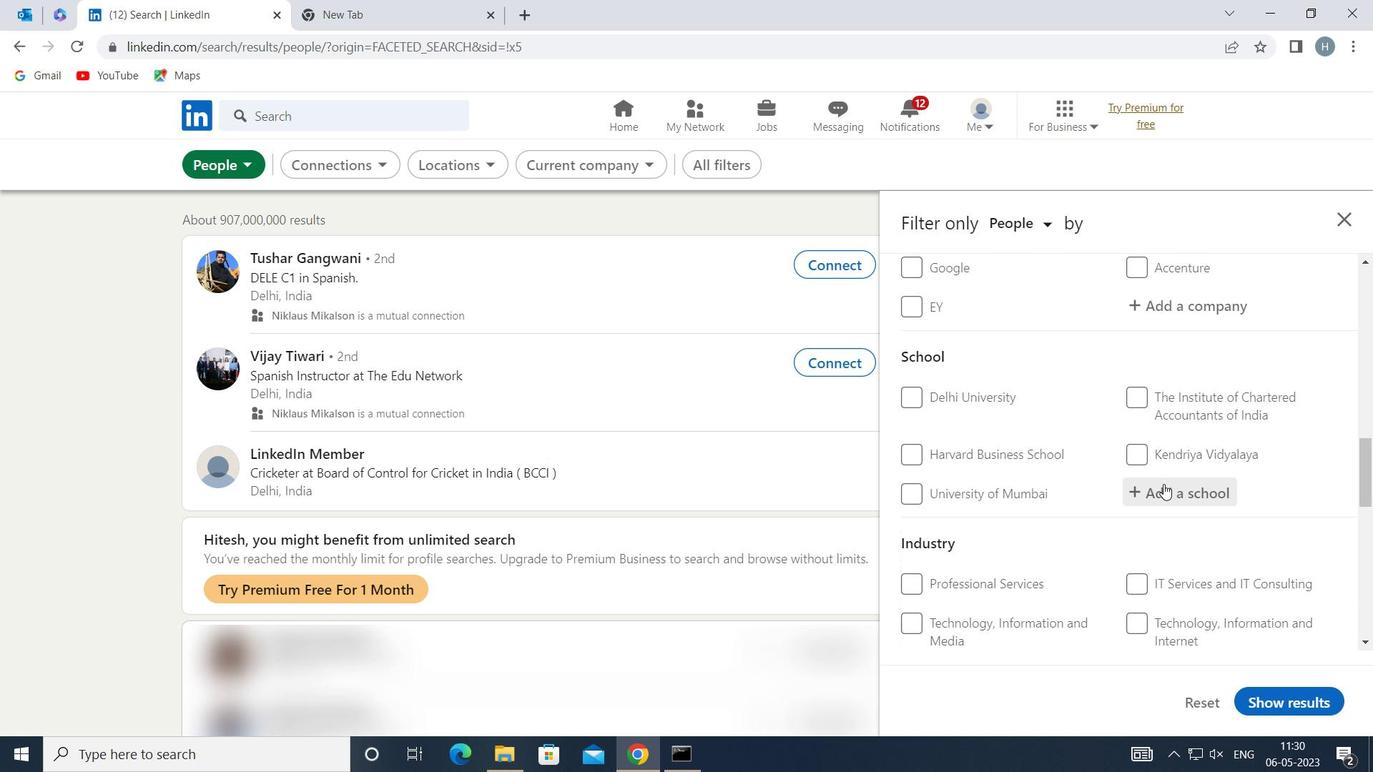 
Action: Mouse moved to (1161, 485)
Screenshot: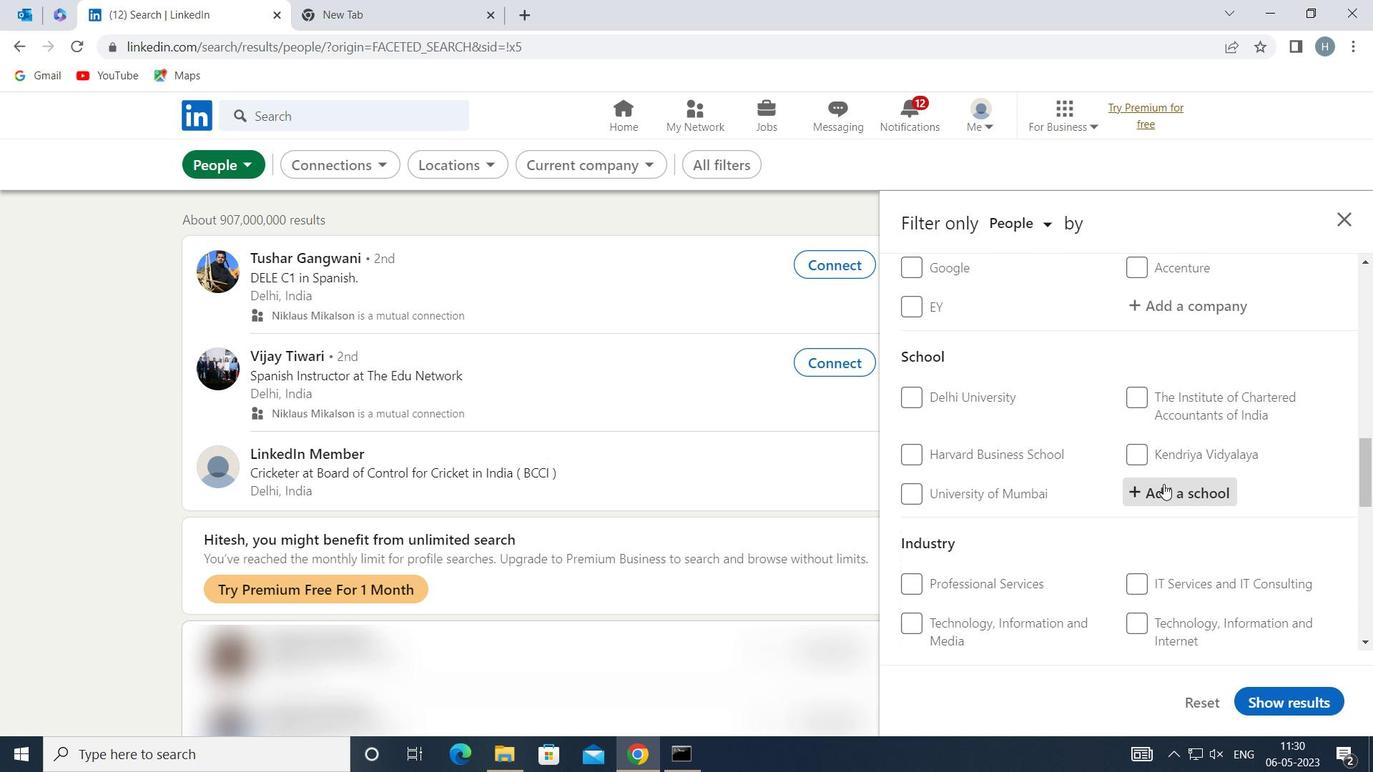 
Action: Key pressed <Key.shift>SRI<Key.space><Key.shift>BALAJI<Key.space><Key.shift>UN
Screenshot: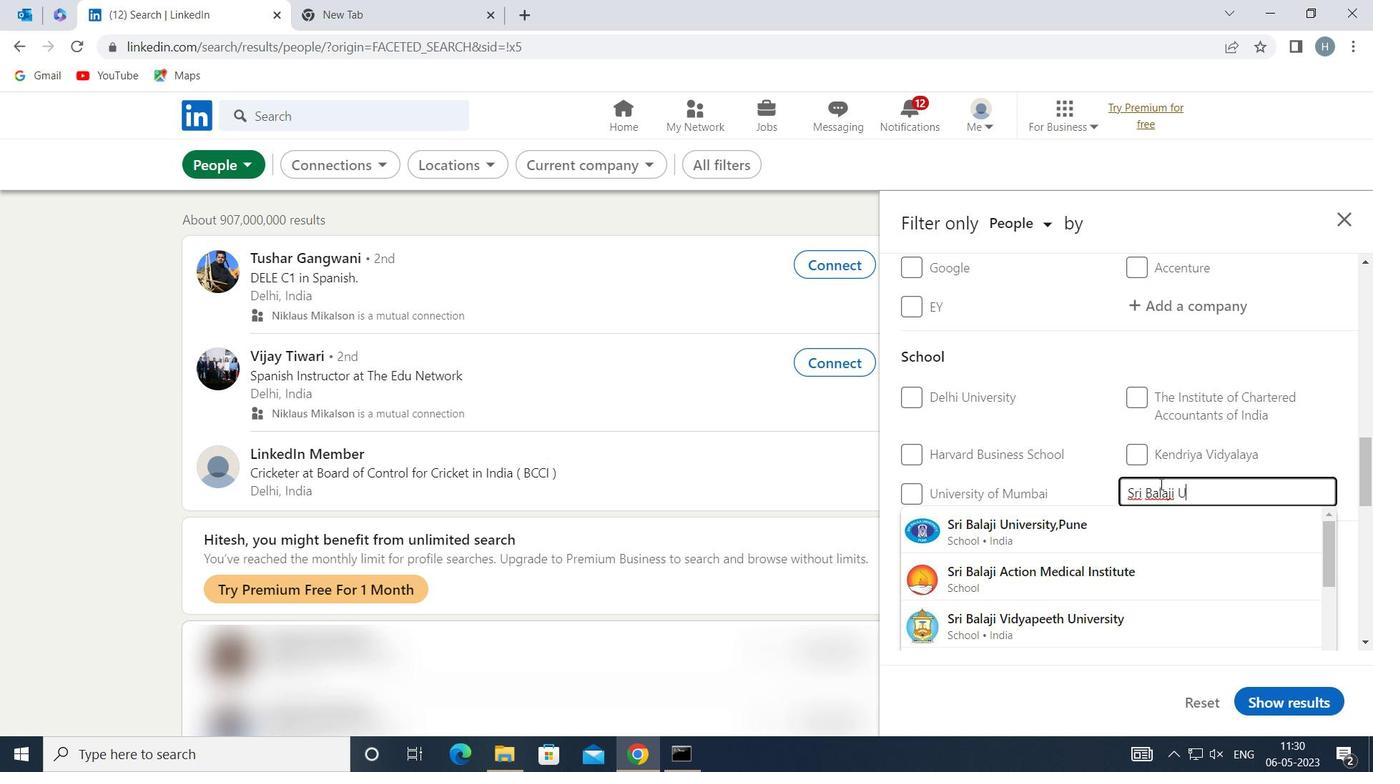 
Action: Mouse moved to (1086, 531)
Screenshot: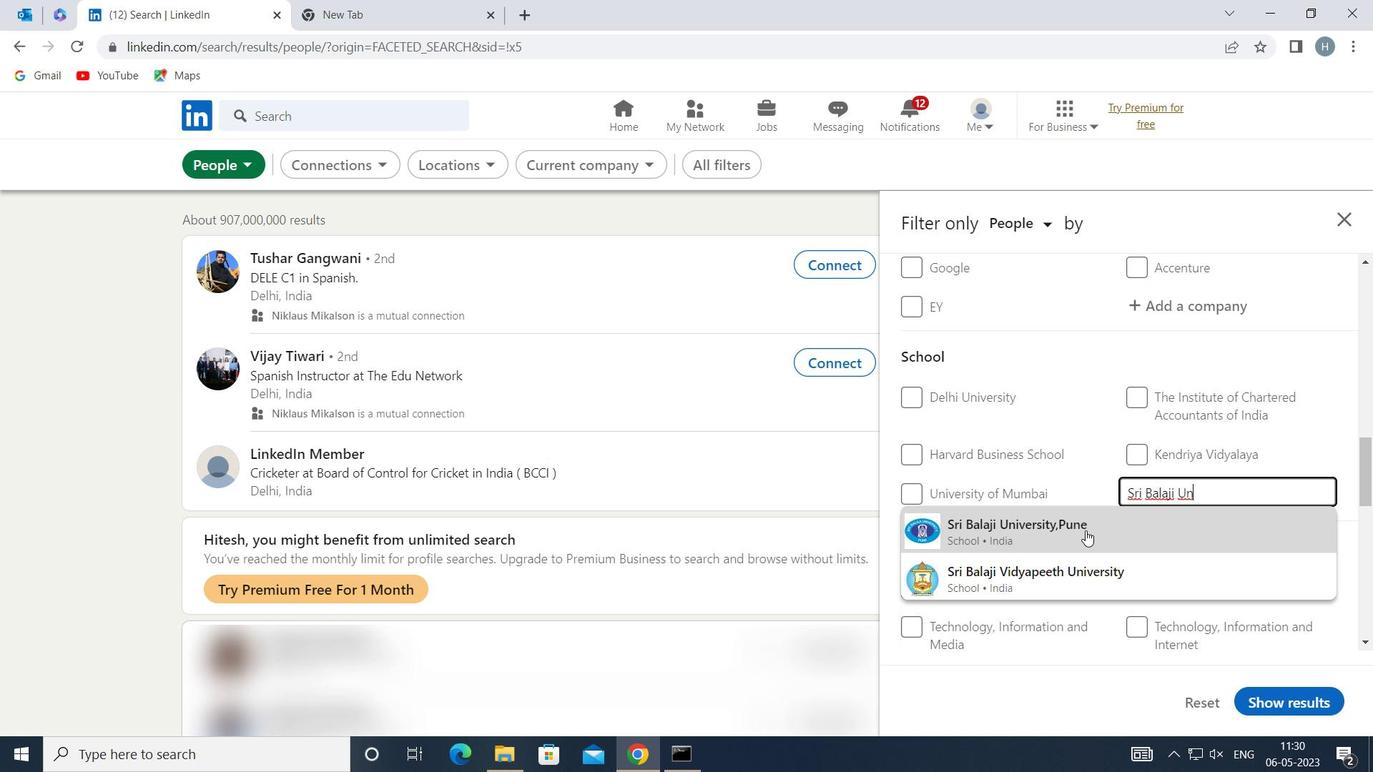 
Action: Mouse pressed left at (1086, 531)
Screenshot: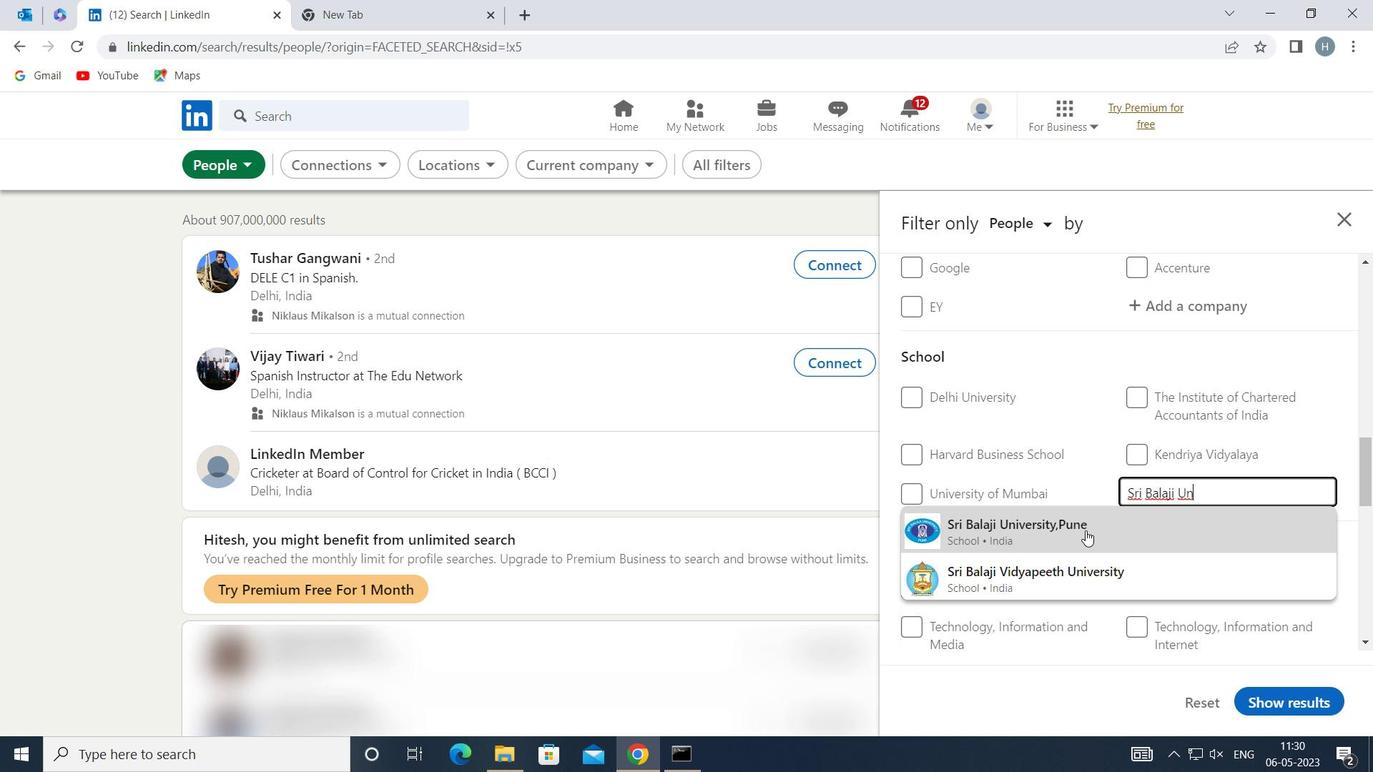 
Action: Mouse moved to (1089, 522)
Screenshot: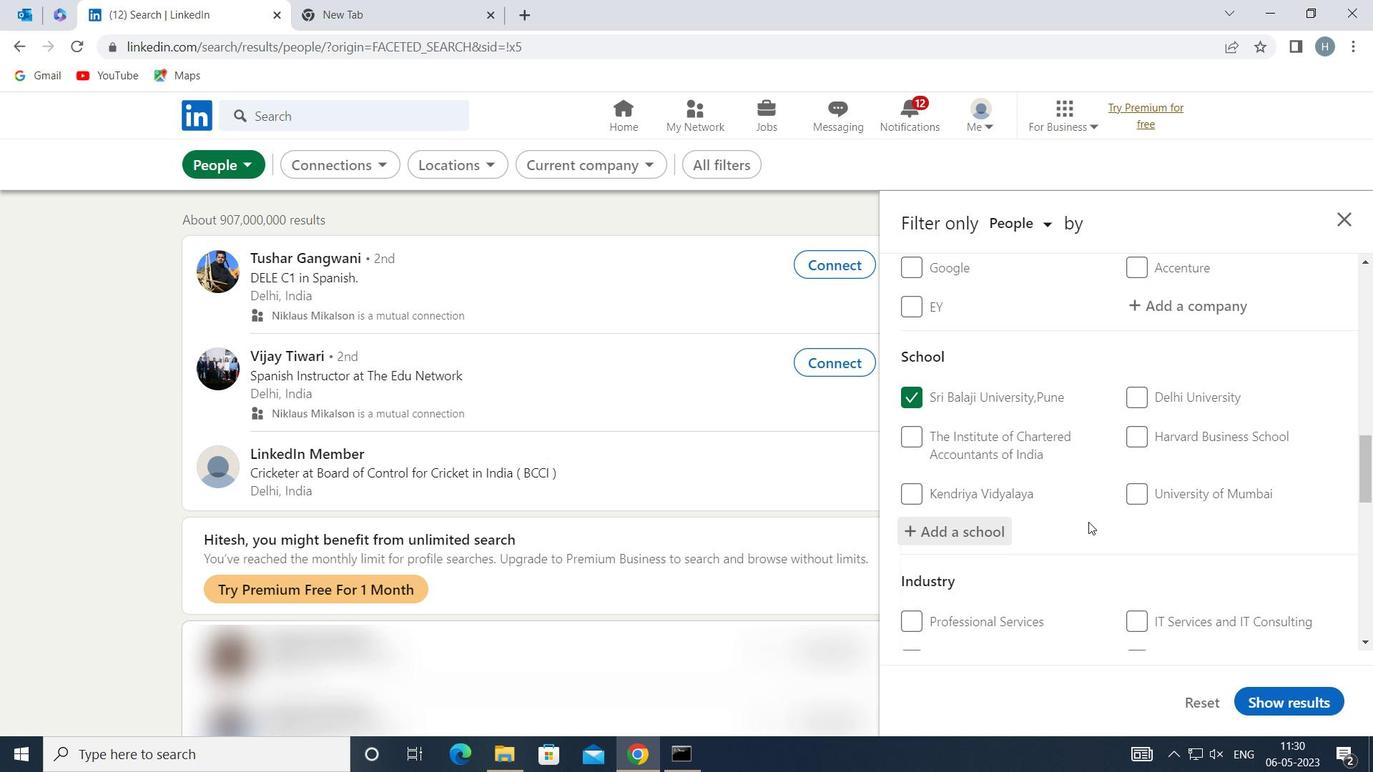 
Action: Mouse scrolled (1089, 521) with delta (0, 0)
Screenshot: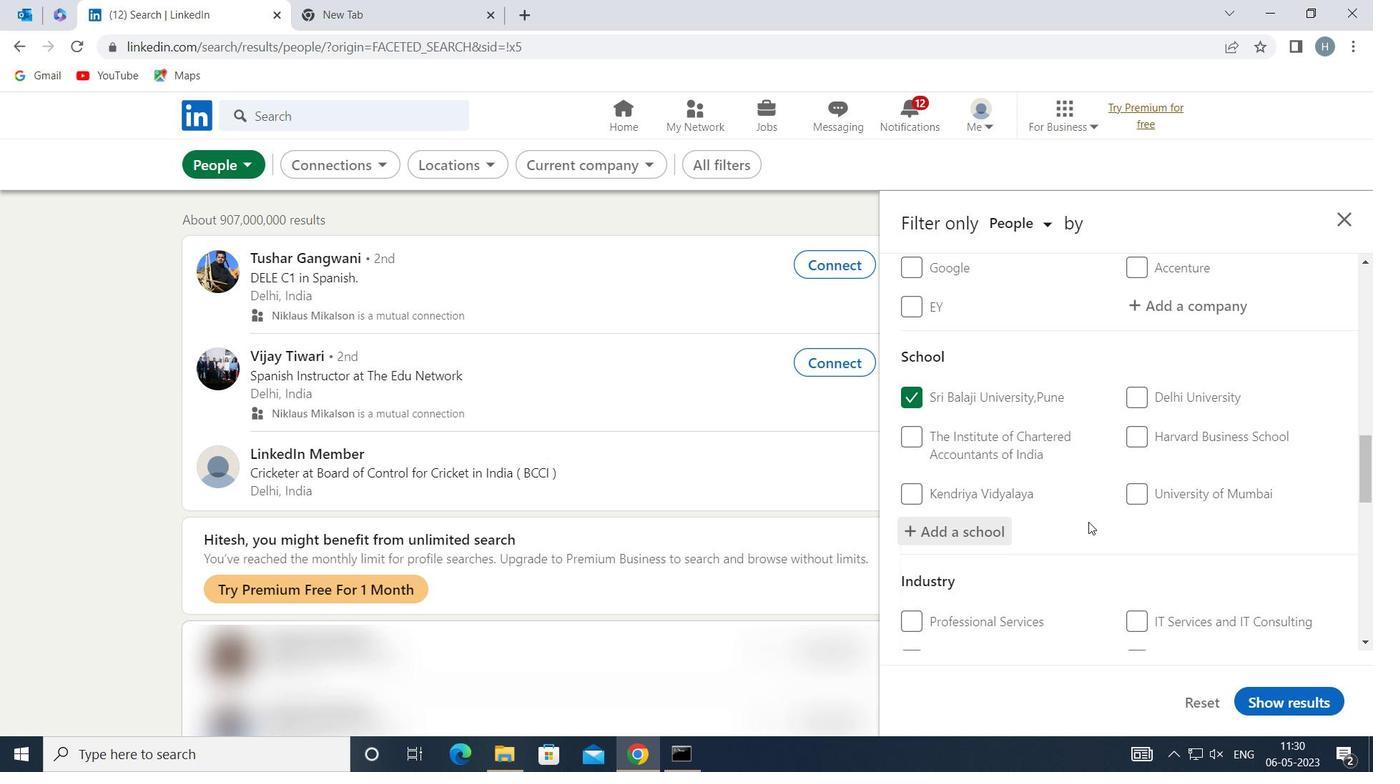 
Action: Mouse scrolled (1089, 521) with delta (0, 0)
Screenshot: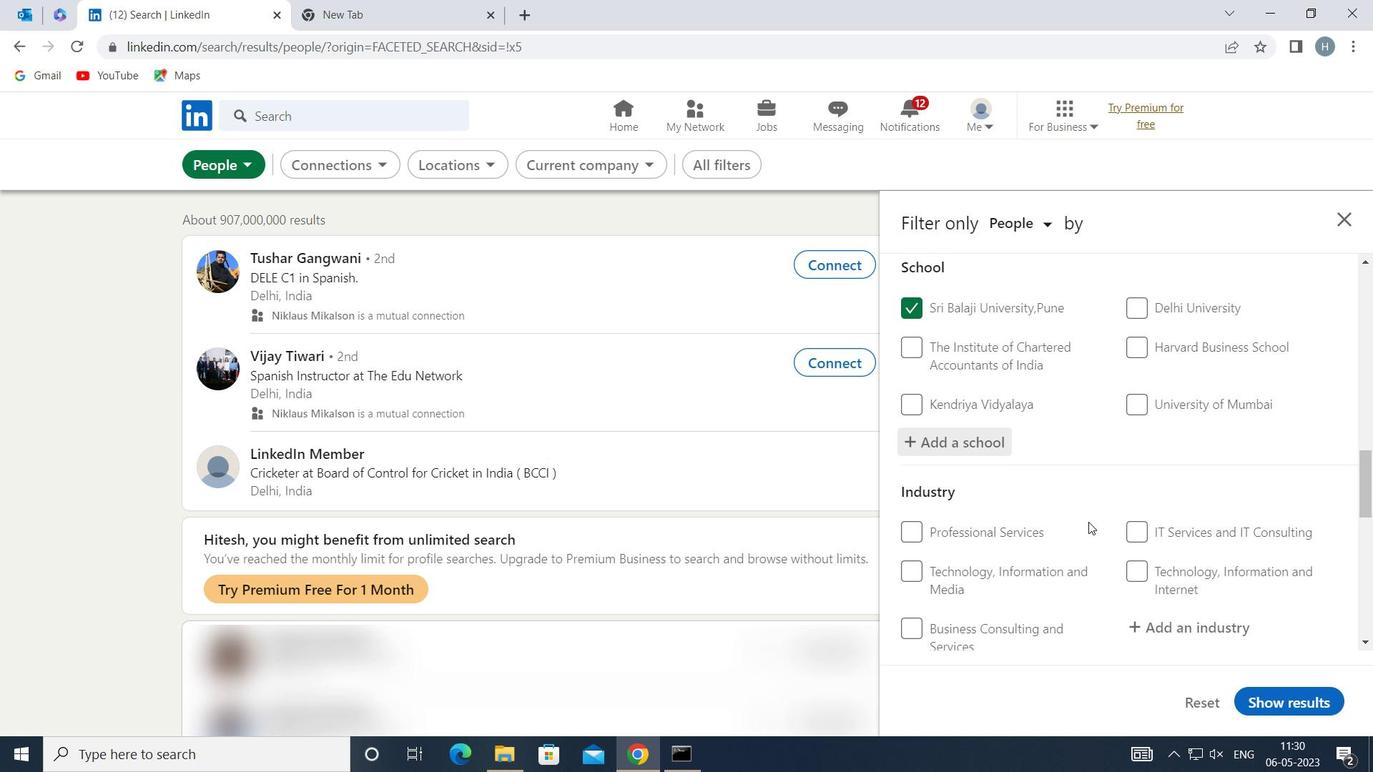 
Action: Mouse moved to (1195, 532)
Screenshot: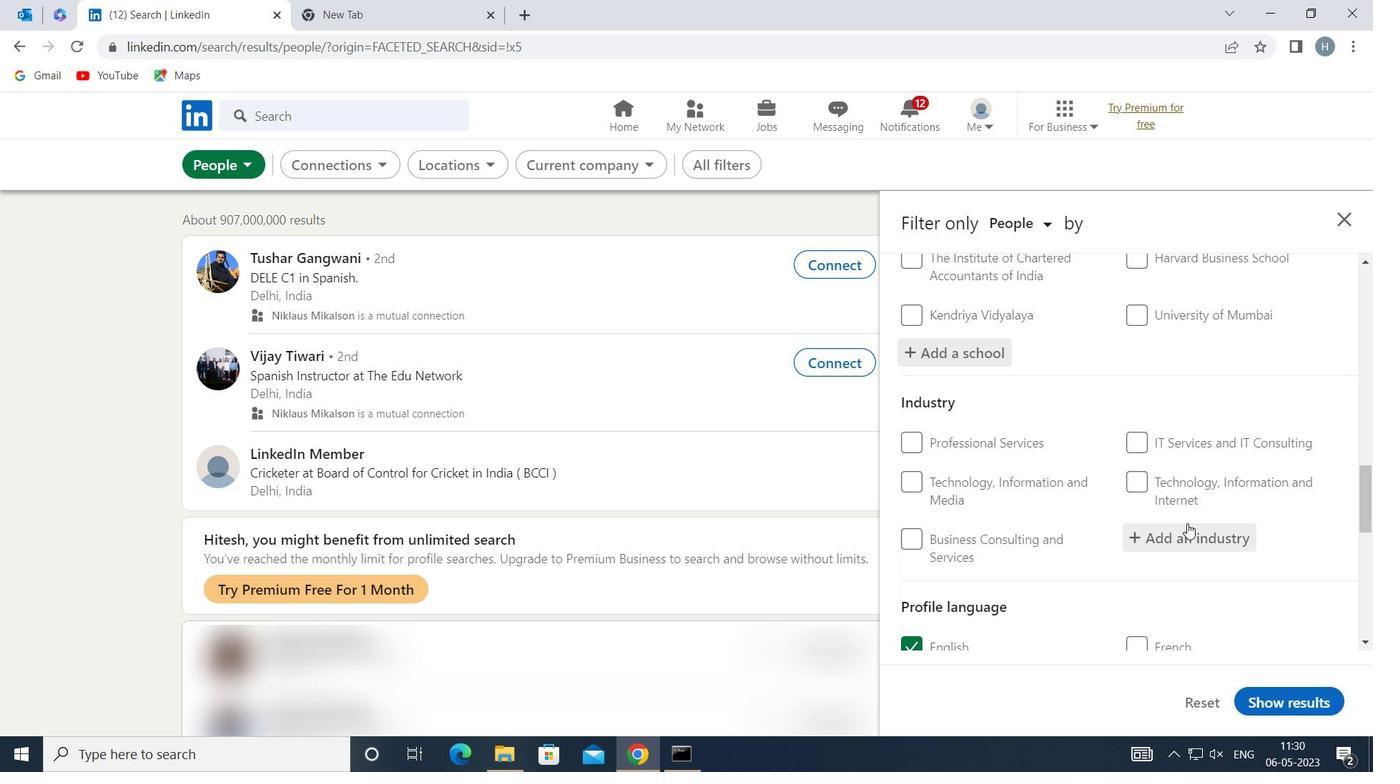 
Action: Mouse pressed left at (1195, 532)
Screenshot: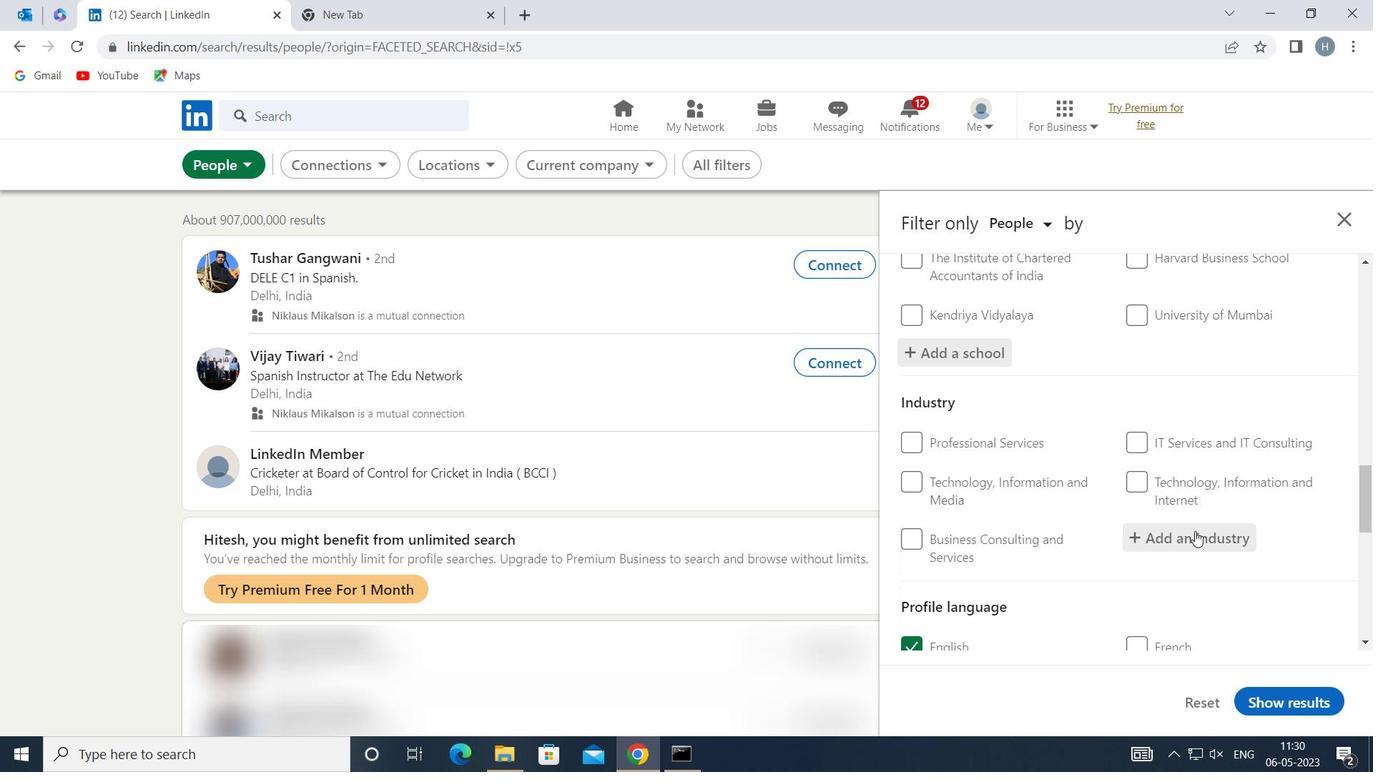 
Action: Mouse moved to (1187, 530)
Screenshot: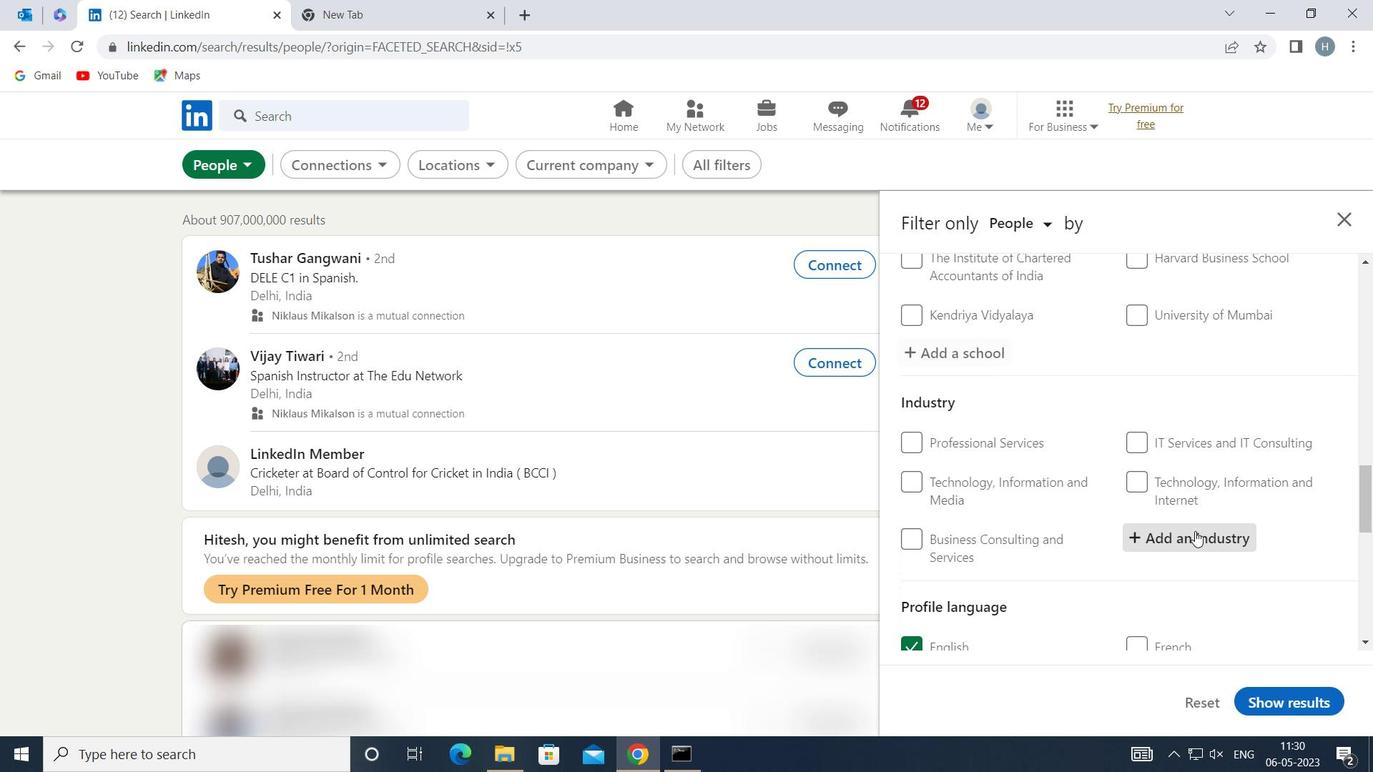
Action: Key pressed <Key.shift>ENTERTA
Screenshot: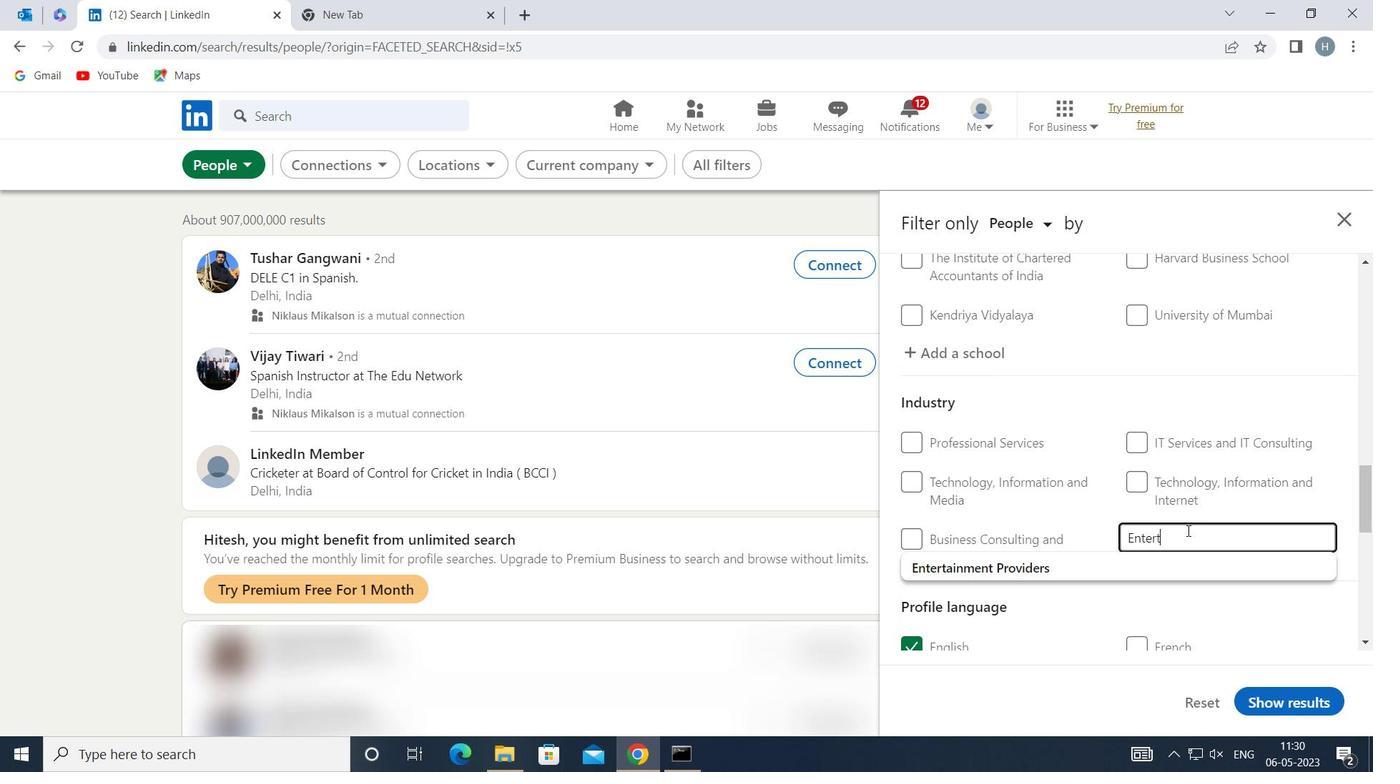 
Action: Mouse moved to (1134, 557)
Screenshot: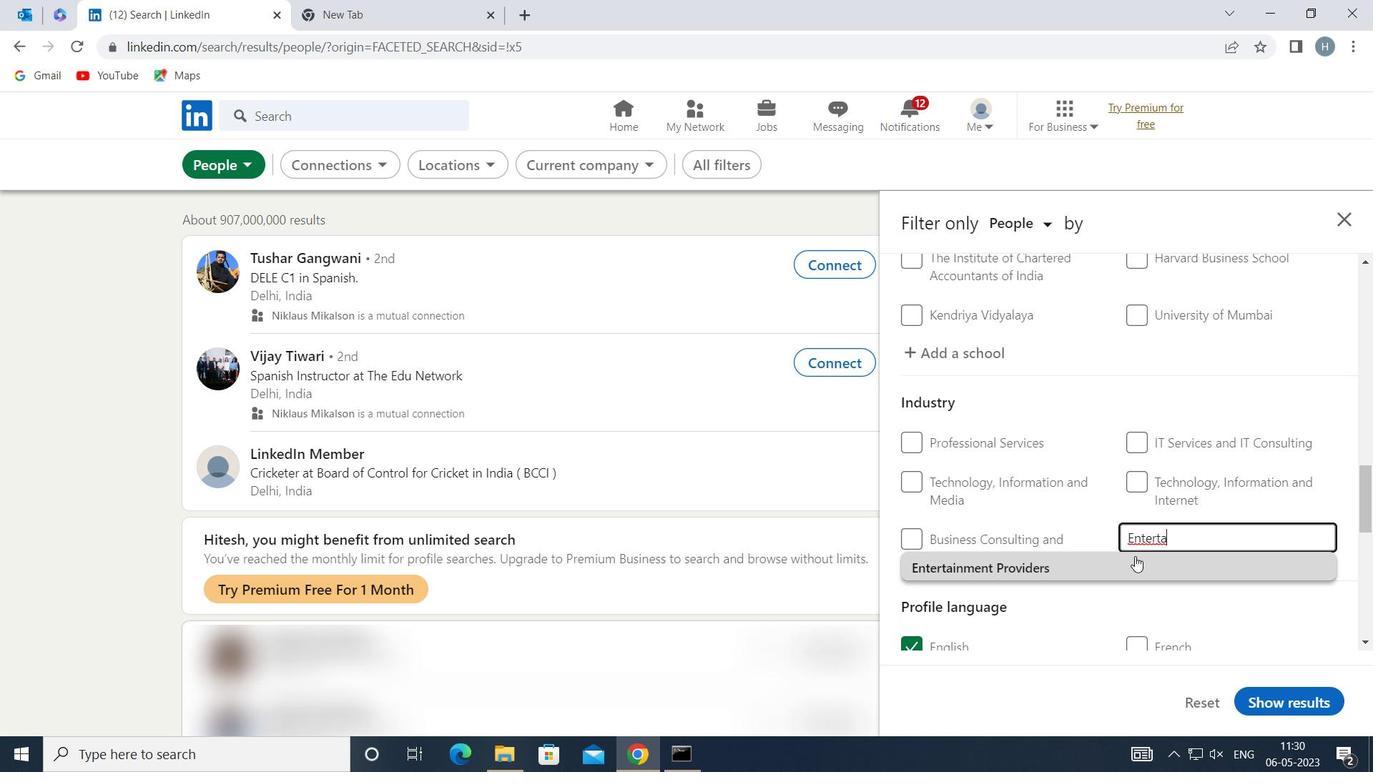 
Action: Mouse pressed left at (1134, 557)
Screenshot: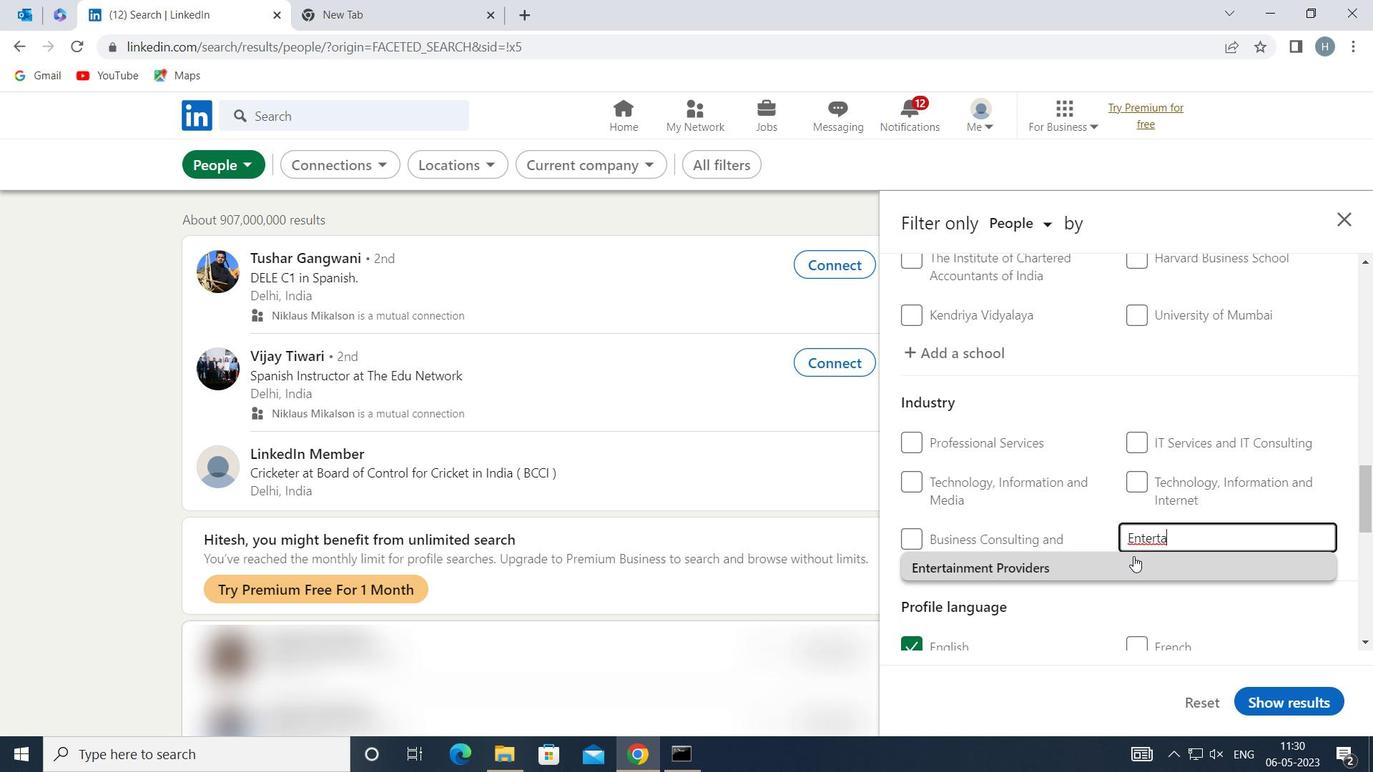 
Action: Mouse moved to (1081, 542)
Screenshot: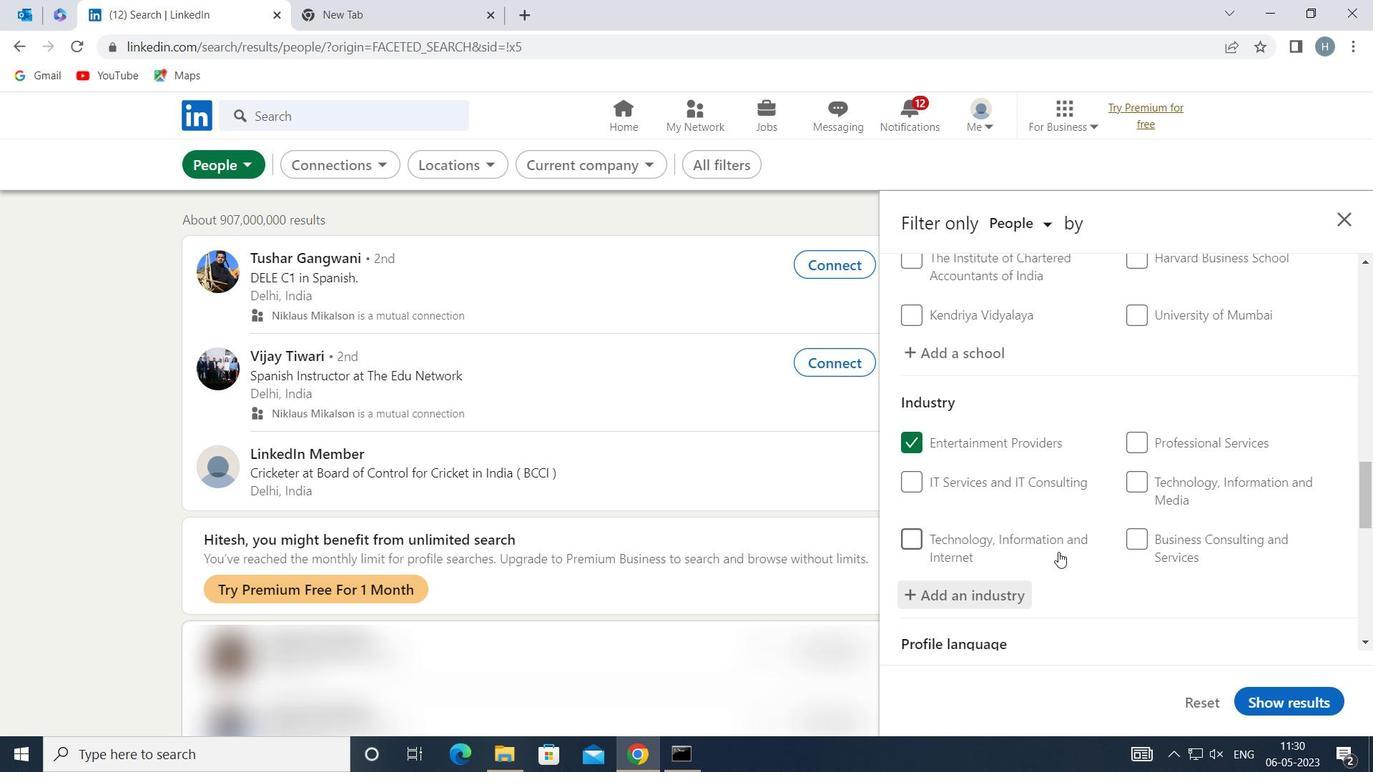 
Action: Mouse scrolled (1081, 541) with delta (0, 0)
Screenshot: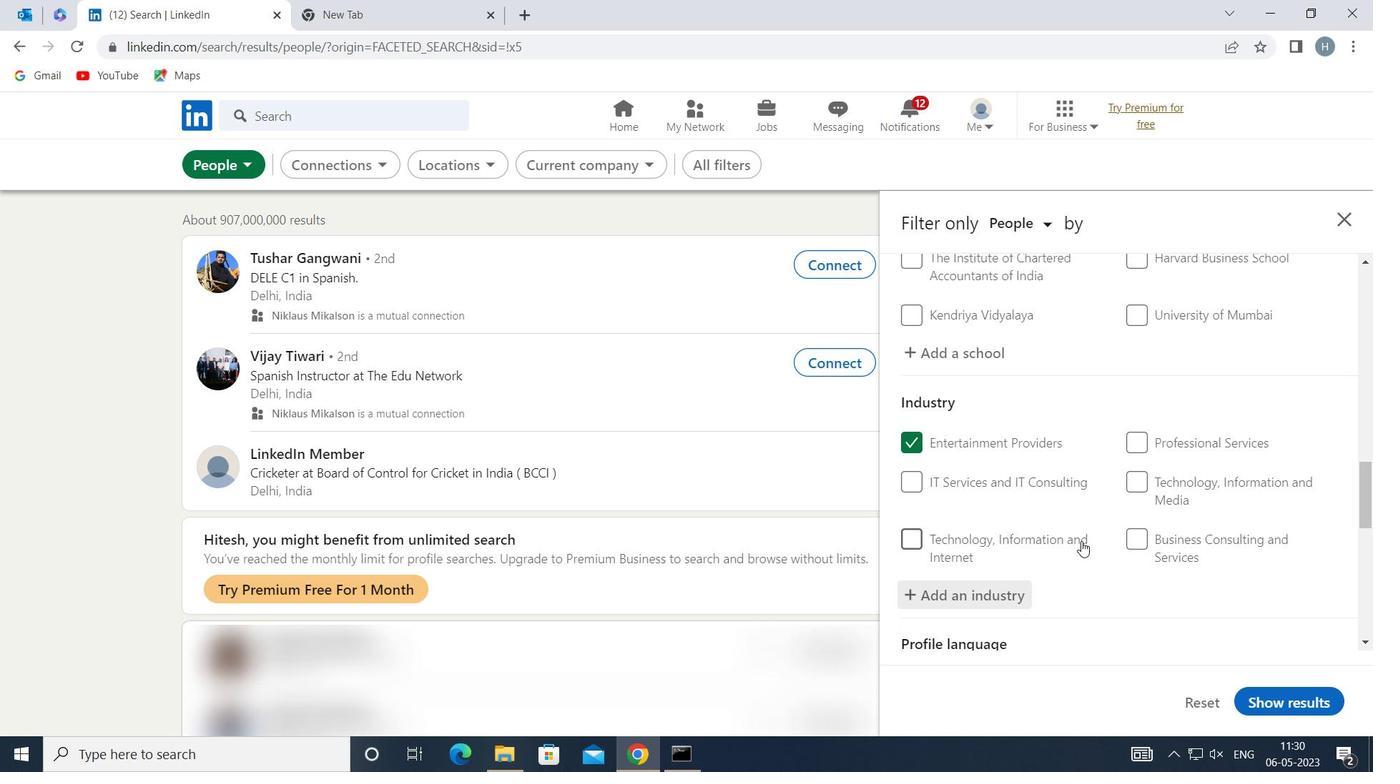 
Action: Mouse scrolled (1081, 541) with delta (0, 0)
Screenshot: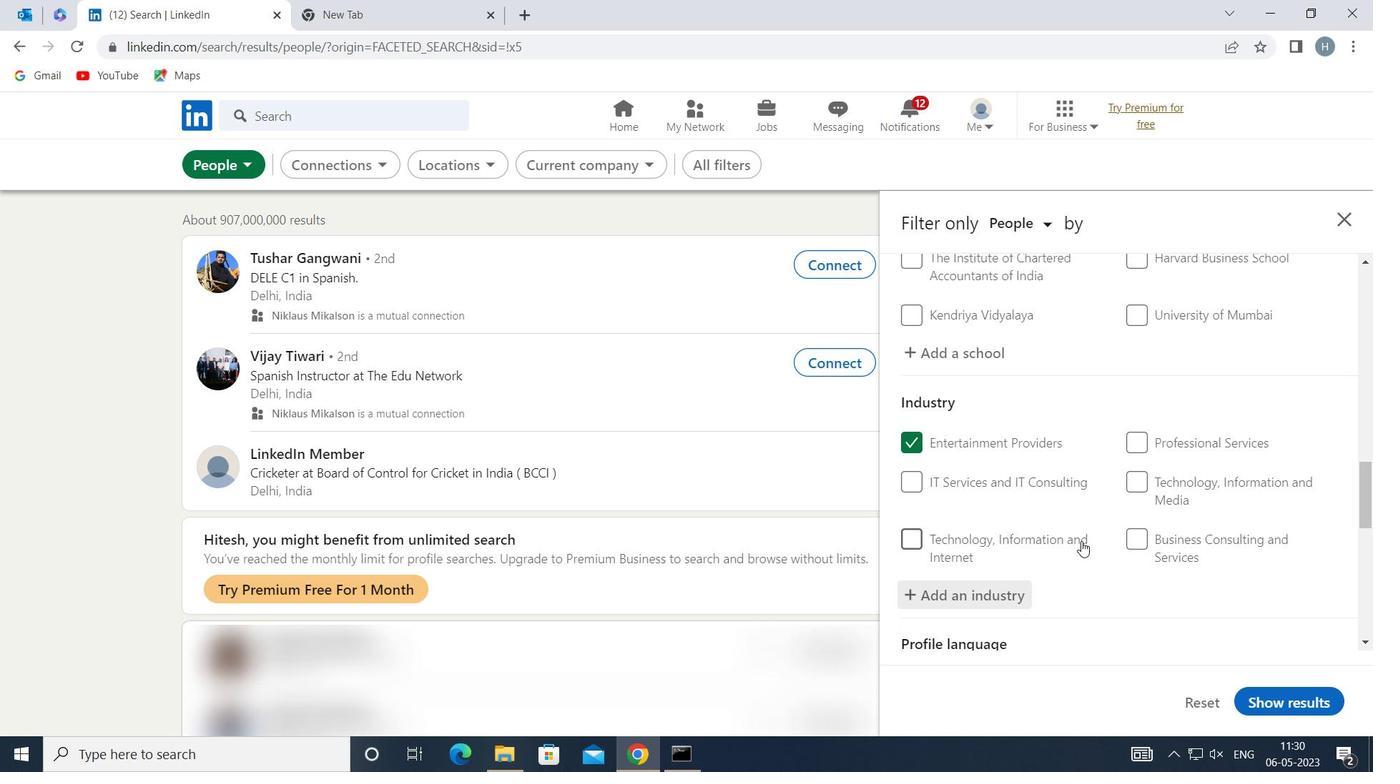 
Action: Mouse moved to (1098, 535)
Screenshot: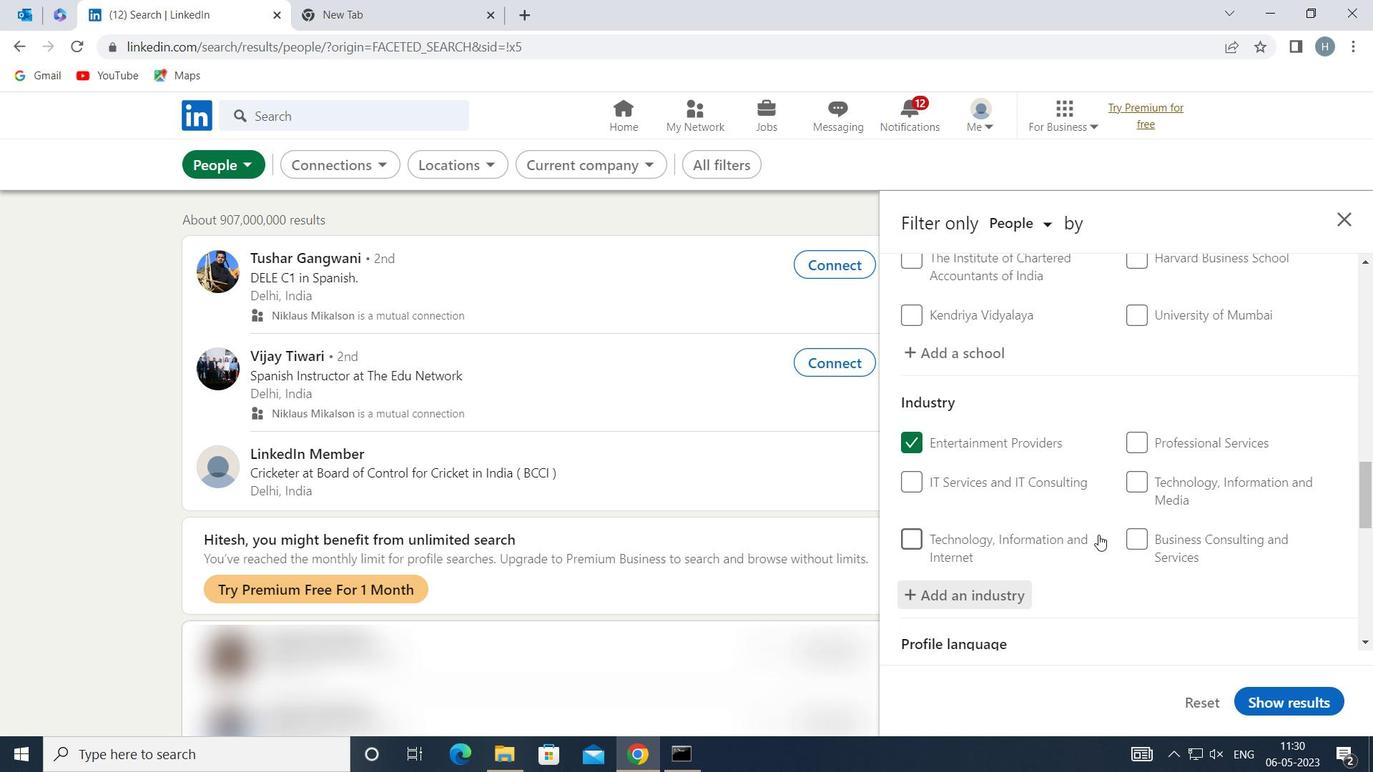 
Action: Mouse scrolled (1098, 535) with delta (0, 0)
Screenshot: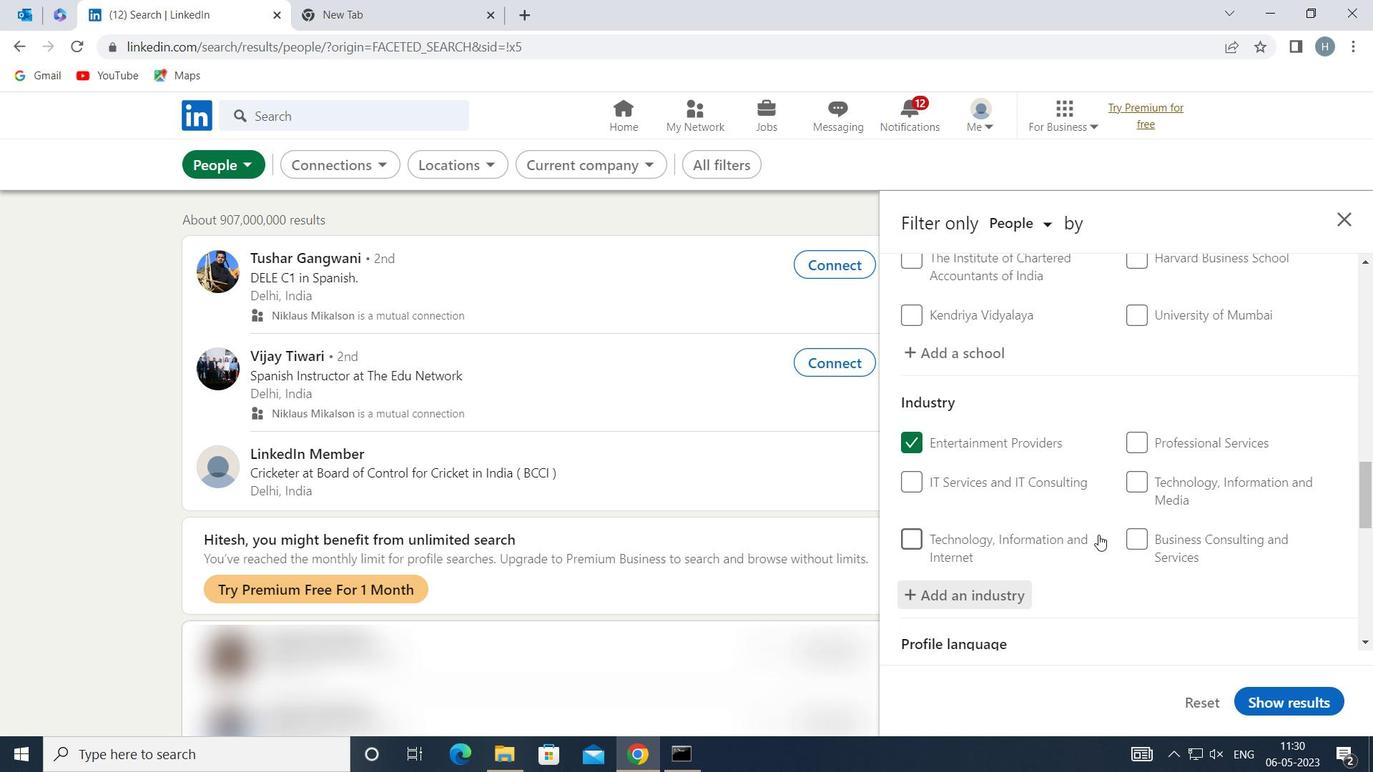 
Action: Mouse moved to (1100, 534)
Screenshot: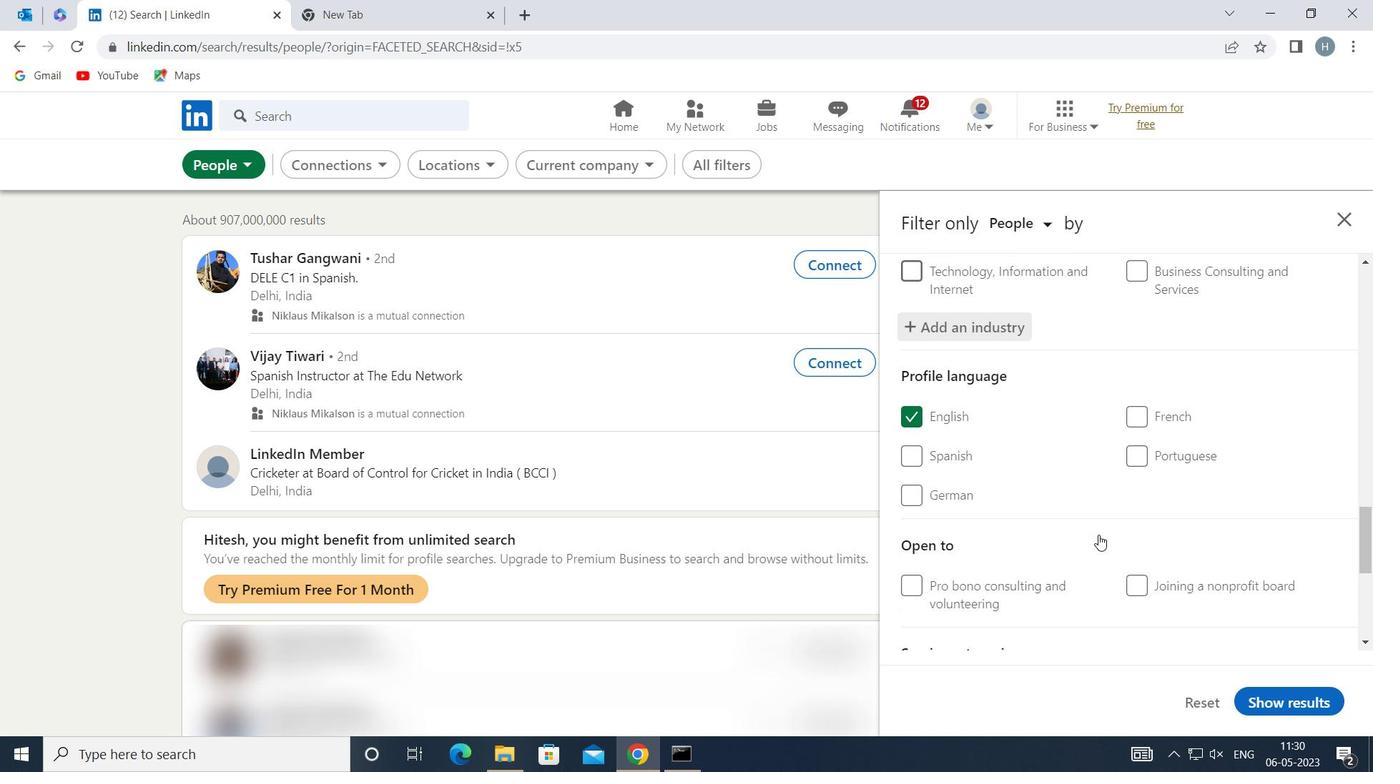 
Action: Mouse scrolled (1100, 533) with delta (0, 0)
Screenshot: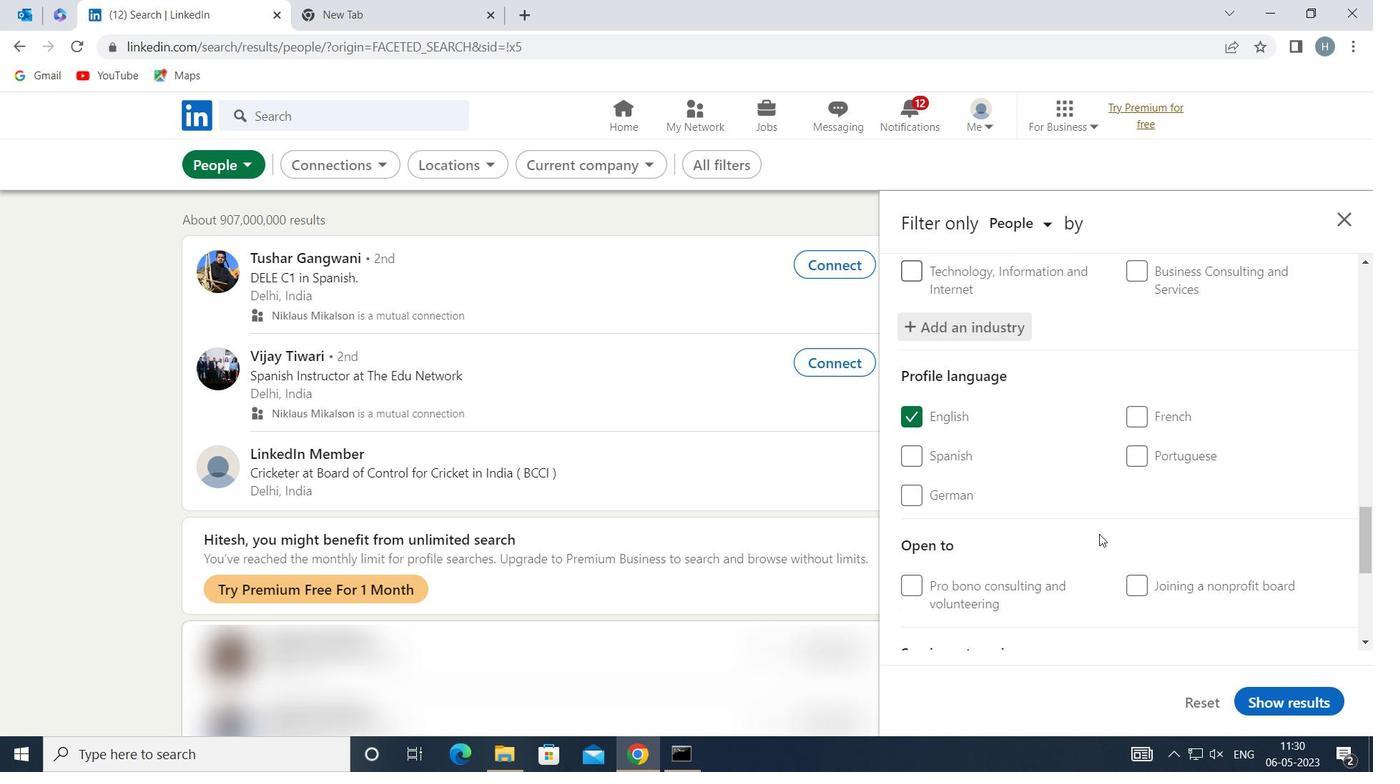 
Action: Mouse moved to (1100, 533)
Screenshot: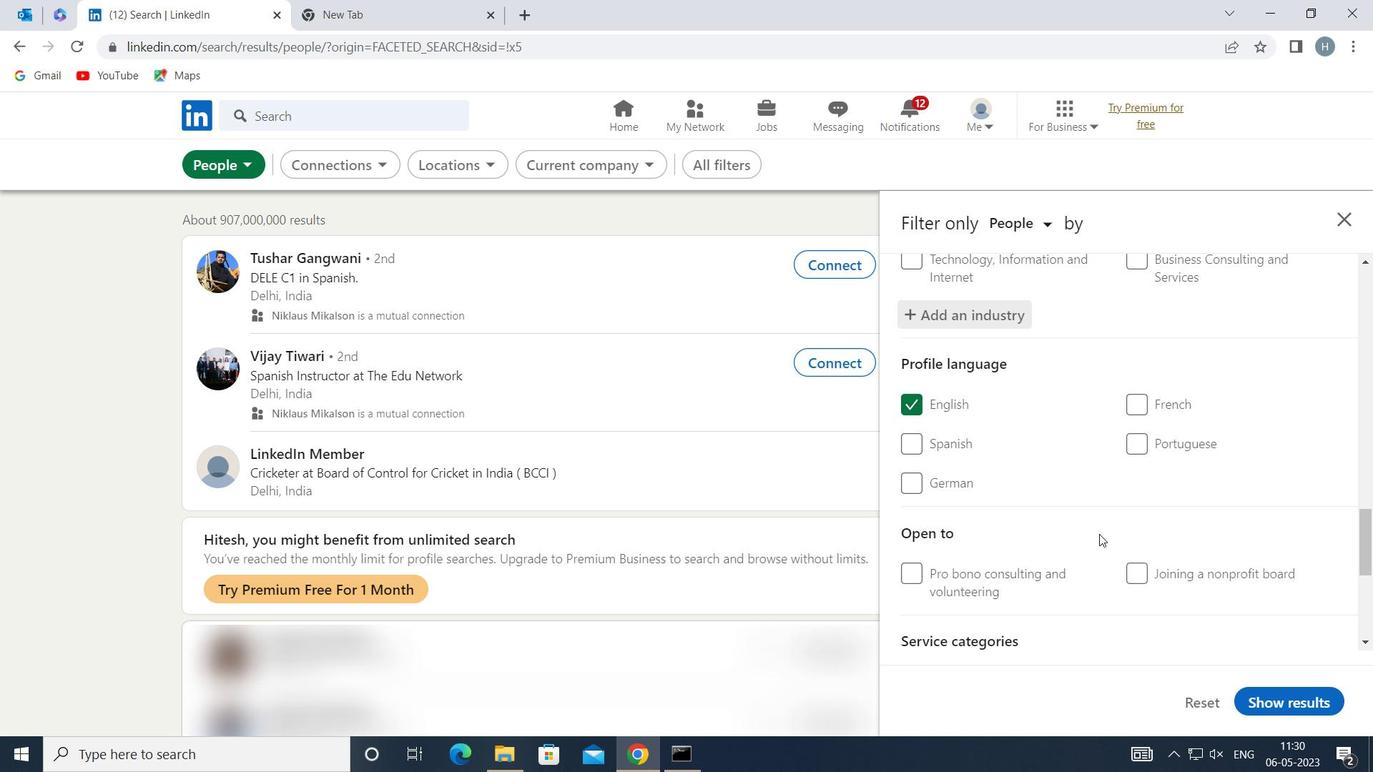 
Action: Mouse scrolled (1100, 533) with delta (0, 0)
Screenshot: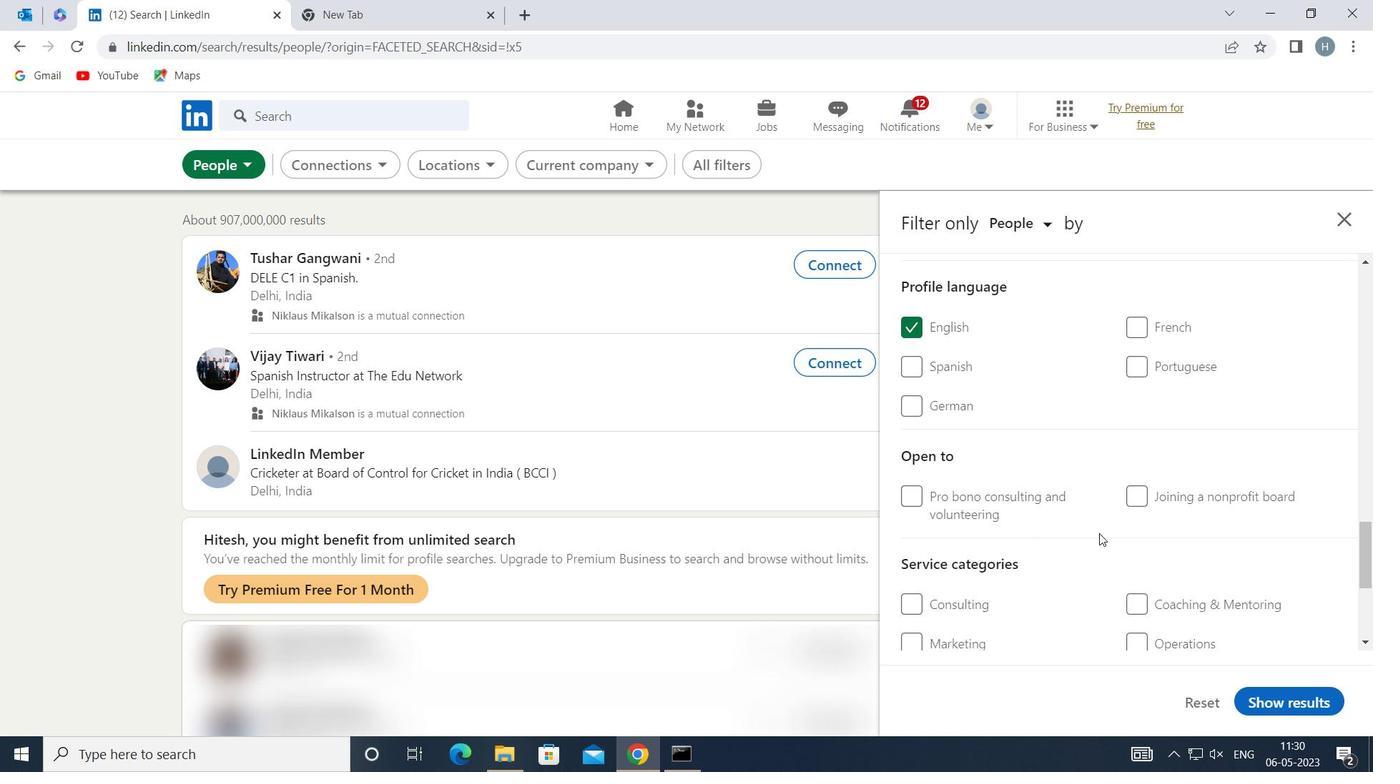 
Action: Mouse scrolled (1100, 533) with delta (0, 0)
Screenshot: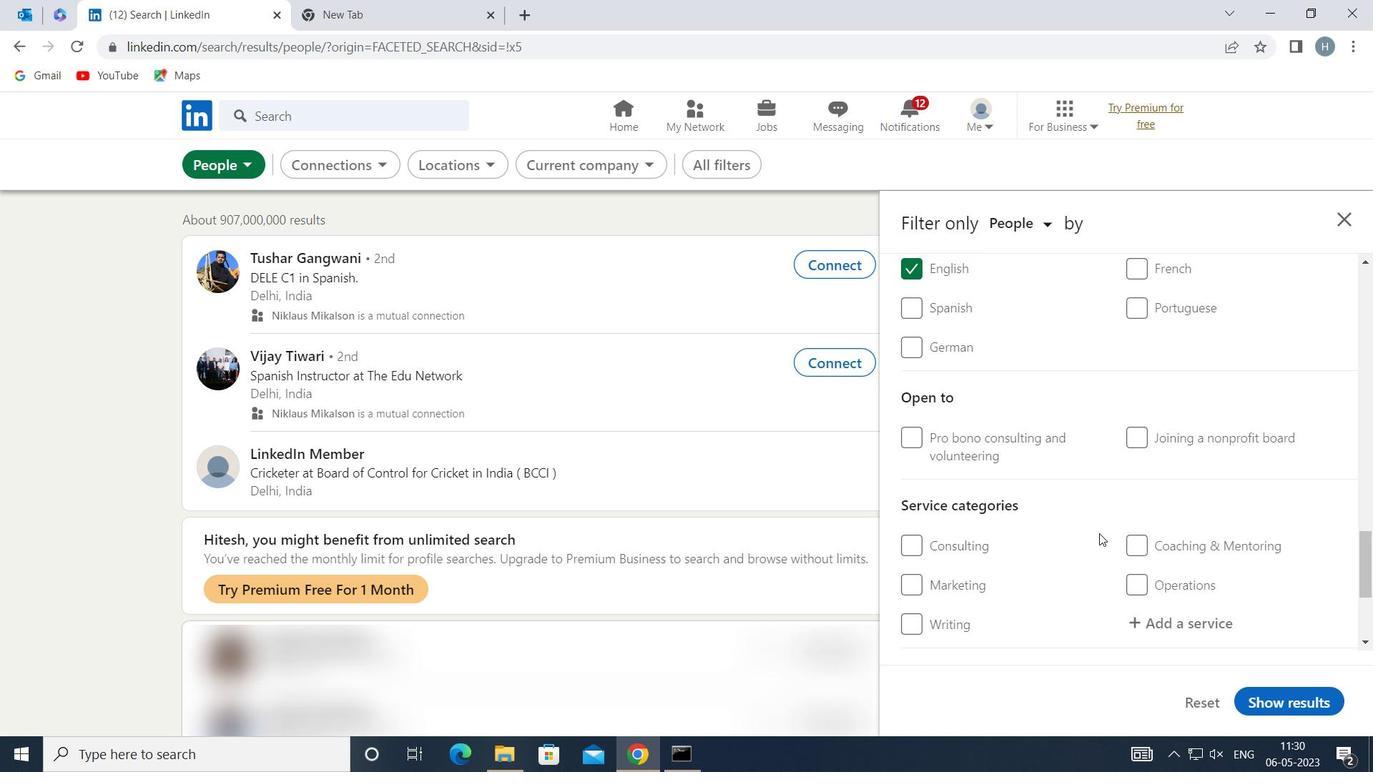 
Action: Mouse moved to (1191, 502)
Screenshot: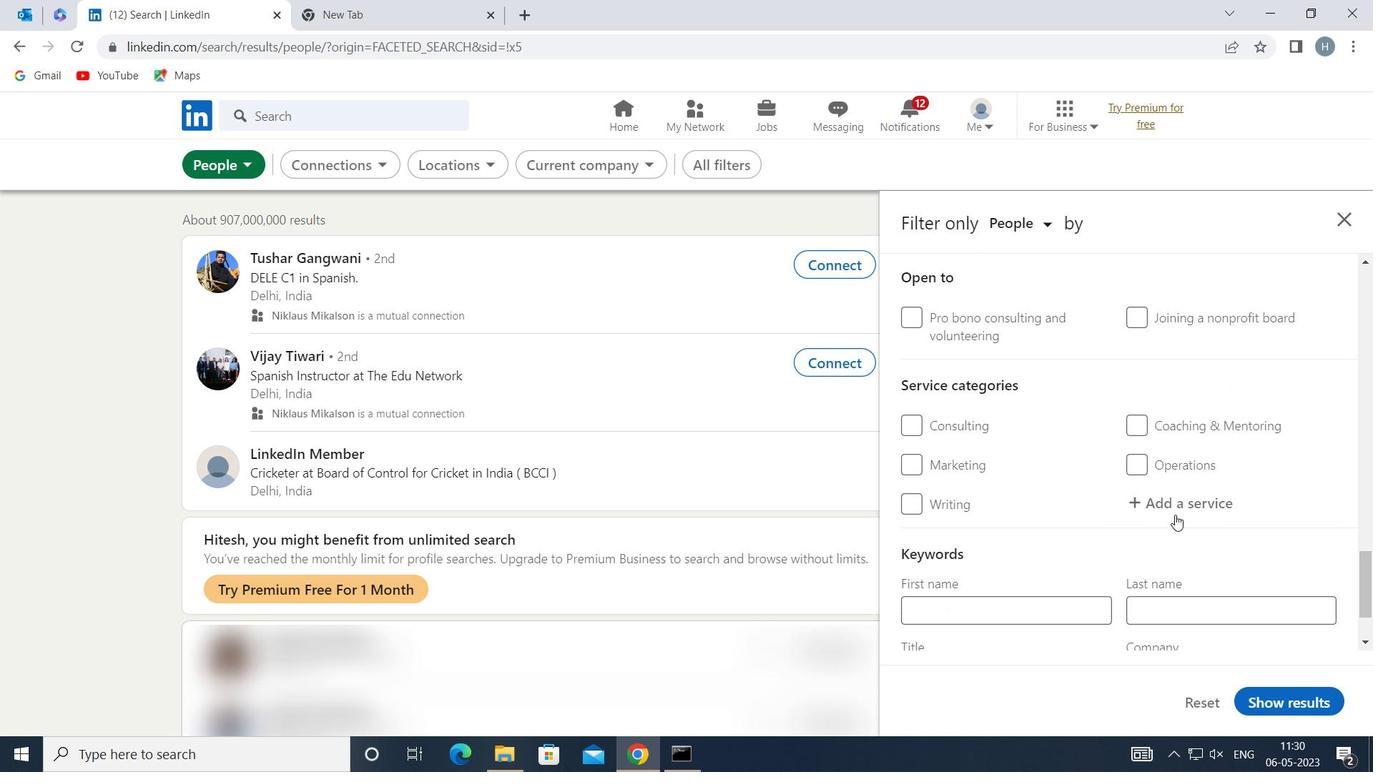 
Action: Mouse pressed left at (1191, 502)
Screenshot: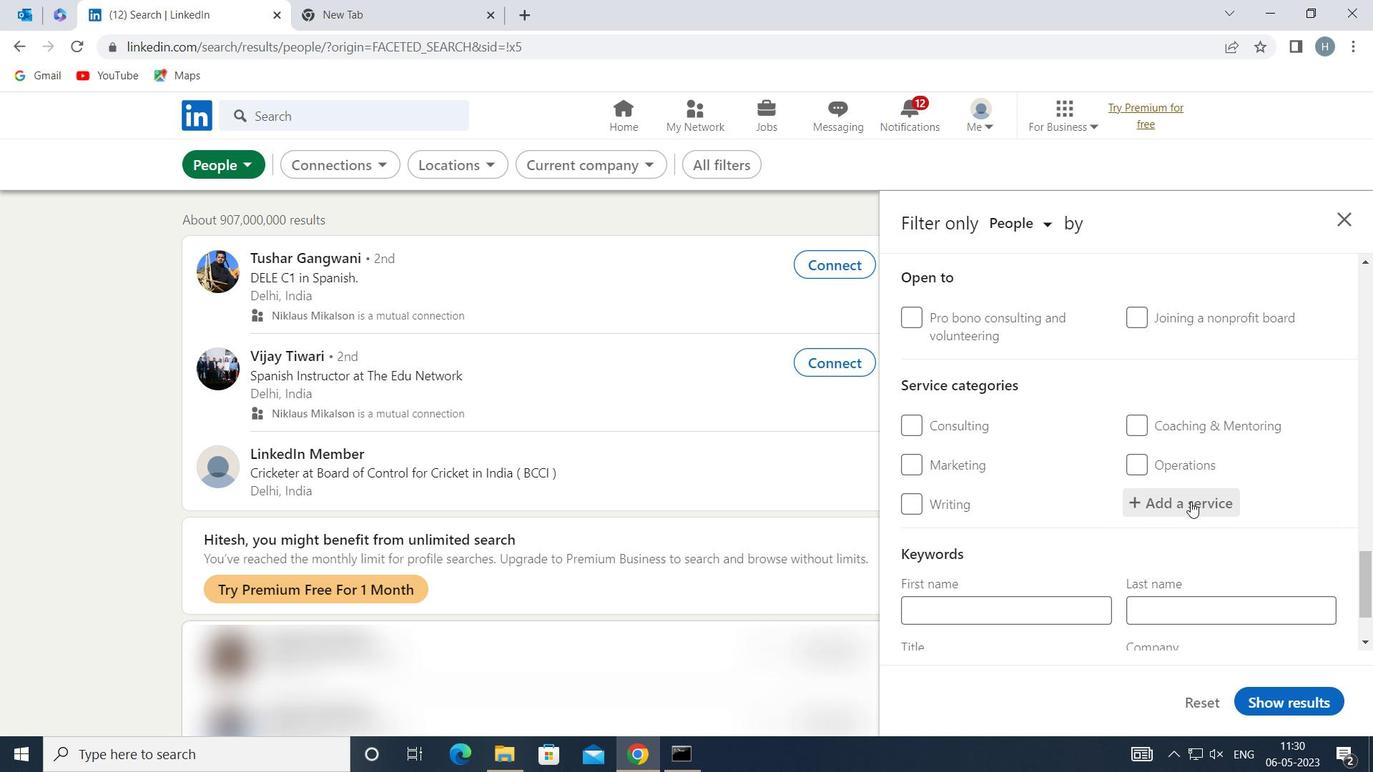 
Action: Key pressed <Key.shift>COACHING
Screenshot: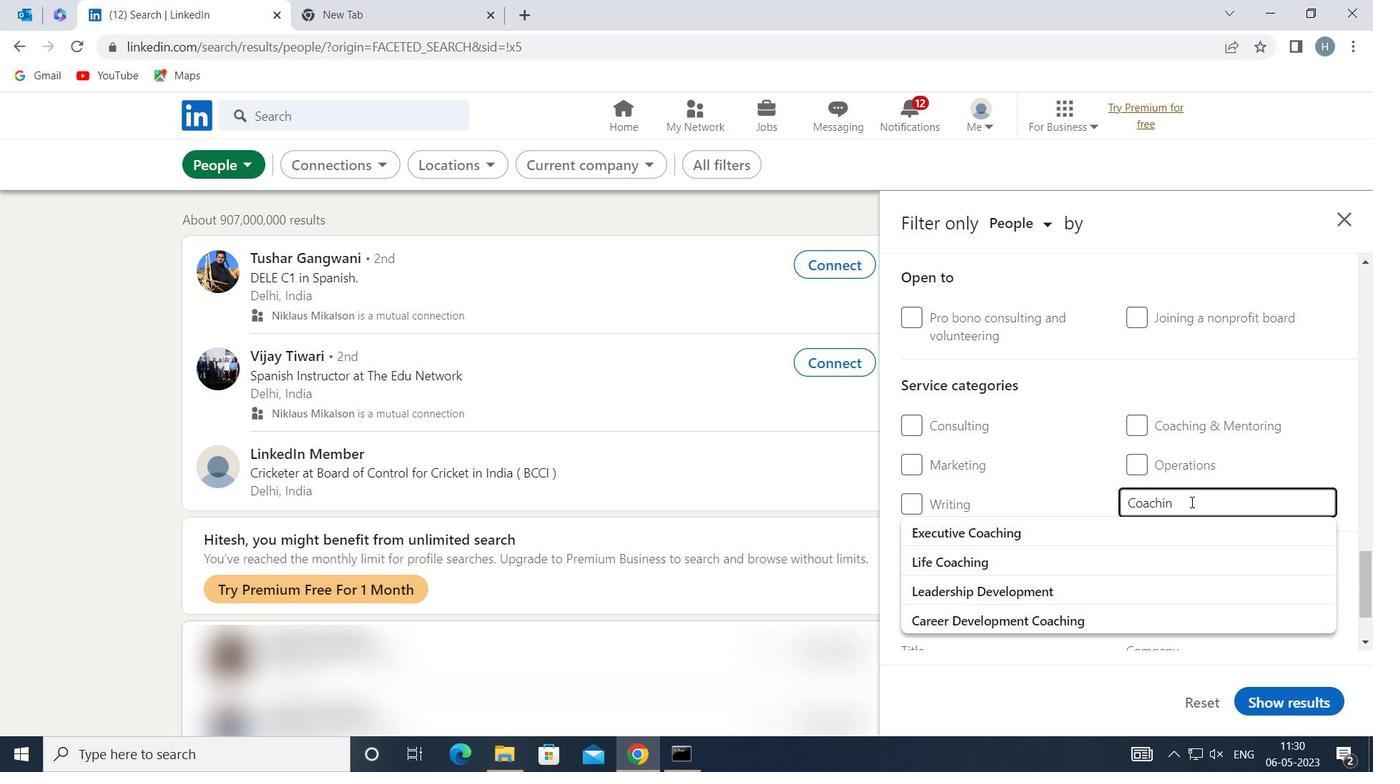 
Action: Mouse moved to (1193, 513)
Screenshot: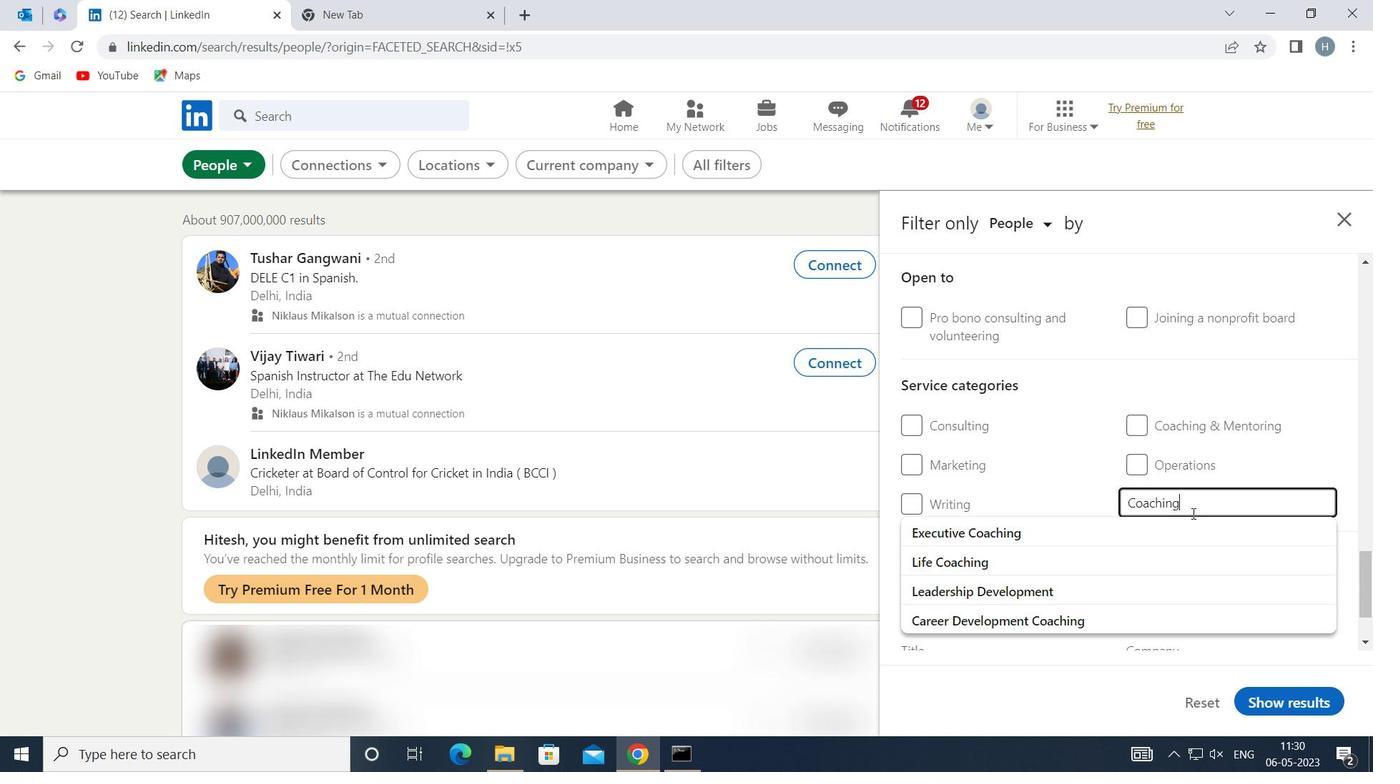 
Action: Key pressed <Key.space>
Screenshot: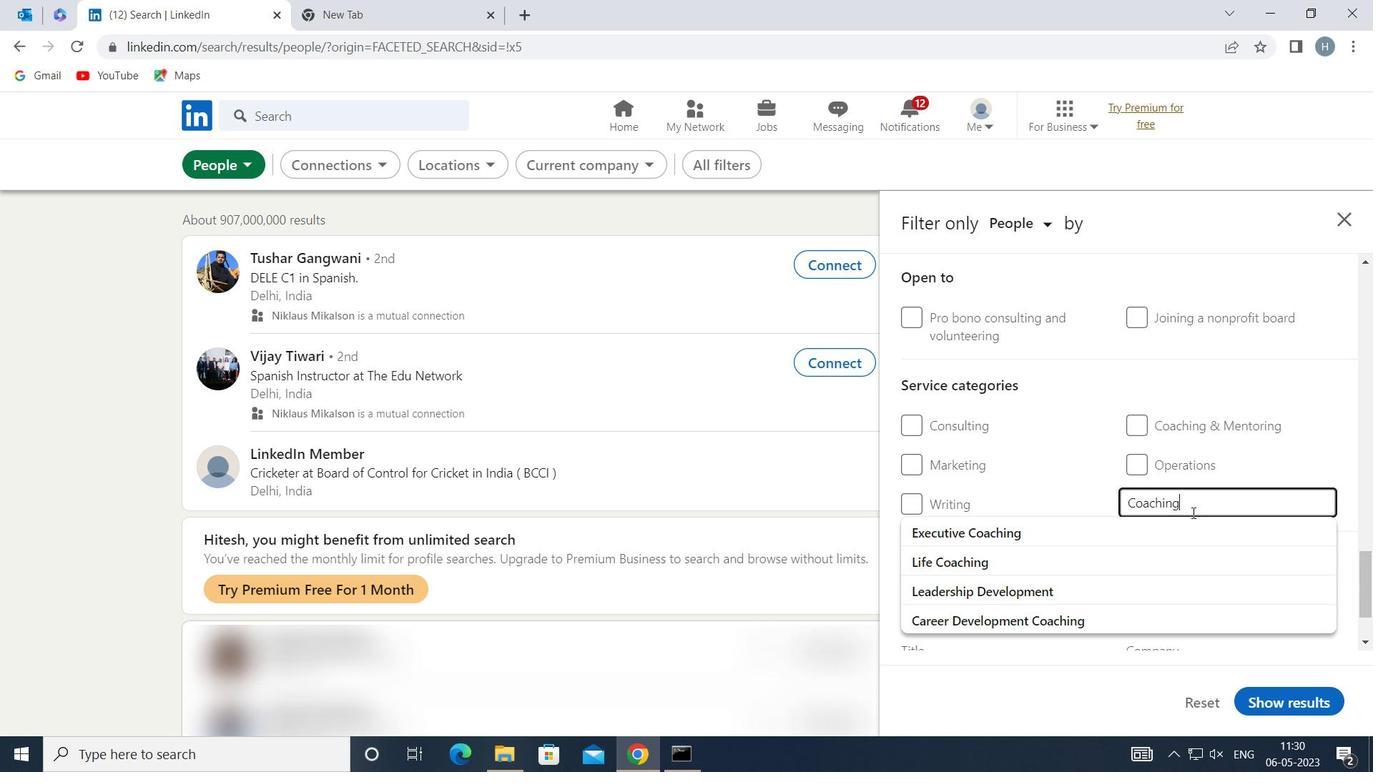 
Action: Mouse moved to (1176, 515)
Screenshot: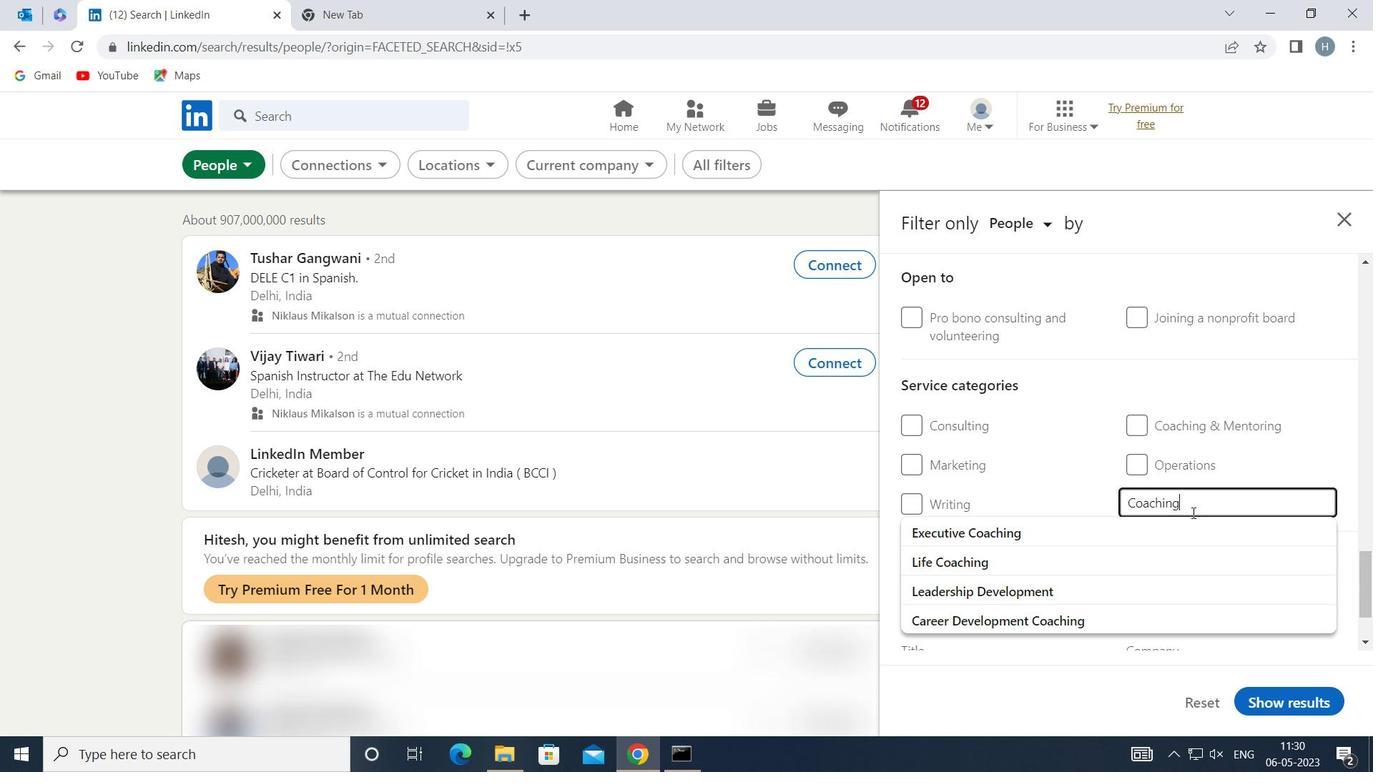 
Action: Key pressed <Key.shift>&<Key.space><Key.shift>MENTORTI<Key.backspace><Key.backspace>ING
Screenshot: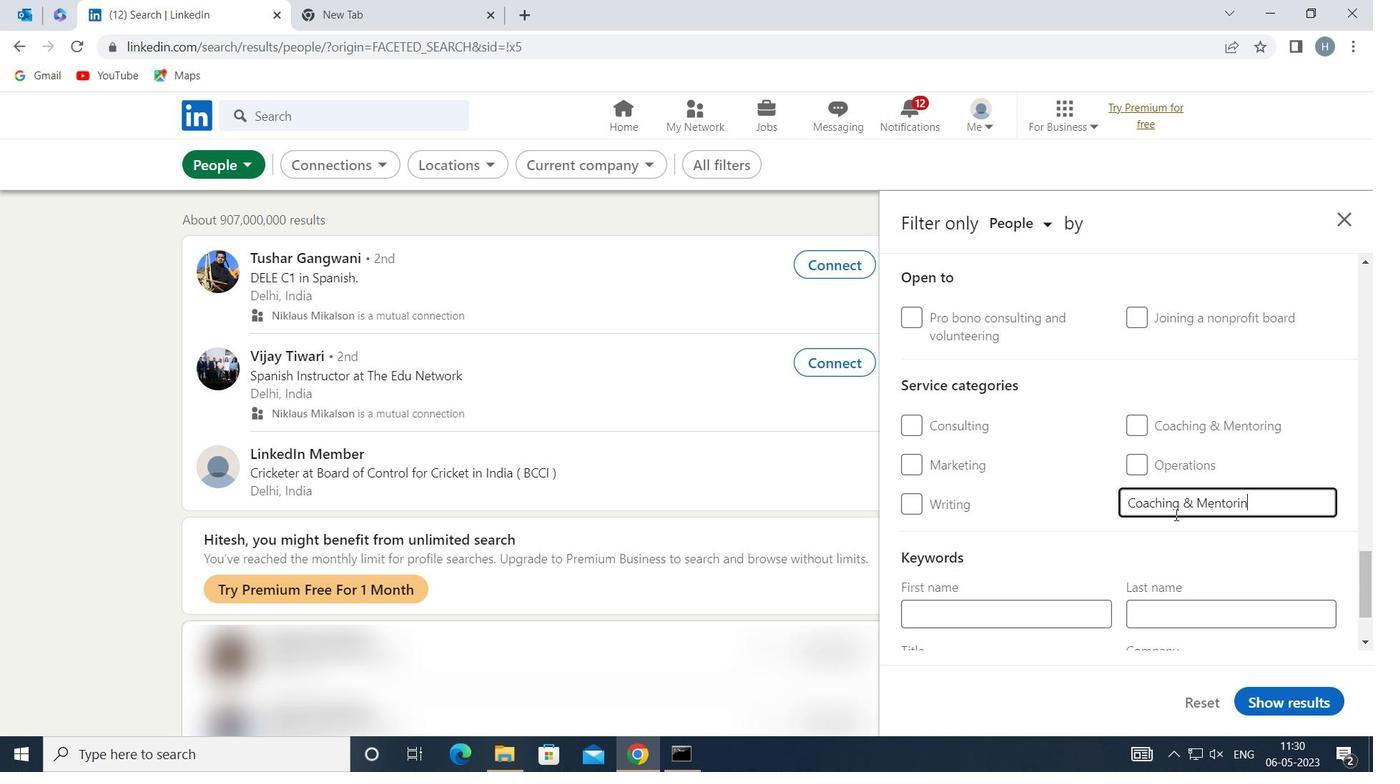 
Action: Mouse moved to (1260, 547)
Screenshot: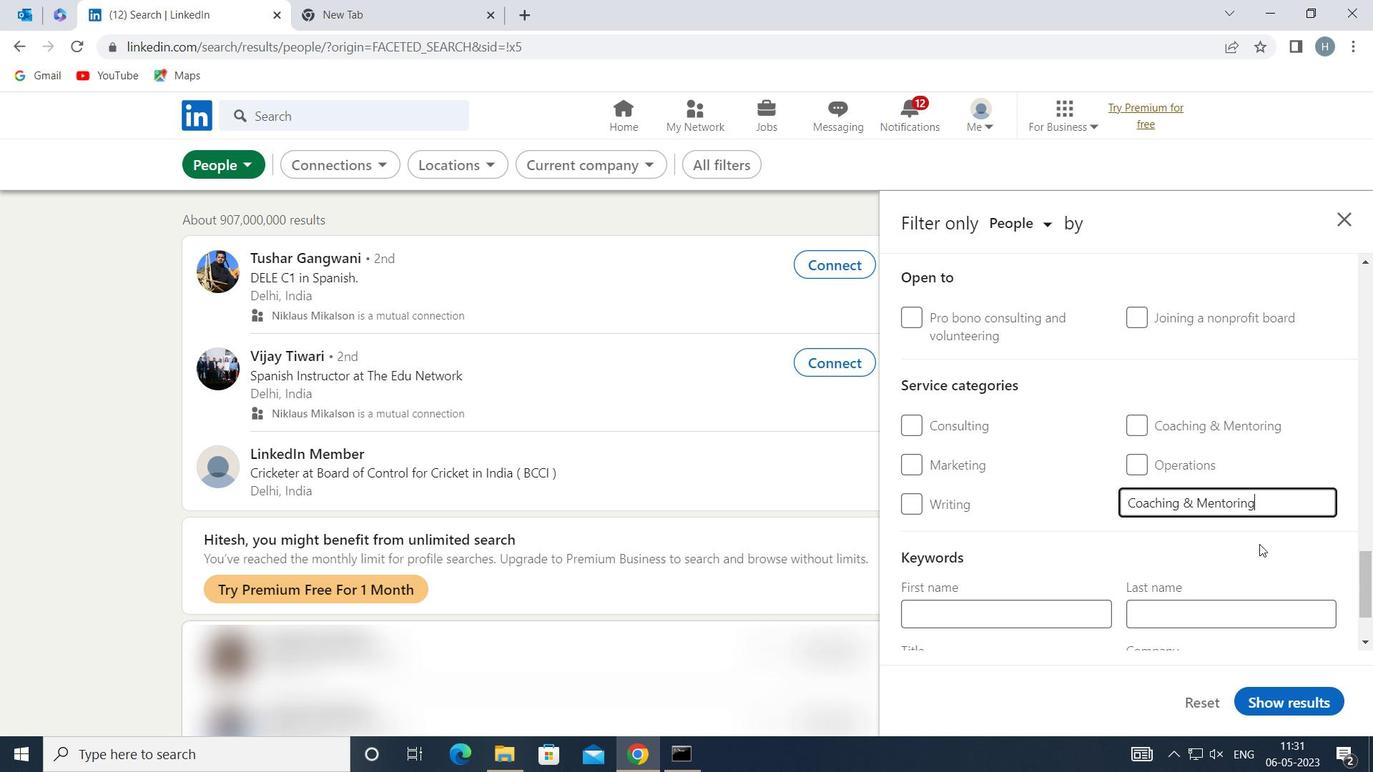 
Action: Mouse pressed left at (1260, 547)
Screenshot: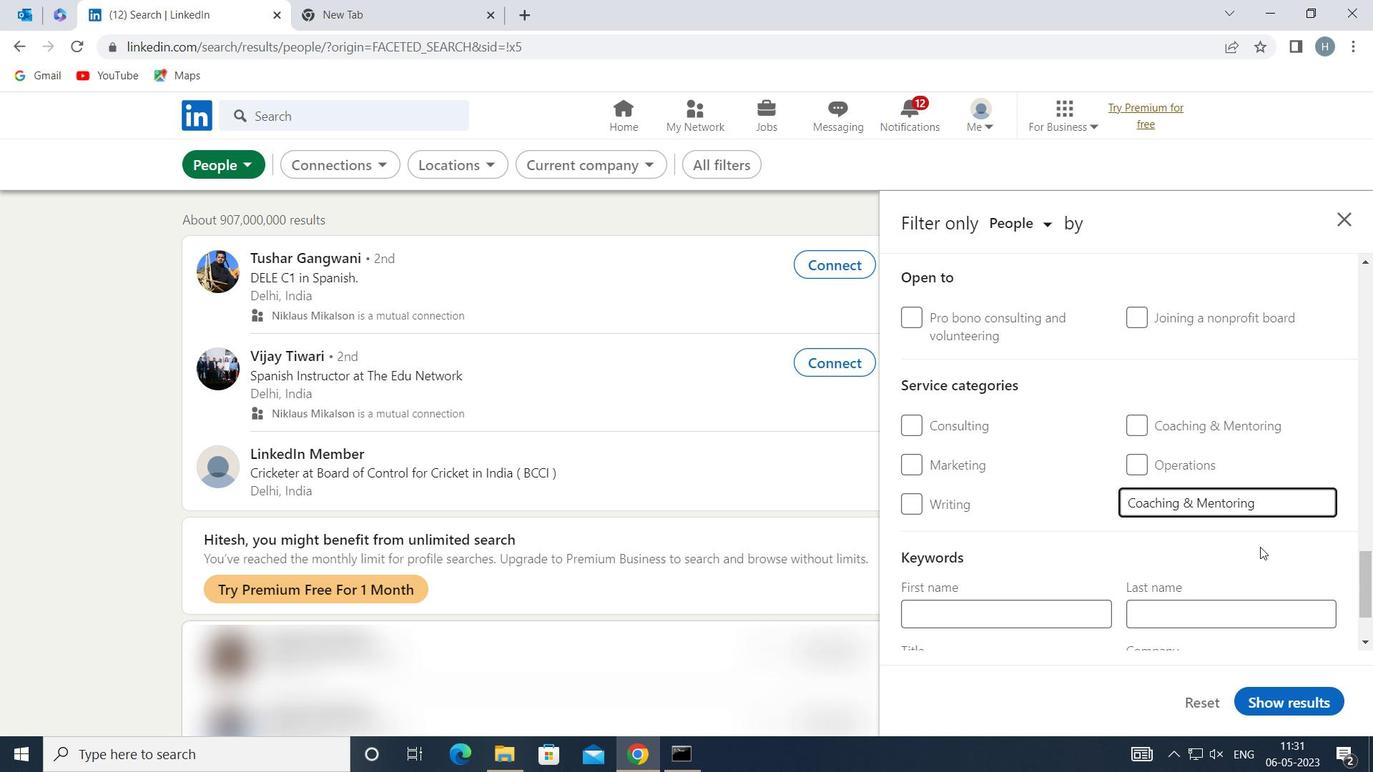 
Action: Mouse moved to (1231, 538)
Screenshot: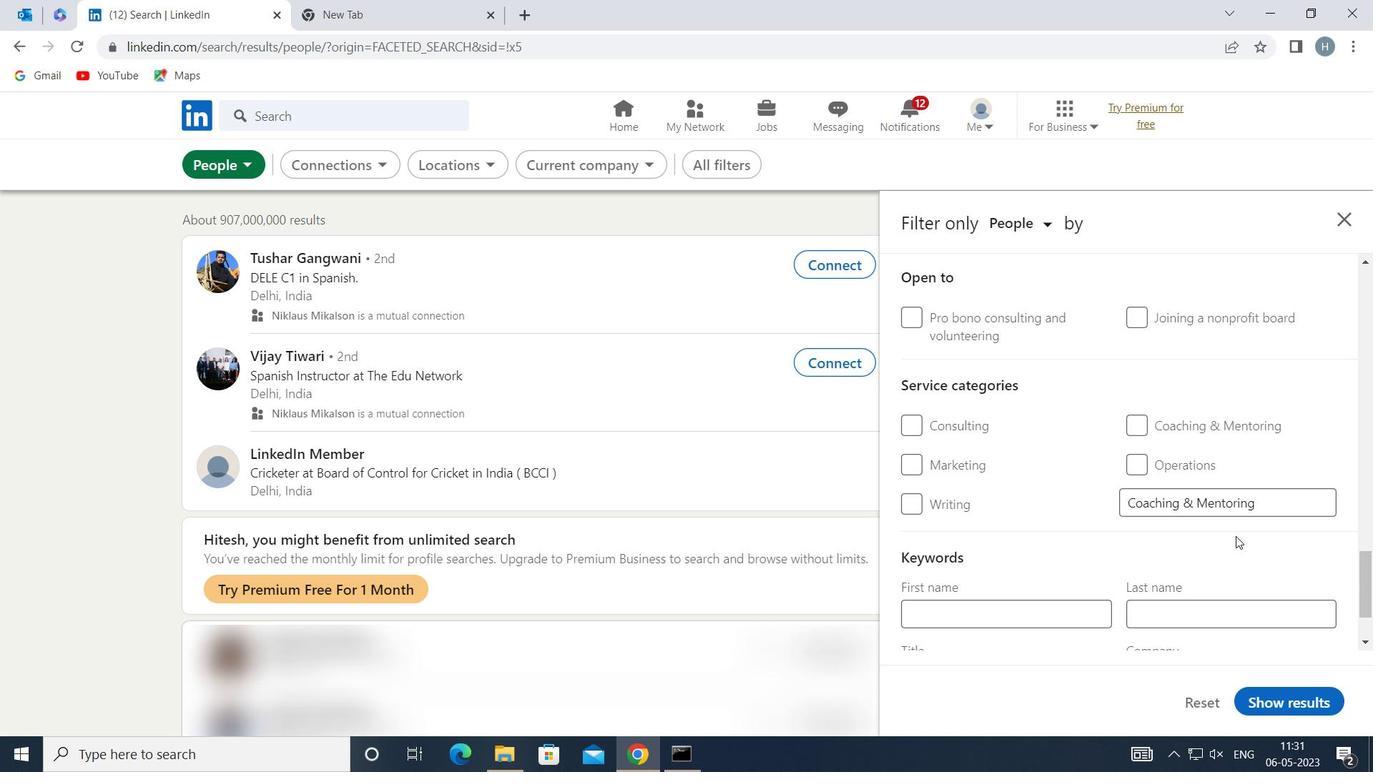 
Action: Mouse scrolled (1231, 537) with delta (0, 0)
Screenshot: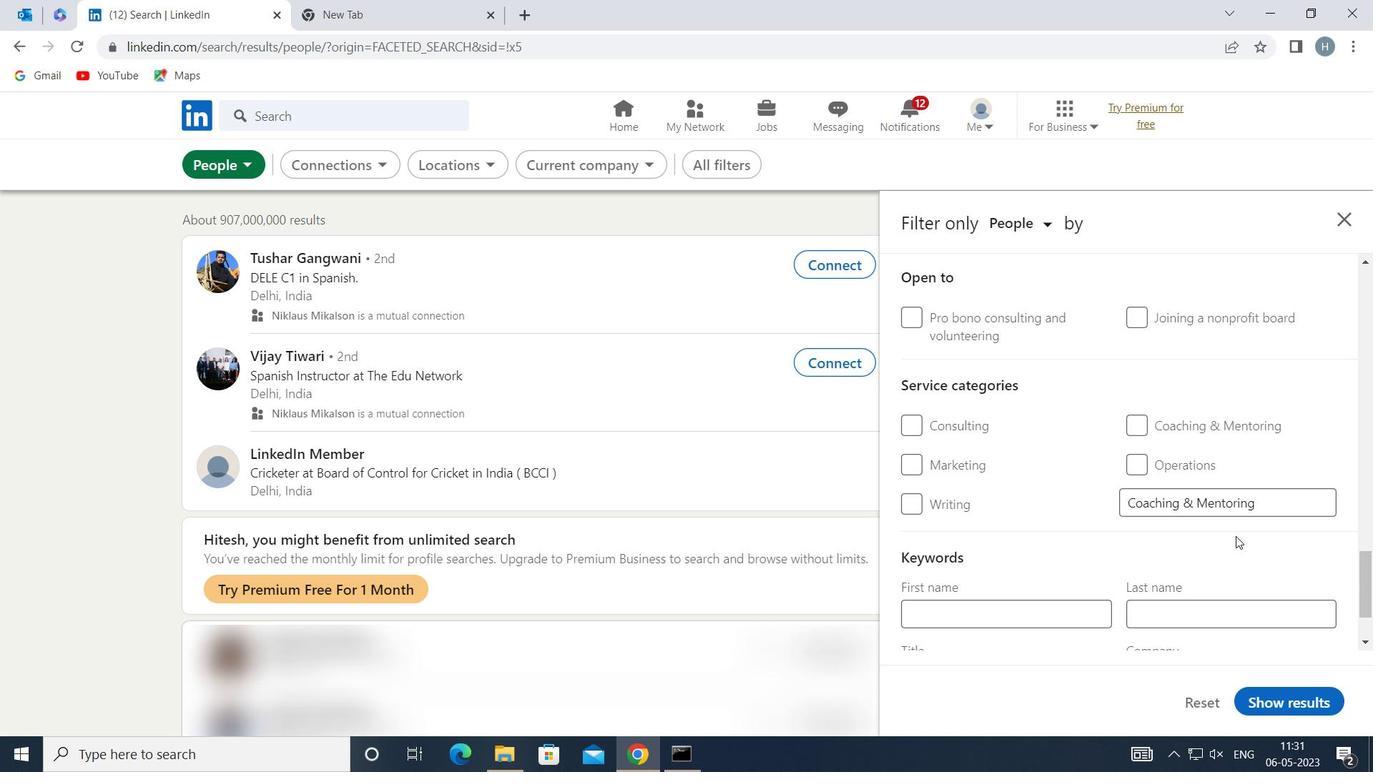 
Action: Mouse moved to (1228, 539)
Screenshot: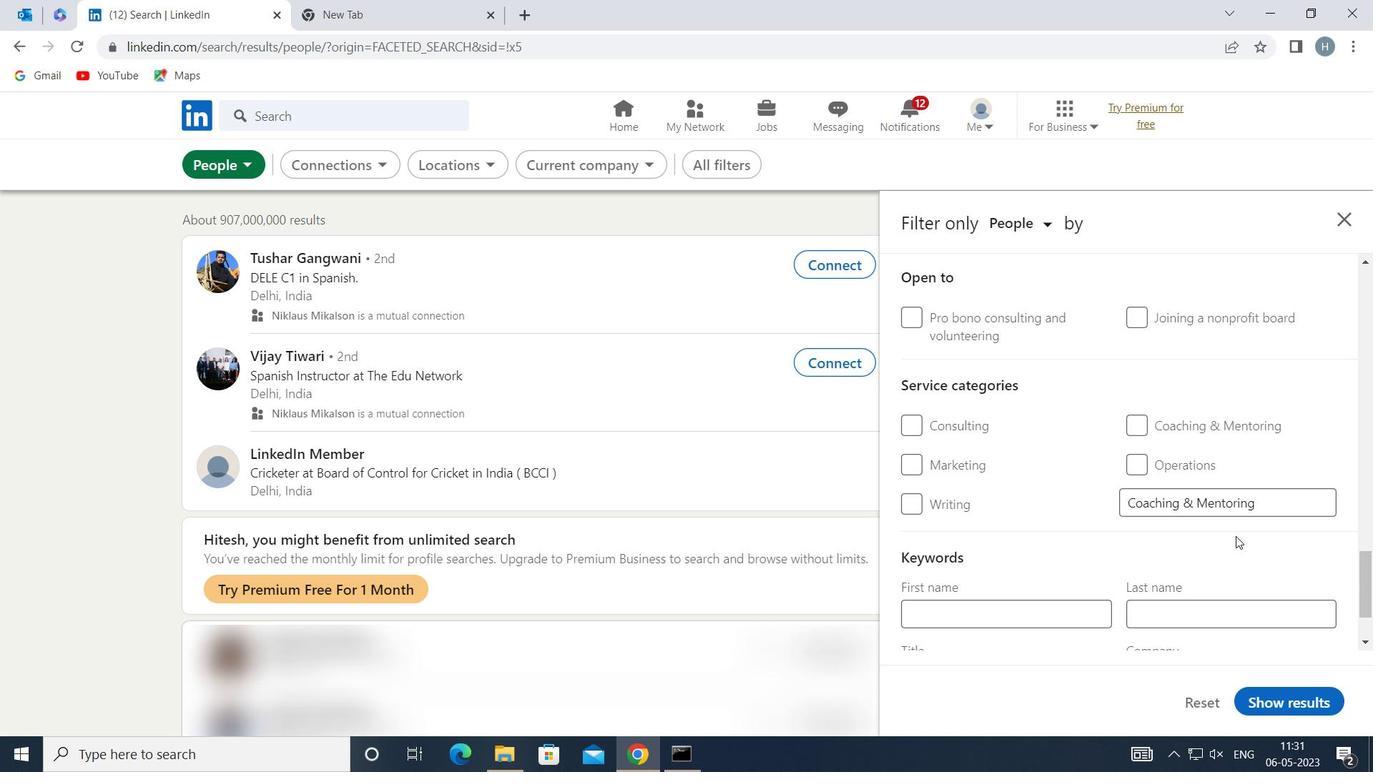 
Action: Mouse scrolled (1228, 538) with delta (0, 0)
Screenshot: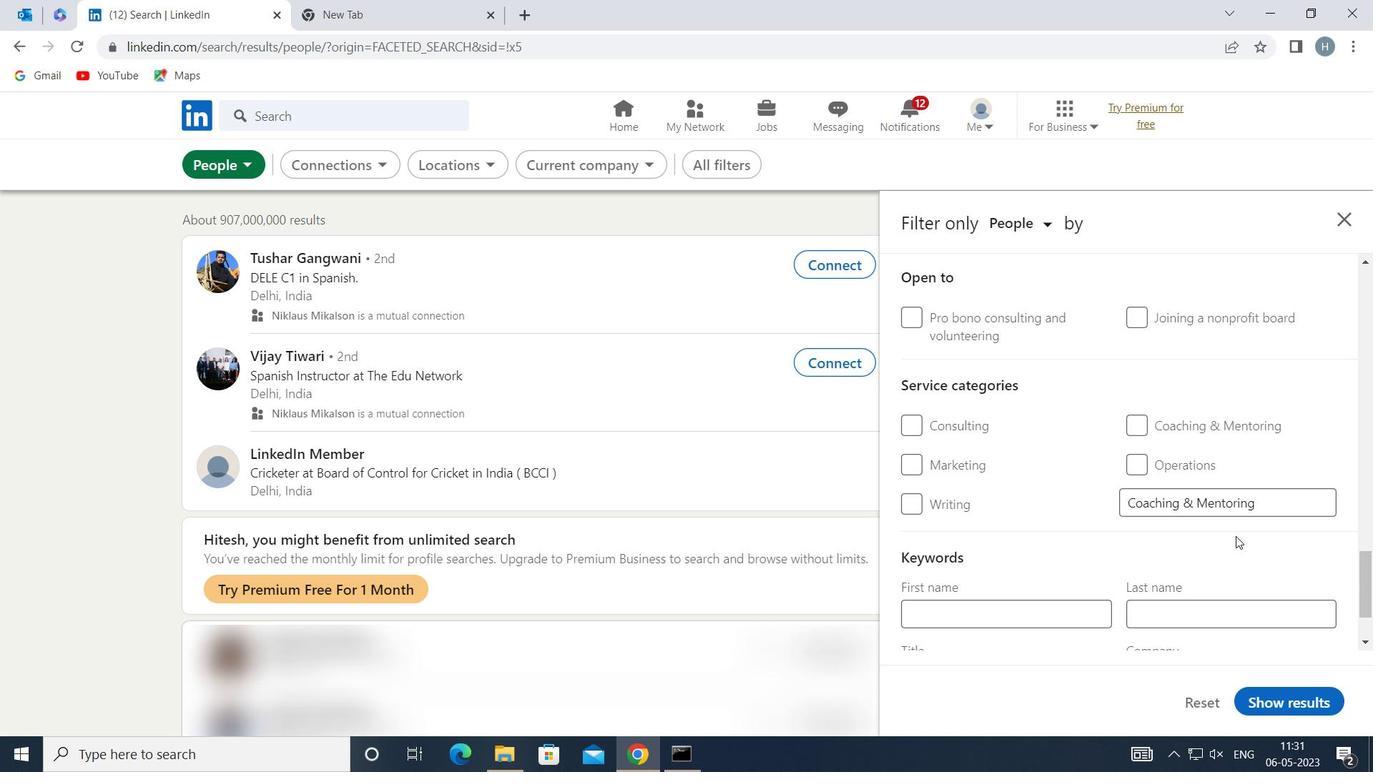 
Action: Mouse moved to (1221, 540)
Screenshot: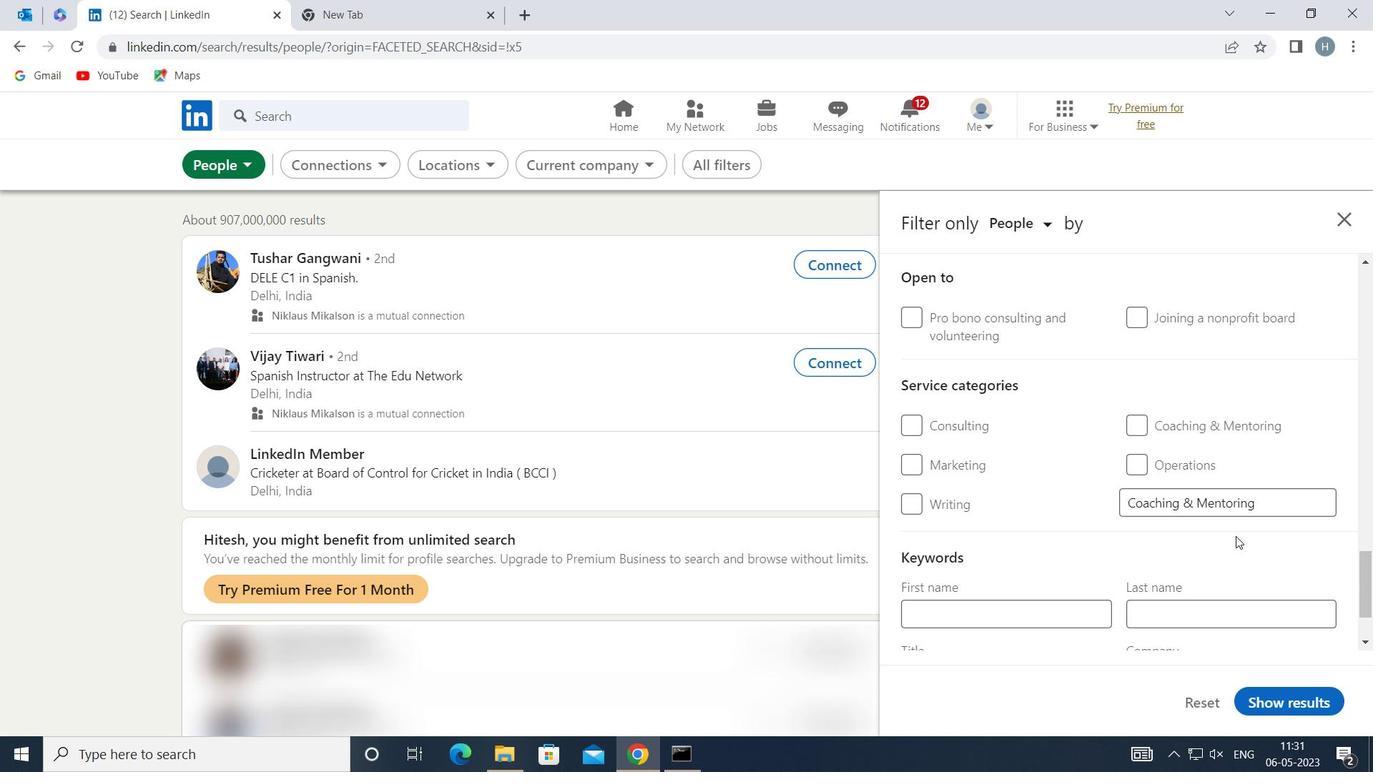 
Action: Mouse scrolled (1221, 540) with delta (0, 0)
Screenshot: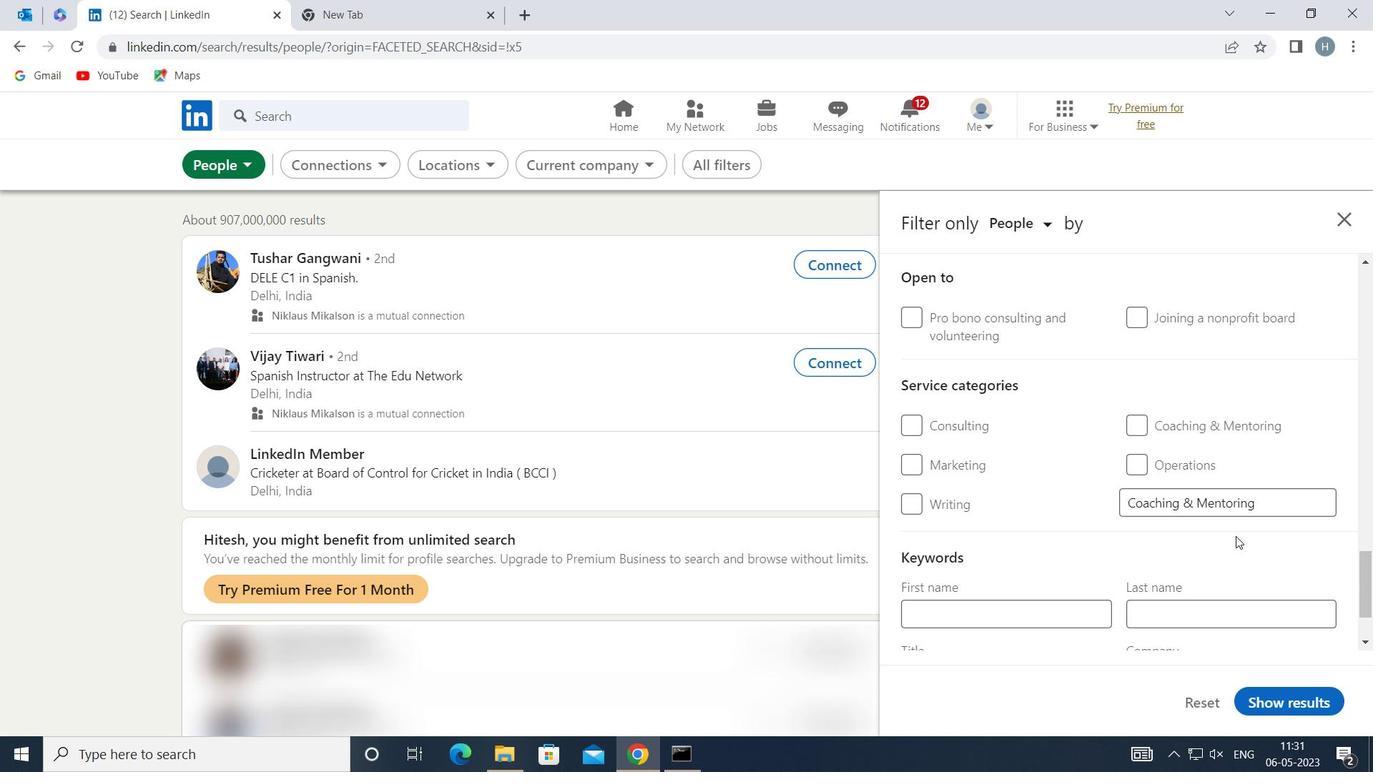
Action: Mouse moved to (1051, 566)
Screenshot: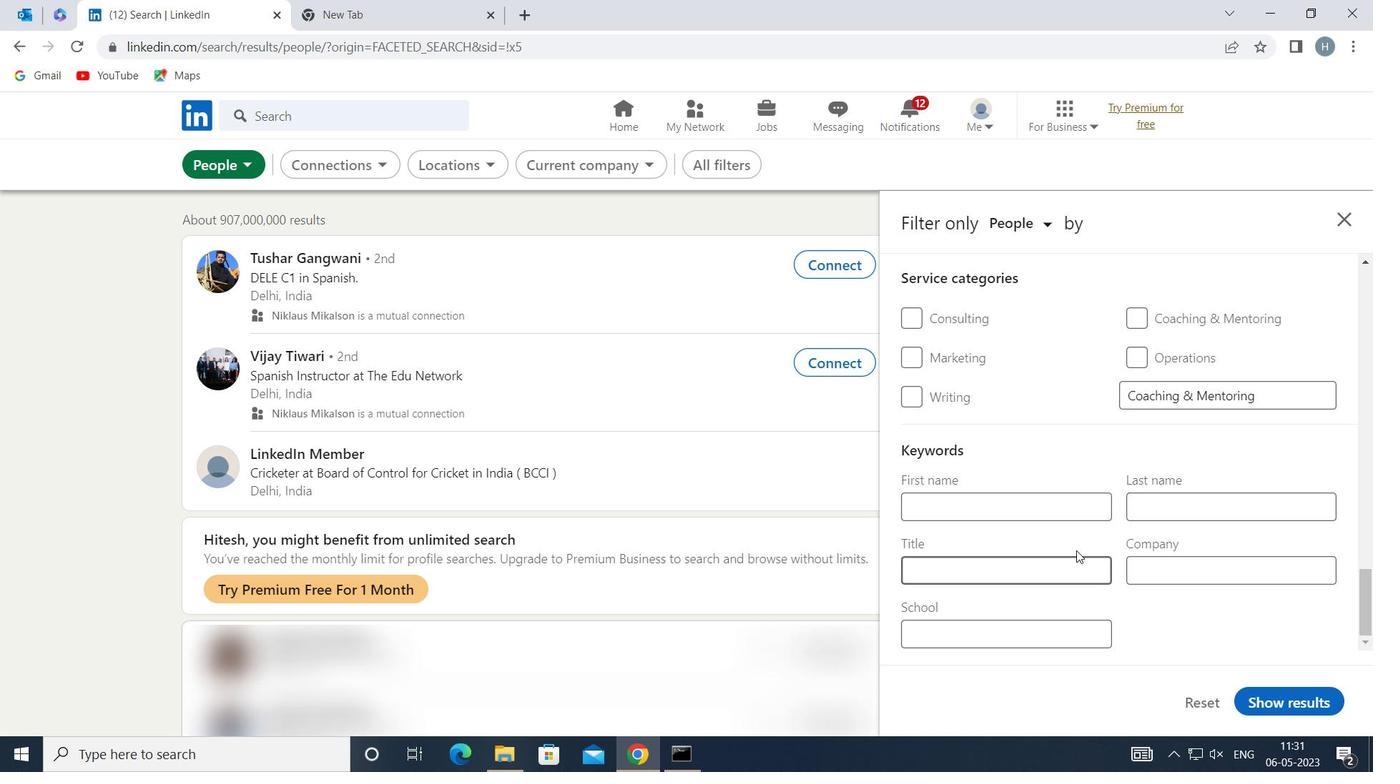 
Action: Mouse pressed left at (1051, 566)
Screenshot: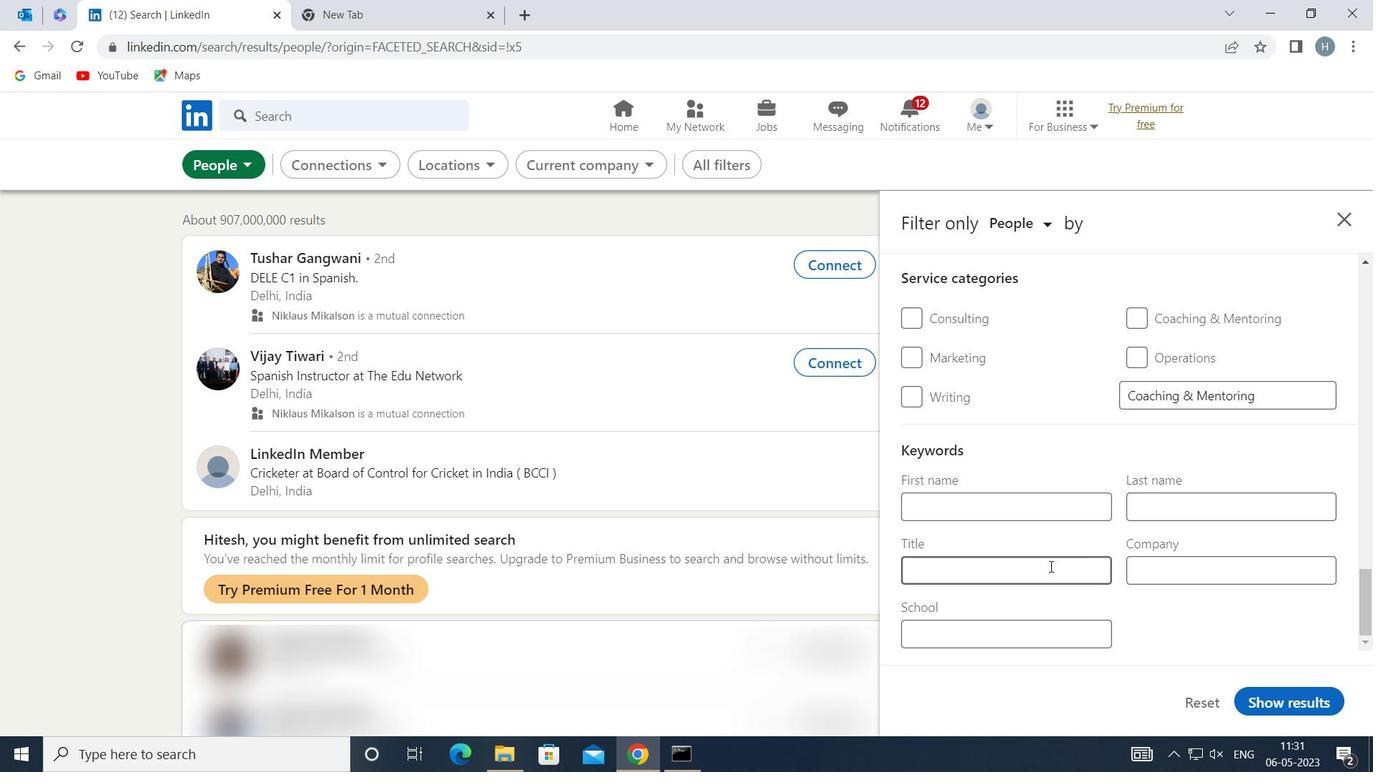 
Action: Mouse moved to (1053, 565)
Screenshot: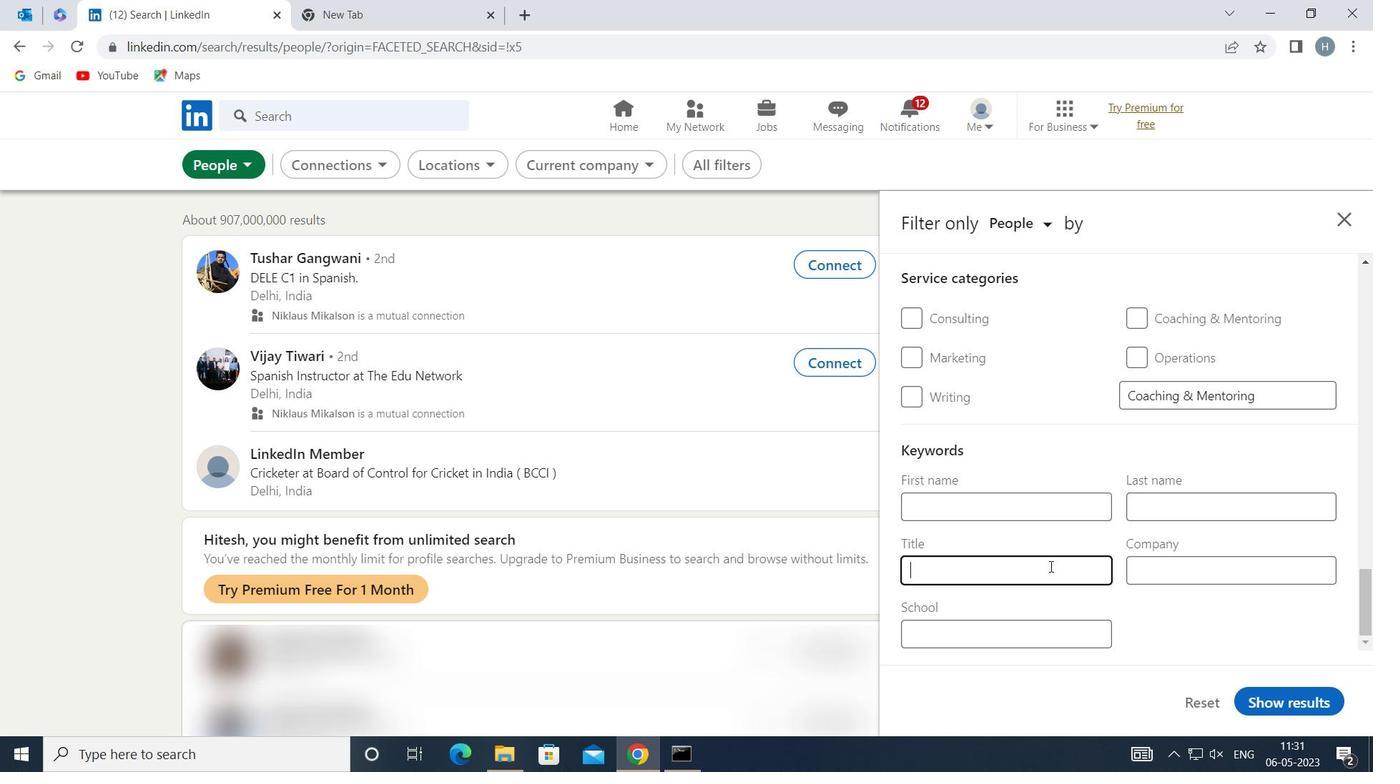 
Action: Key pressed <Key.shift>BRAND<Key.space><Key.shift>STRATEGIST
Screenshot: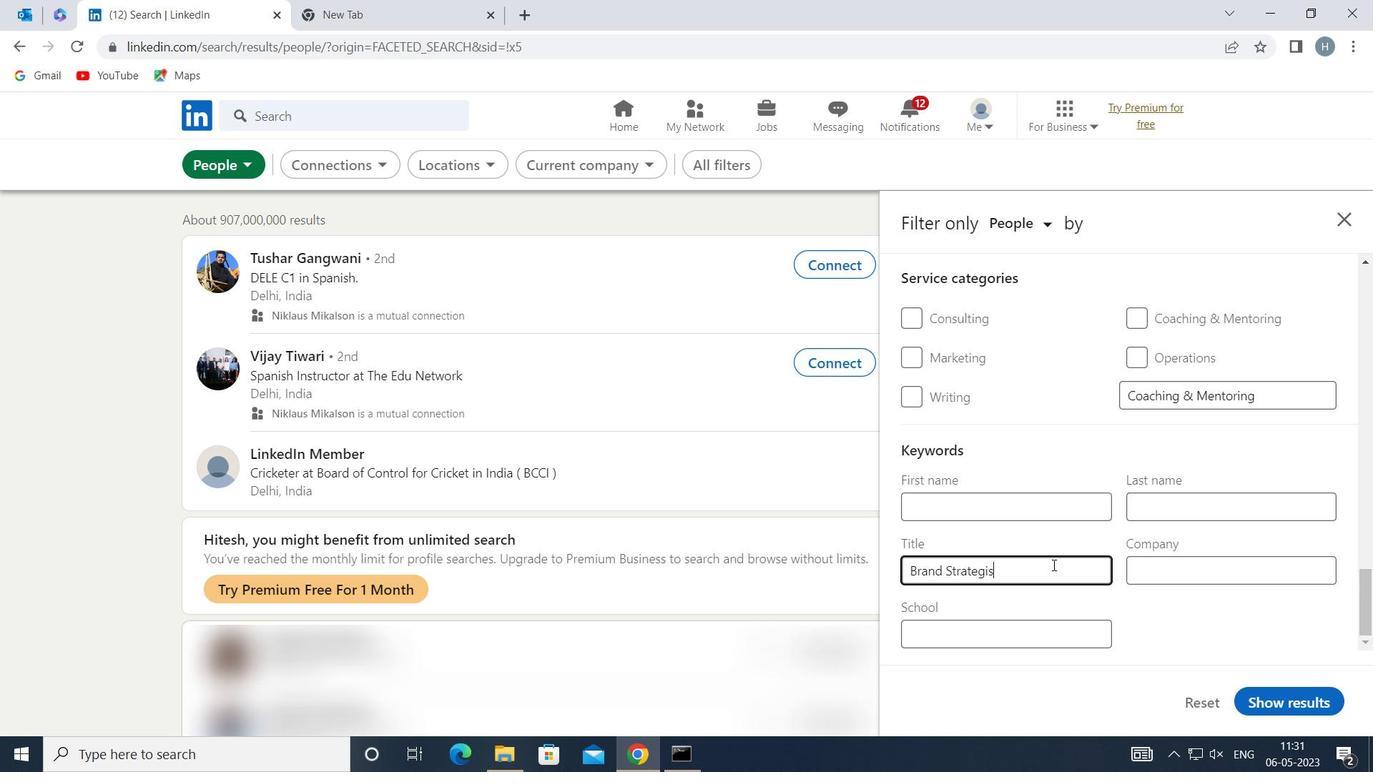 
Action: Mouse moved to (1282, 702)
Screenshot: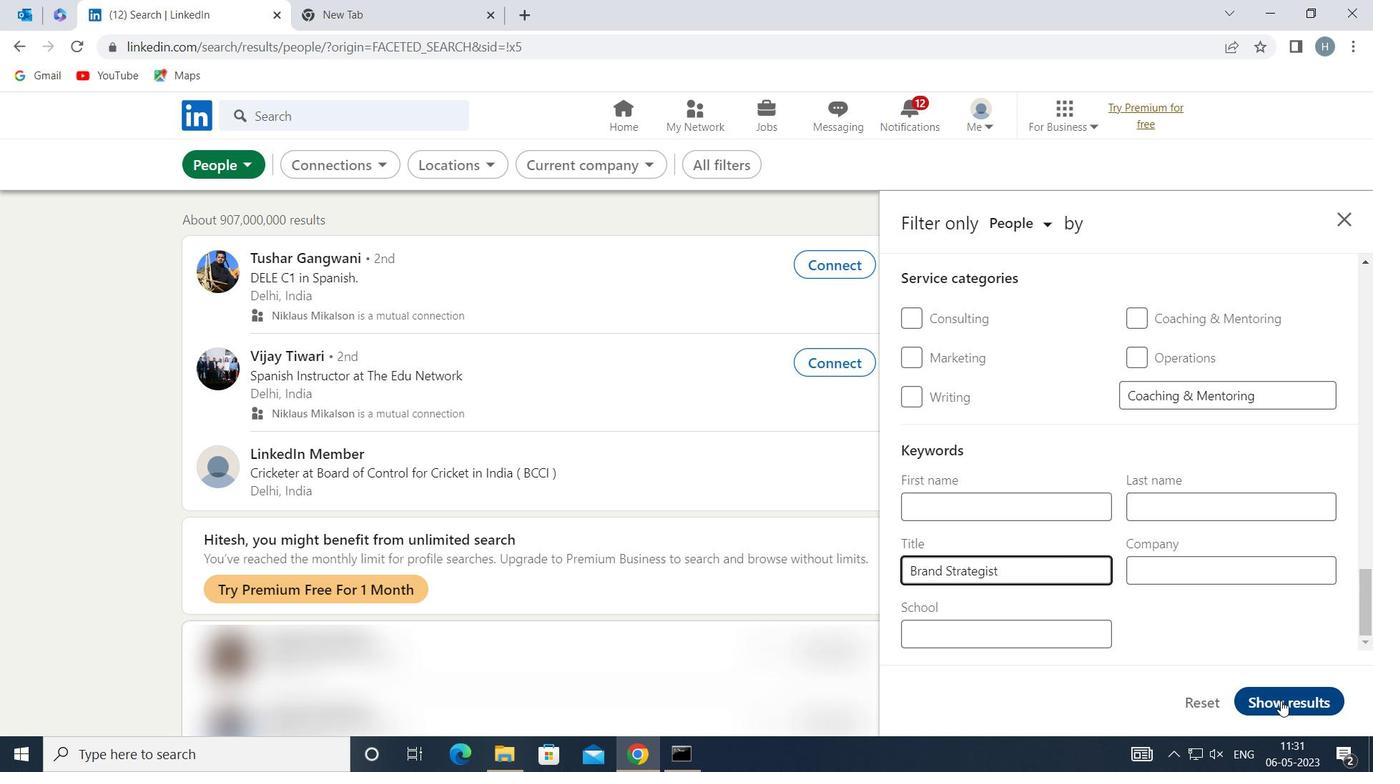 
Action: Mouse pressed left at (1282, 702)
Screenshot: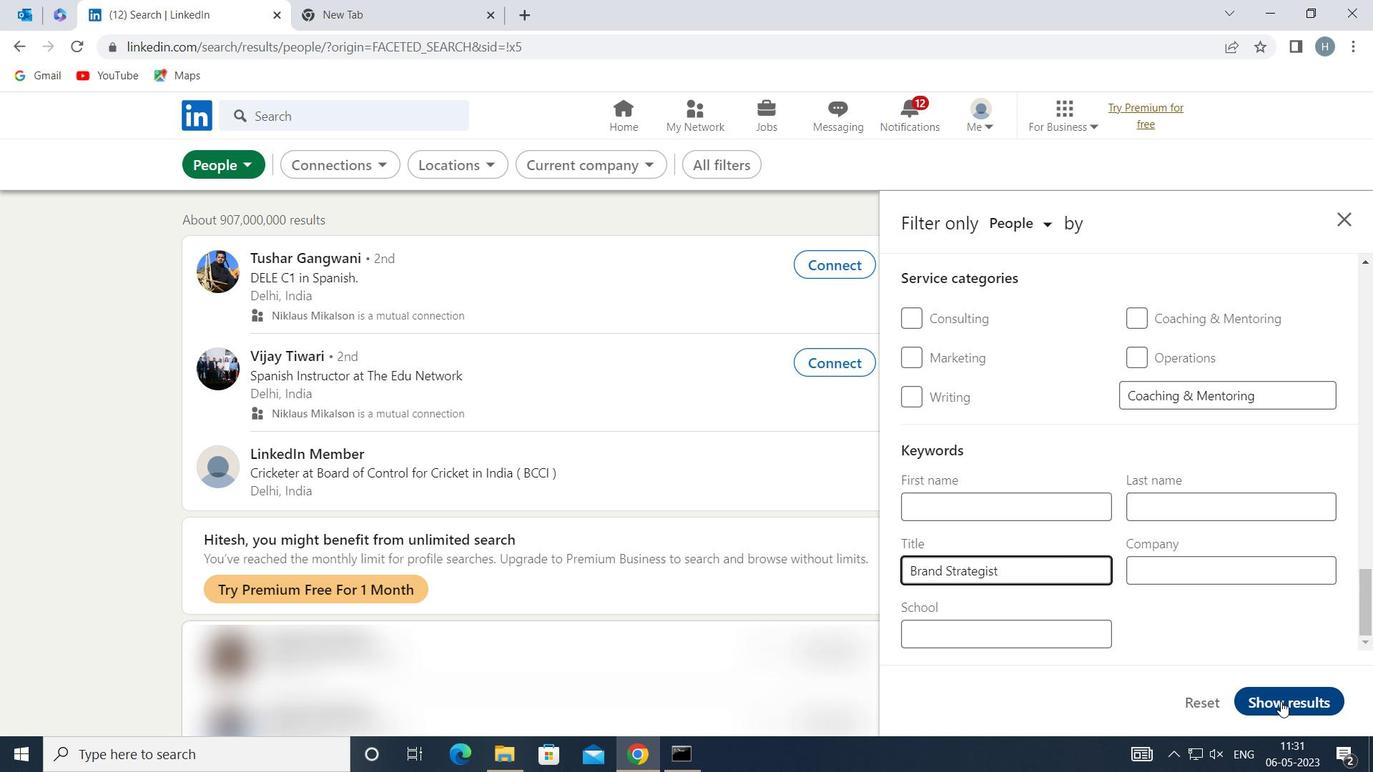 
Action: Mouse moved to (1182, 576)
Screenshot: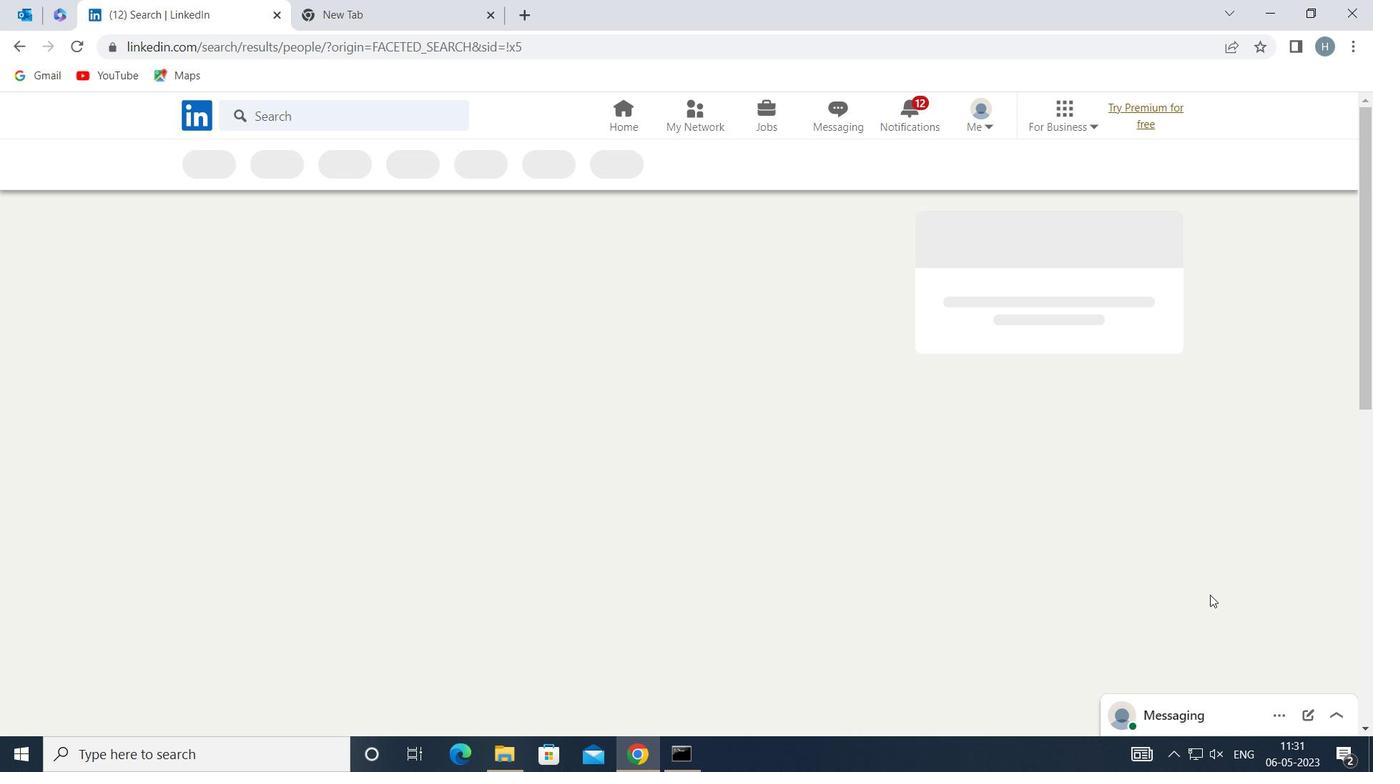 
